 Task: Look for space in Kalmthout, Belgium from 1st August, 2023 to 5th August, 2023 for 1 adult in price range Rs.6000 to Rs.15000. Place can be entire place with 1  bedroom having 1 bed and 1 bathroom. Property type can be flat. Amenities needed are: heating, . Booking option can be shelf check-in. Required host language is English.
Action: Mouse moved to (541, 141)
Screenshot: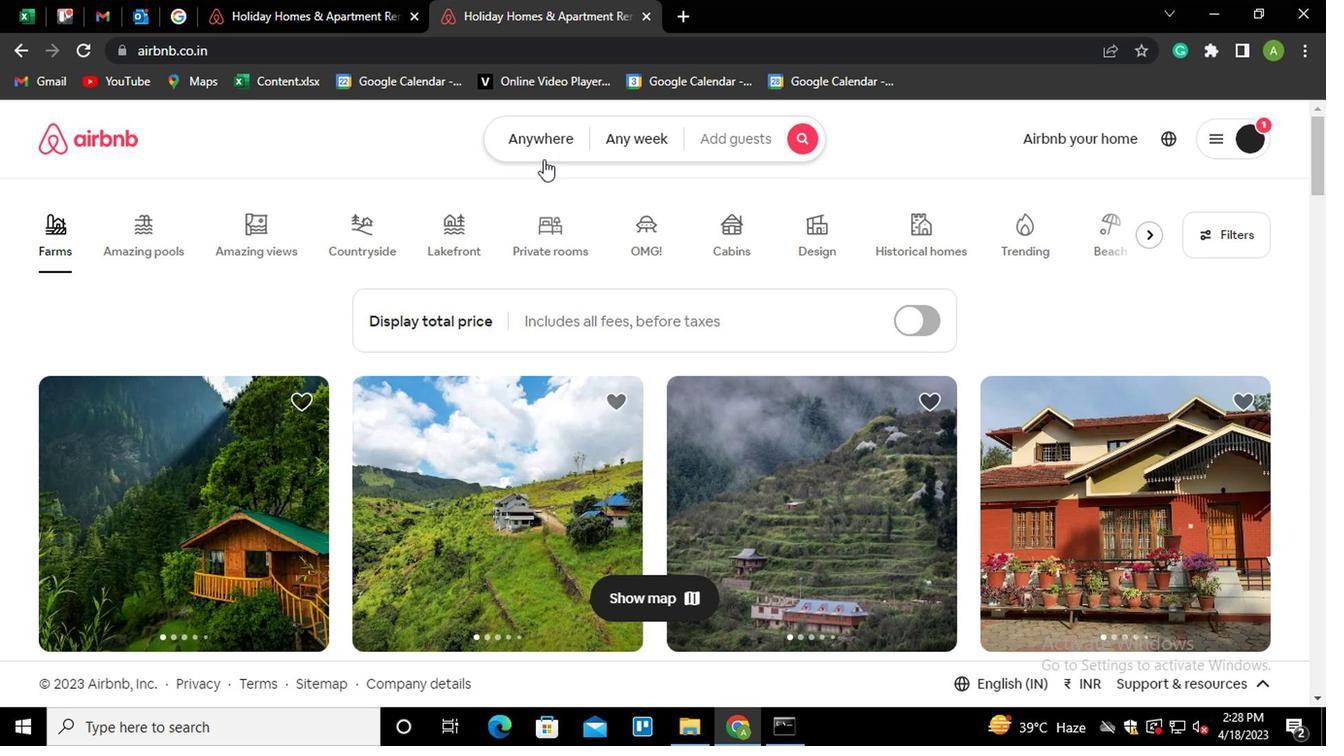 
Action: Mouse pressed left at (541, 141)
Screenshot: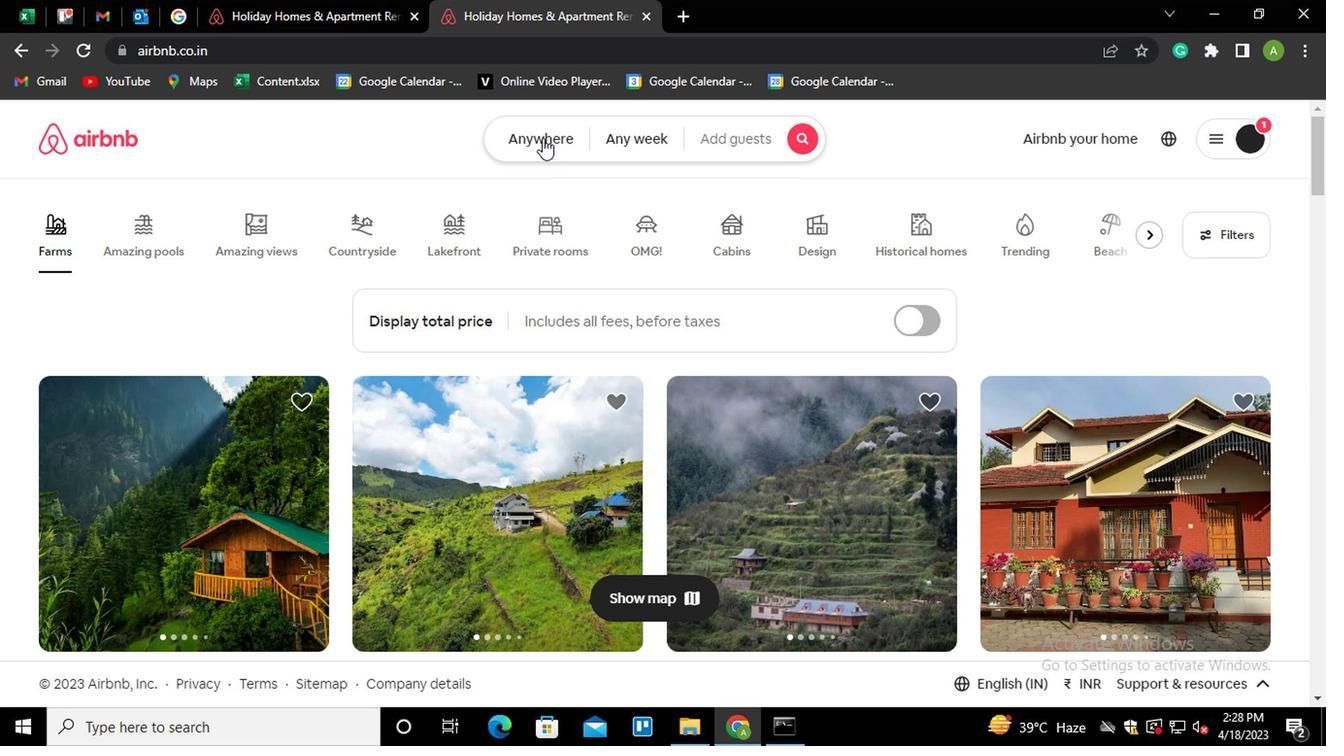 
Action: Mouse moved to (411, 208)
Screenshot: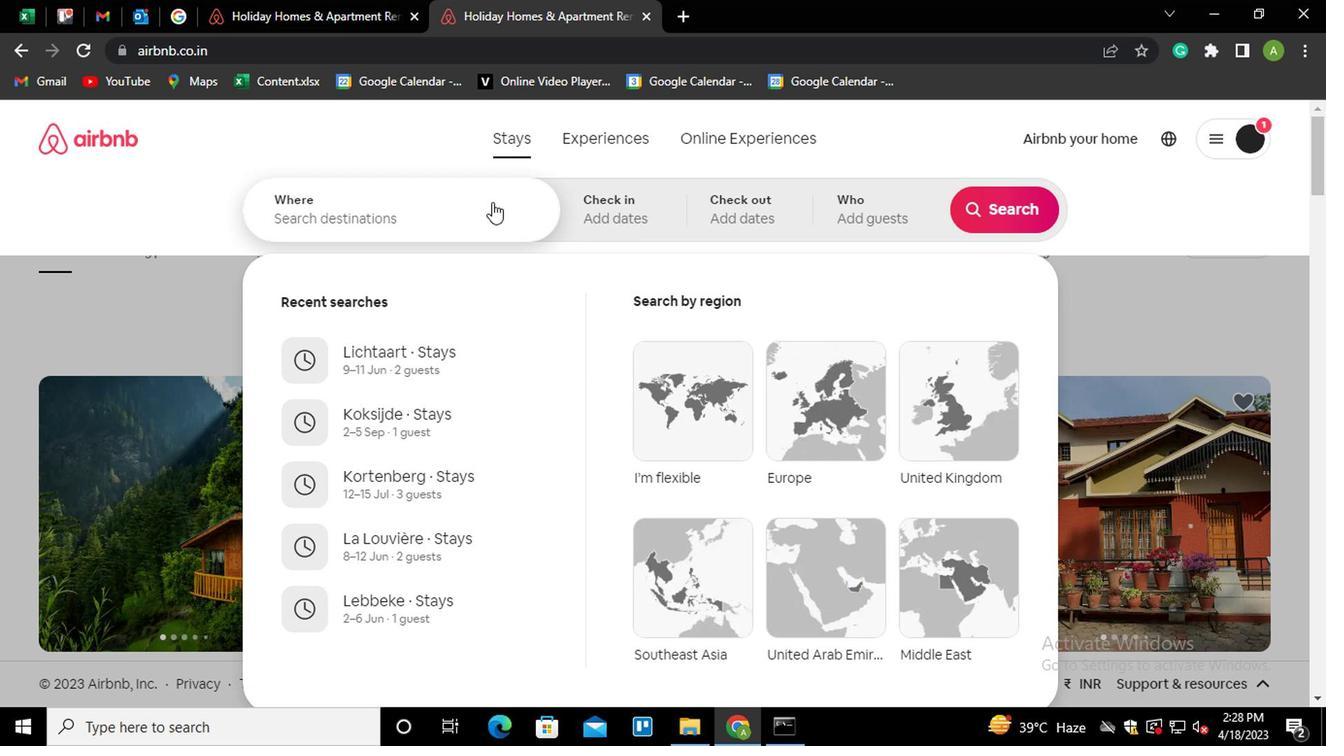 
Action: Mouse pressed left at (411, 208)
Screenshot: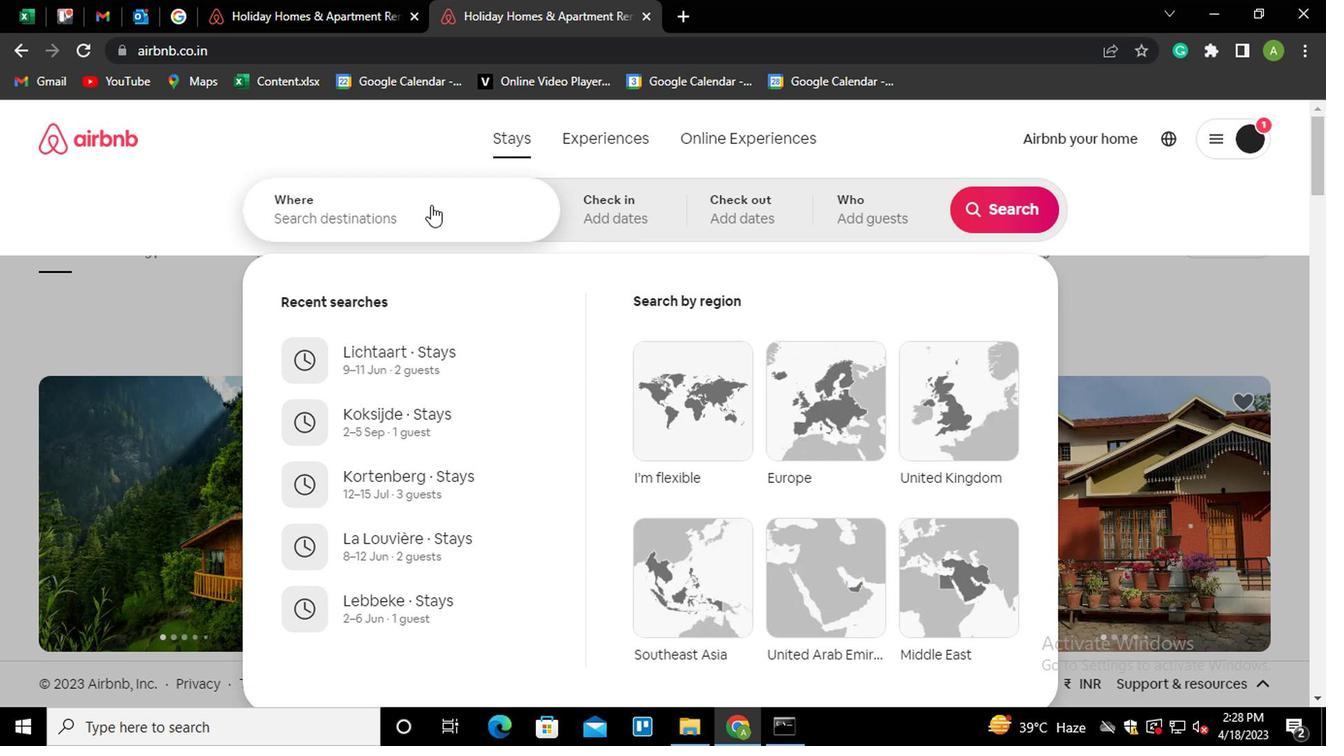 
Action: Mouse moved to (406, 212)
Screenshot: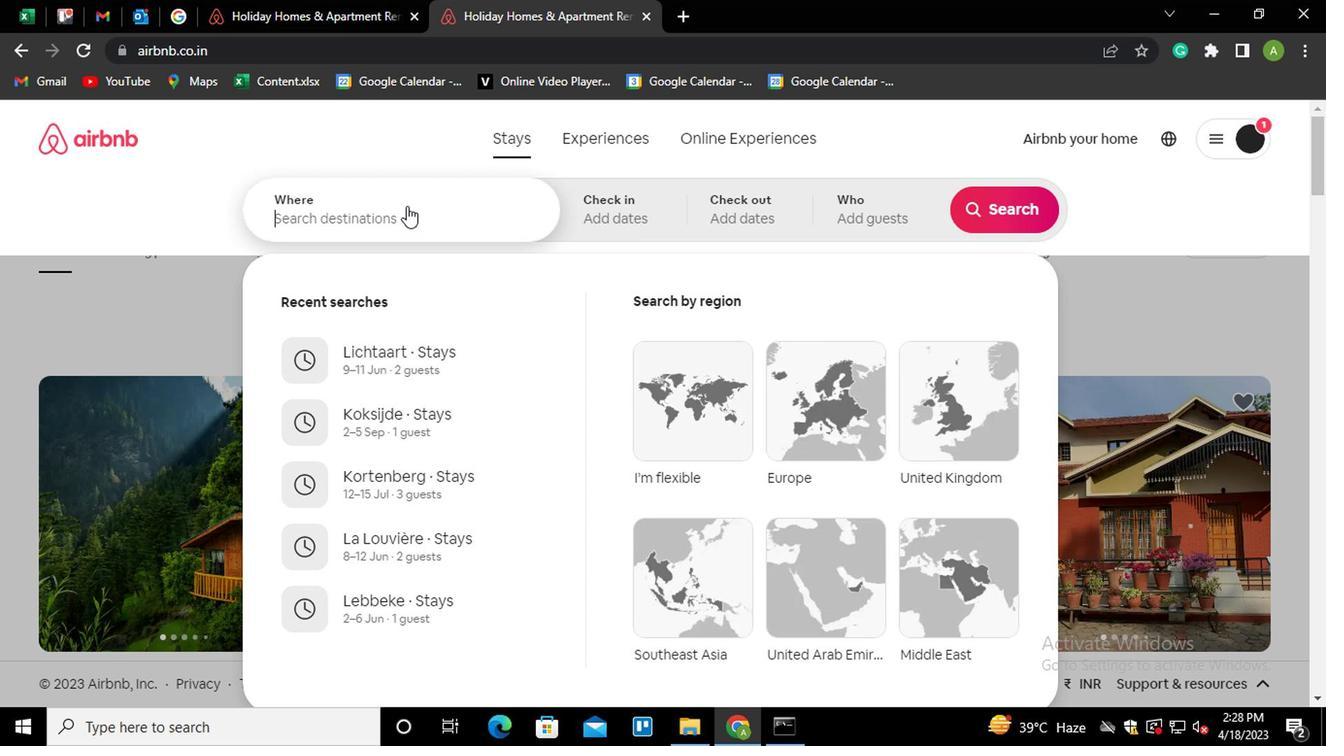 
Action: Key pressed <Key.shift_r>Kalmthout,<Key.space><Key.shift_r><Key.shift_r><Key.shift_r><Key.shift_r><Key.shift_r><Key.shift_r>Belgium
Screenshot: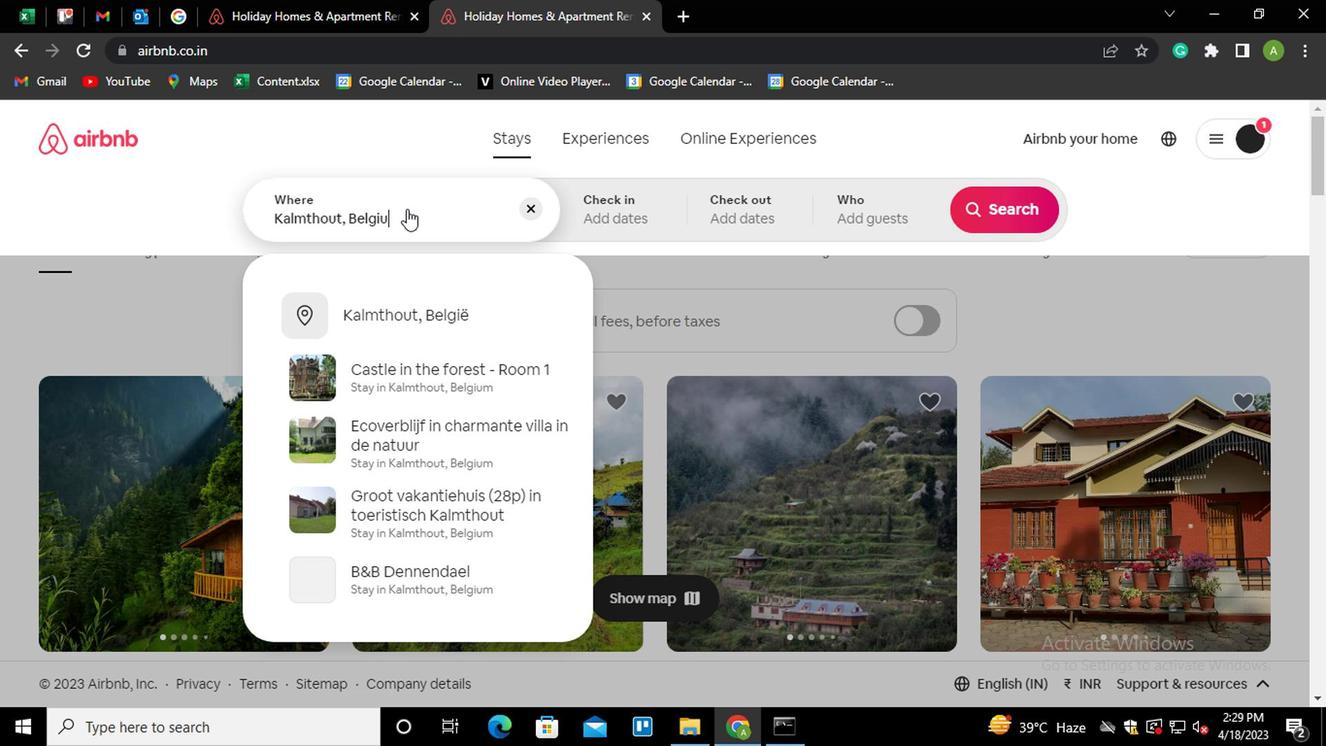 
Action: Mouse moved to (413, 310)
Screenshot: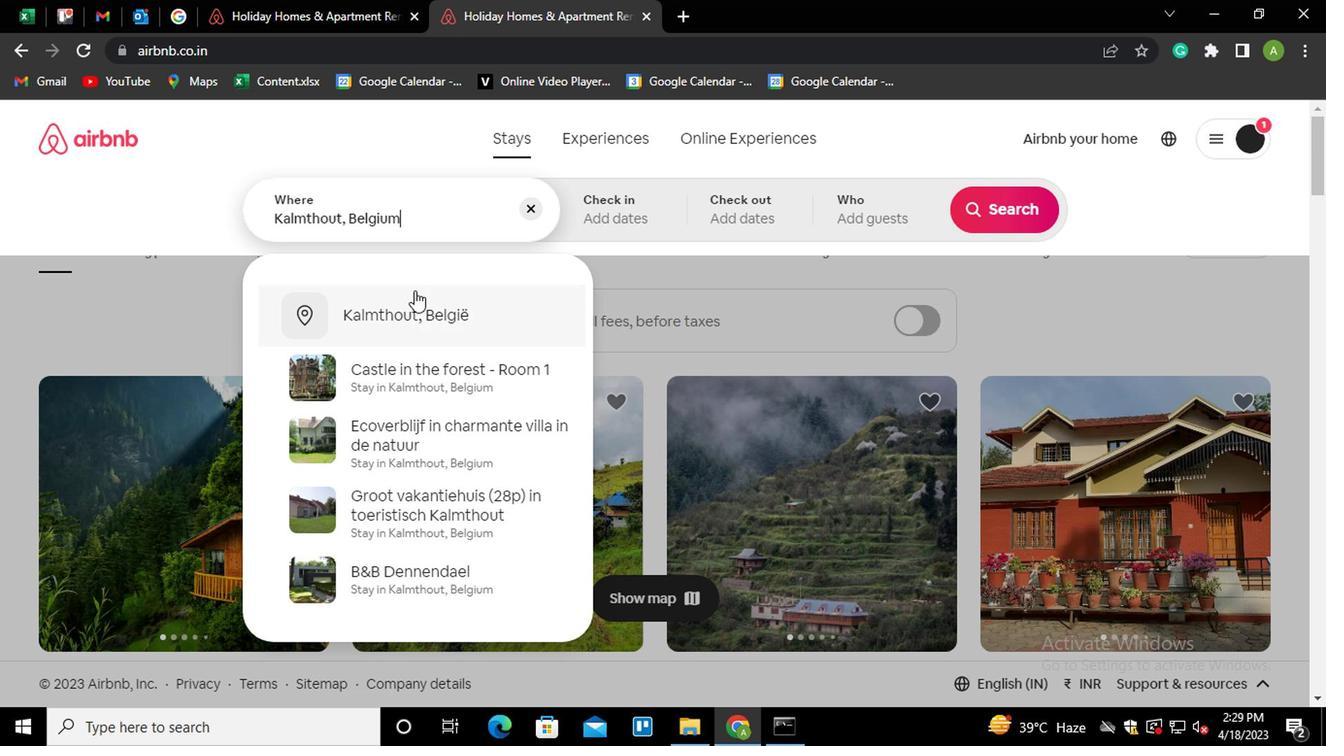 
Action: Mouse pressed left at (413, 310)
Screenshot: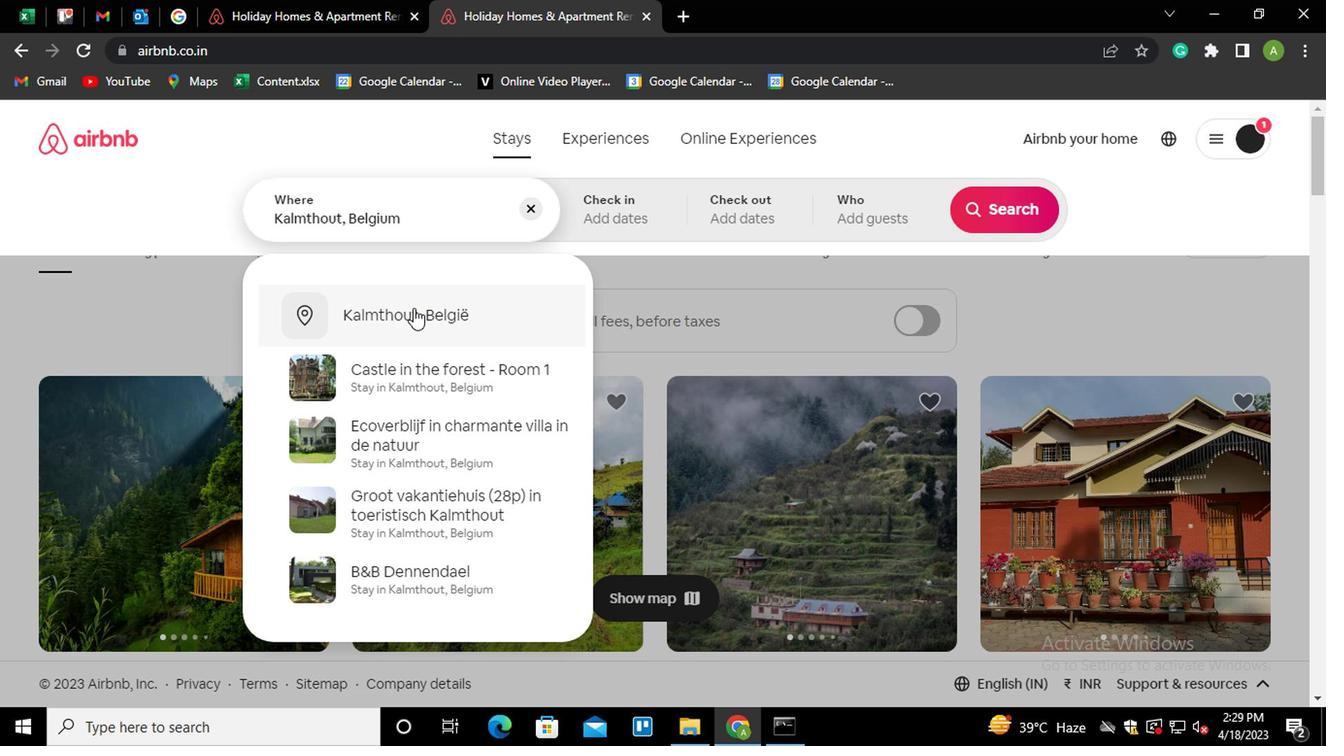 
Action: Mouse moved to (986, 364)
Screenshot: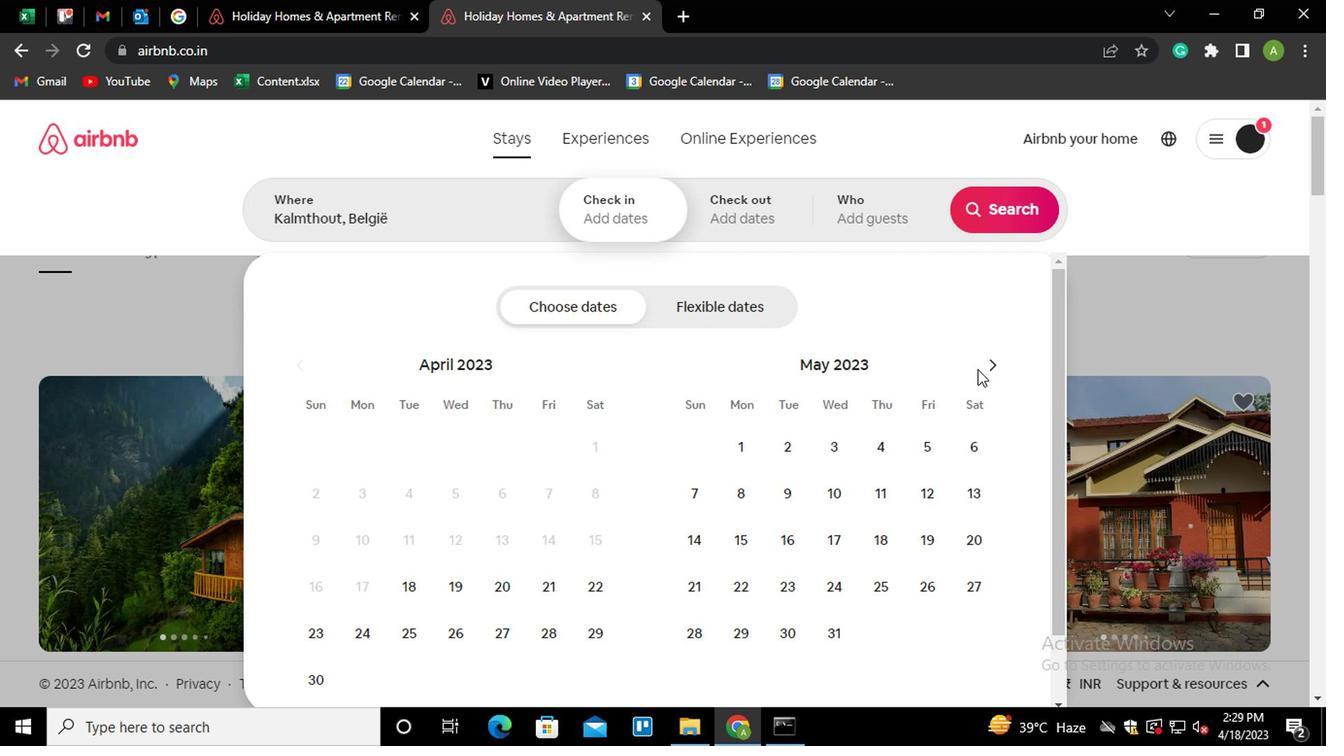 
Action: Mouse pressed left at (986, 364)
Screenshot: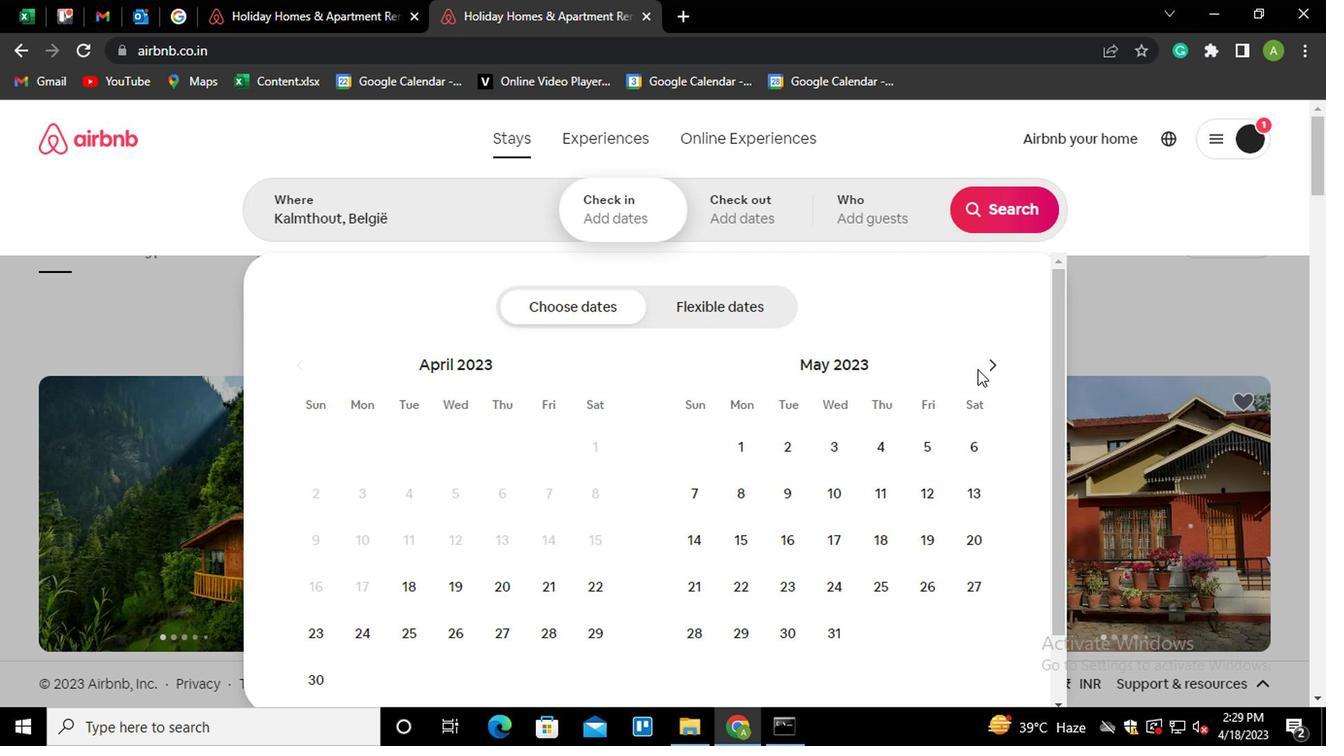 
Action: Mouse pressed left at (986, 364)
Screenshot: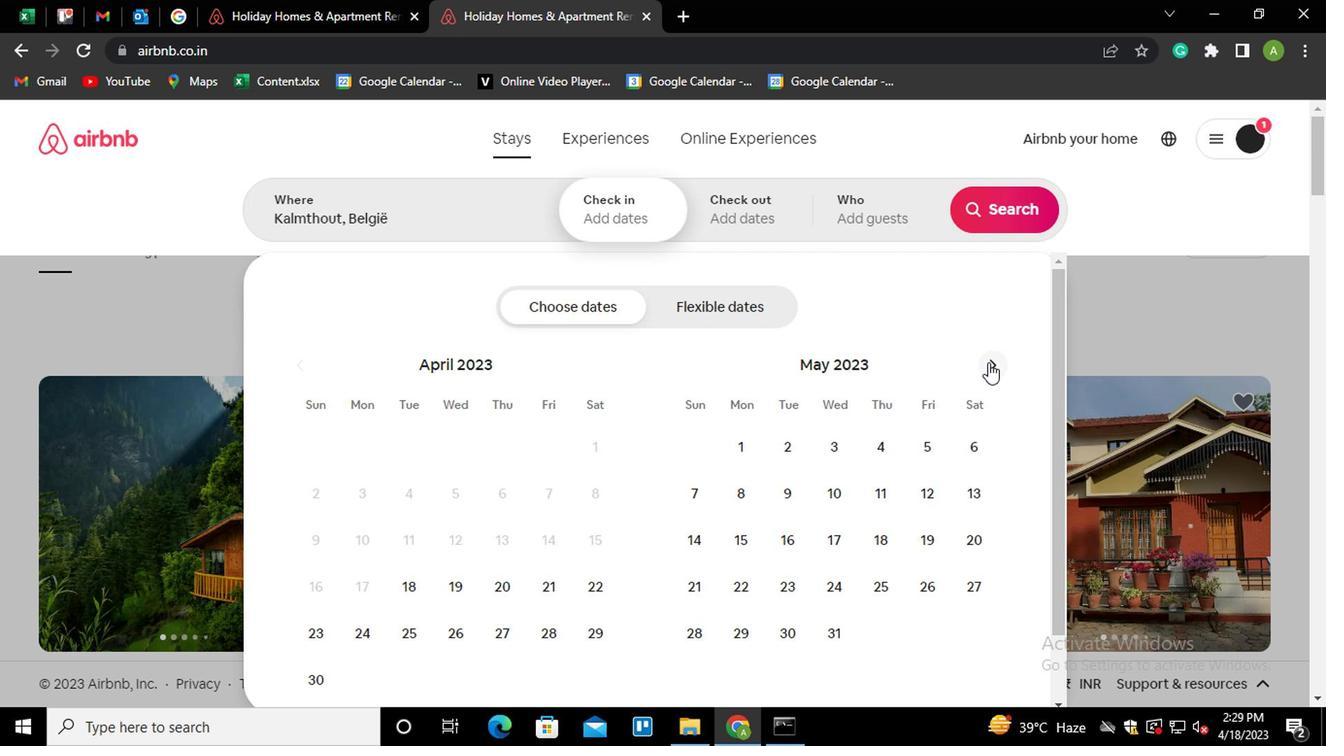 
Action: Mouse pressed left at (986, 364)
Screenshot: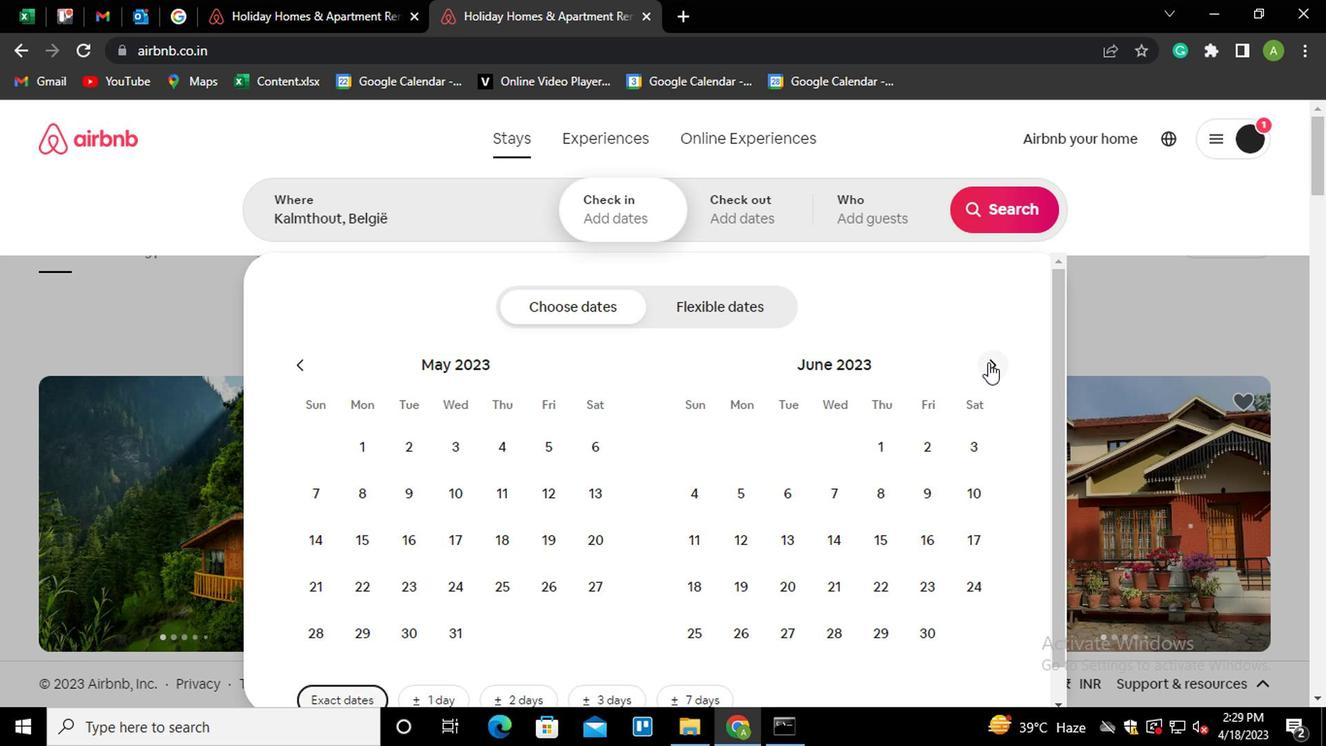 
Action: Mouse pressed left at (986, 364)
Screenshot: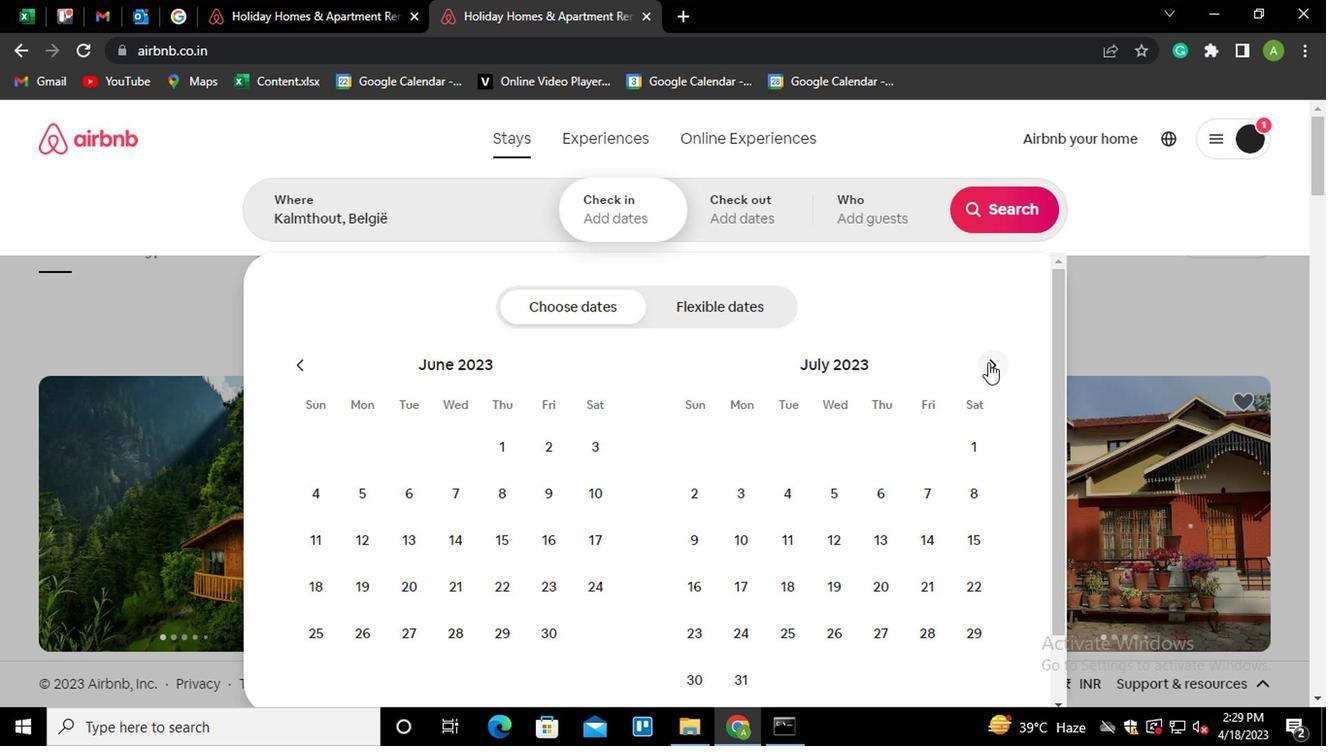 
Action: Mouse pressed left at (986, 364)
Screenshot: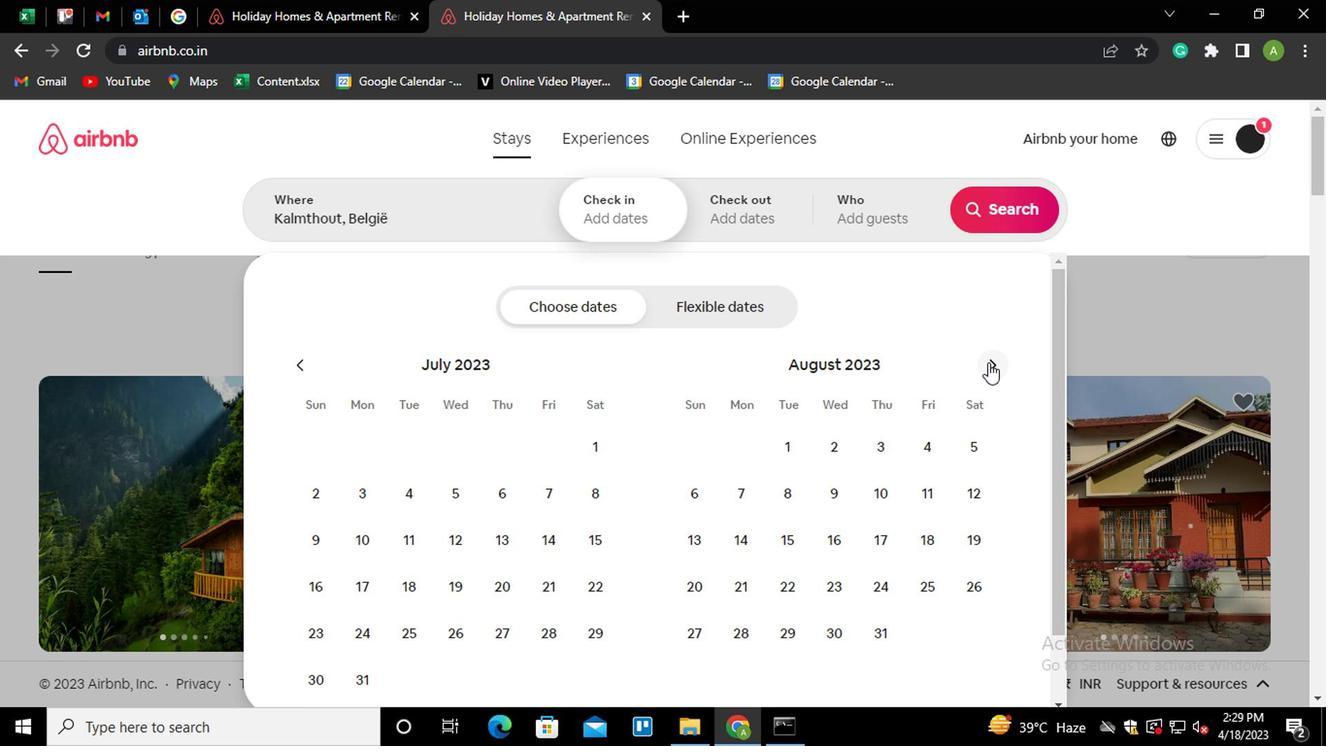 
Action: Mouse moved to (426, 447)
Screenshot: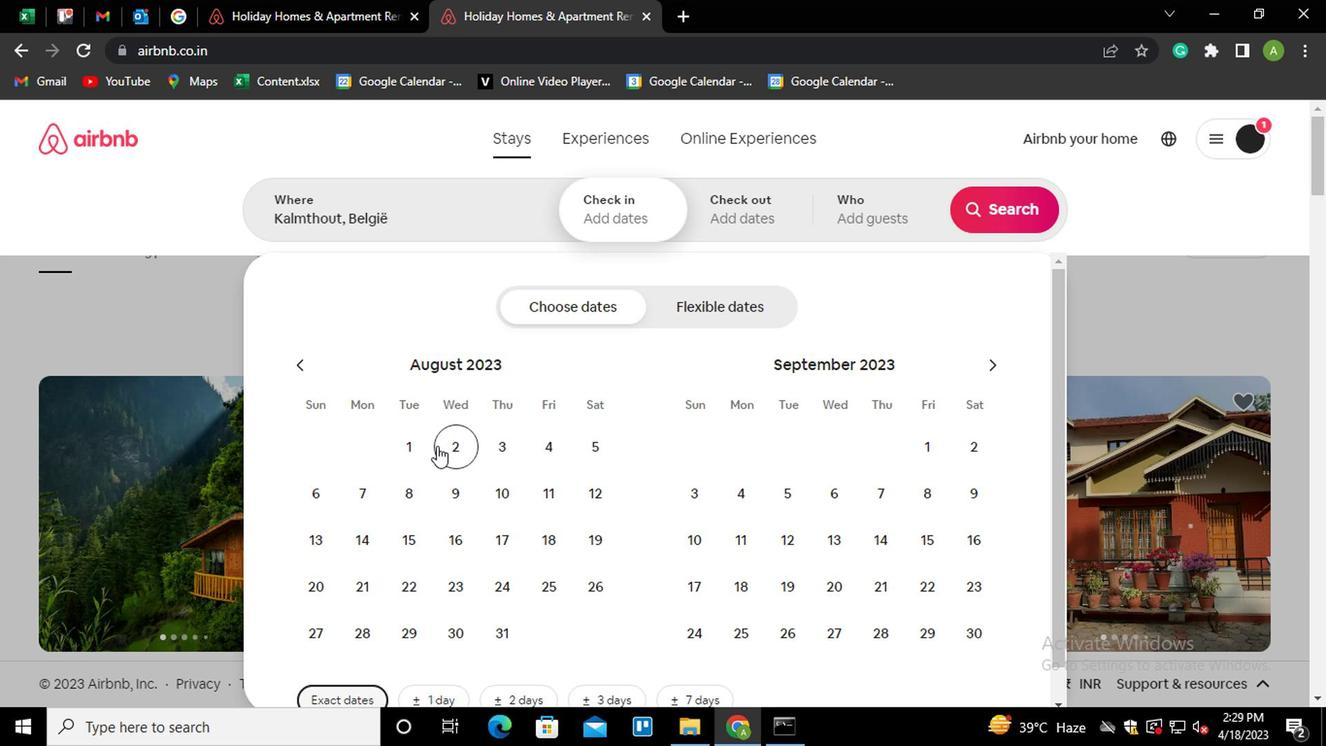 
Action: Mouse pressed left at (426, 447)
Screenshot: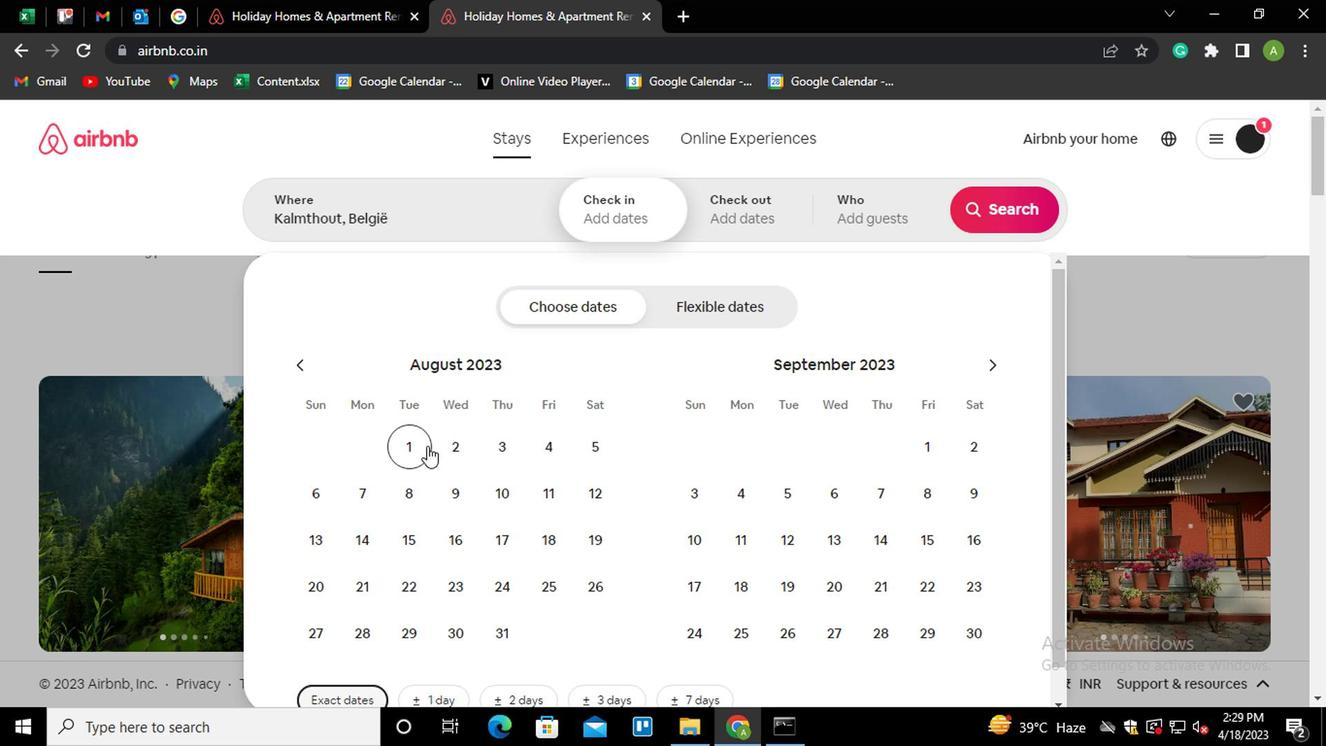 
Action: Mouse moved to (582, 453)
Screenshot: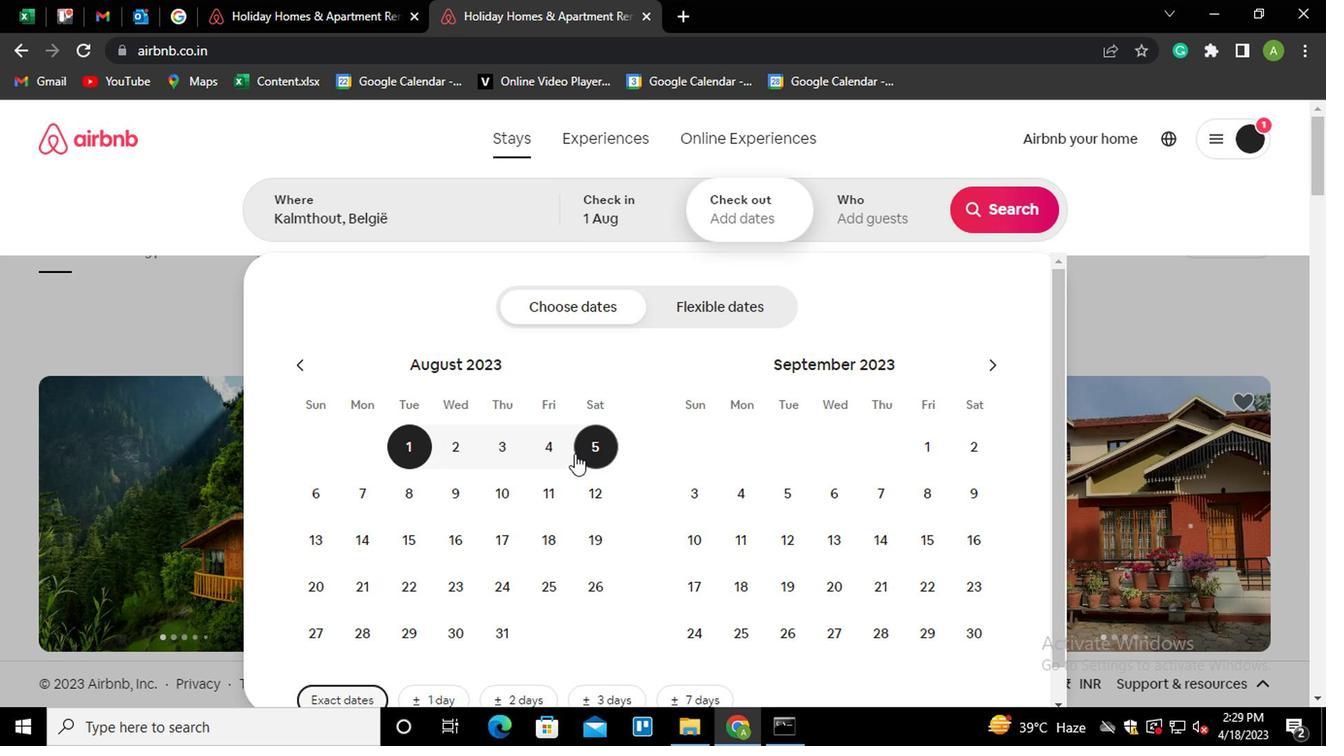 
Action: Mouse pressed left at (582, 453)
Screenshot: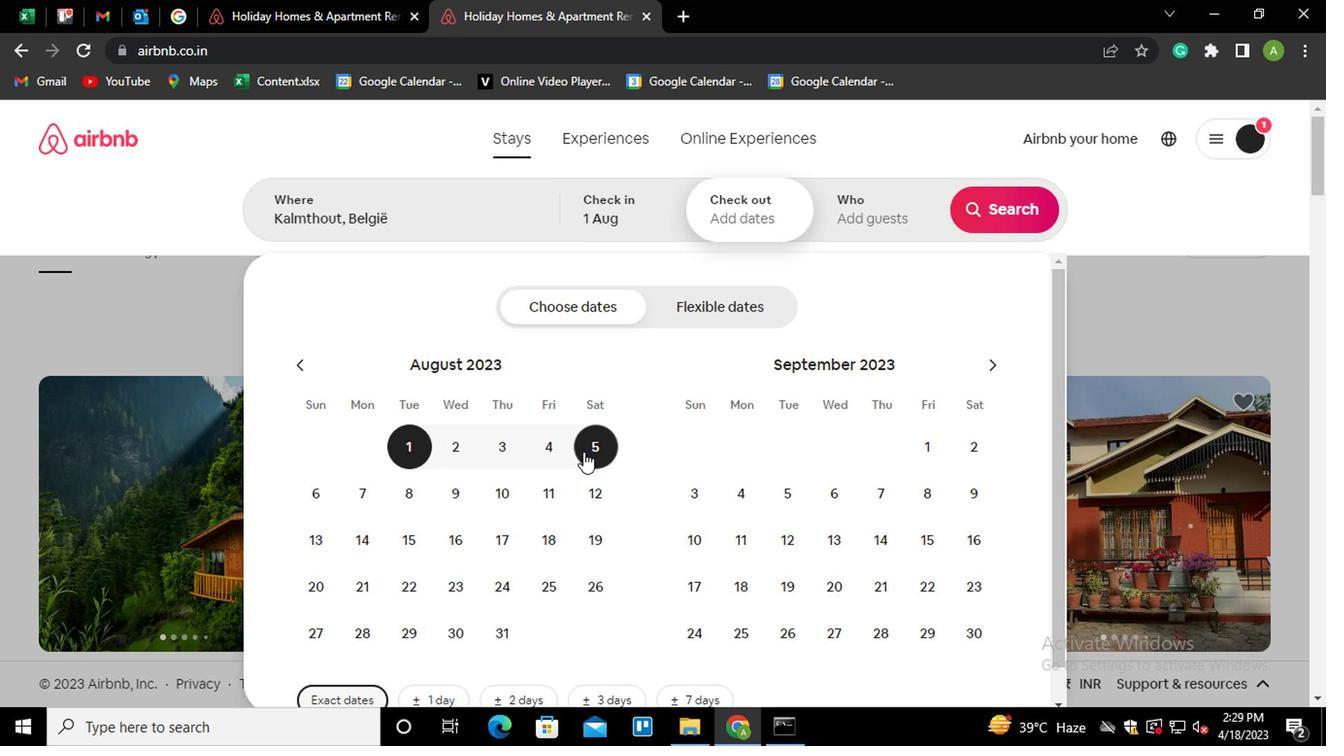 
Action: Mouse moved to (874, 248)
Screenshot: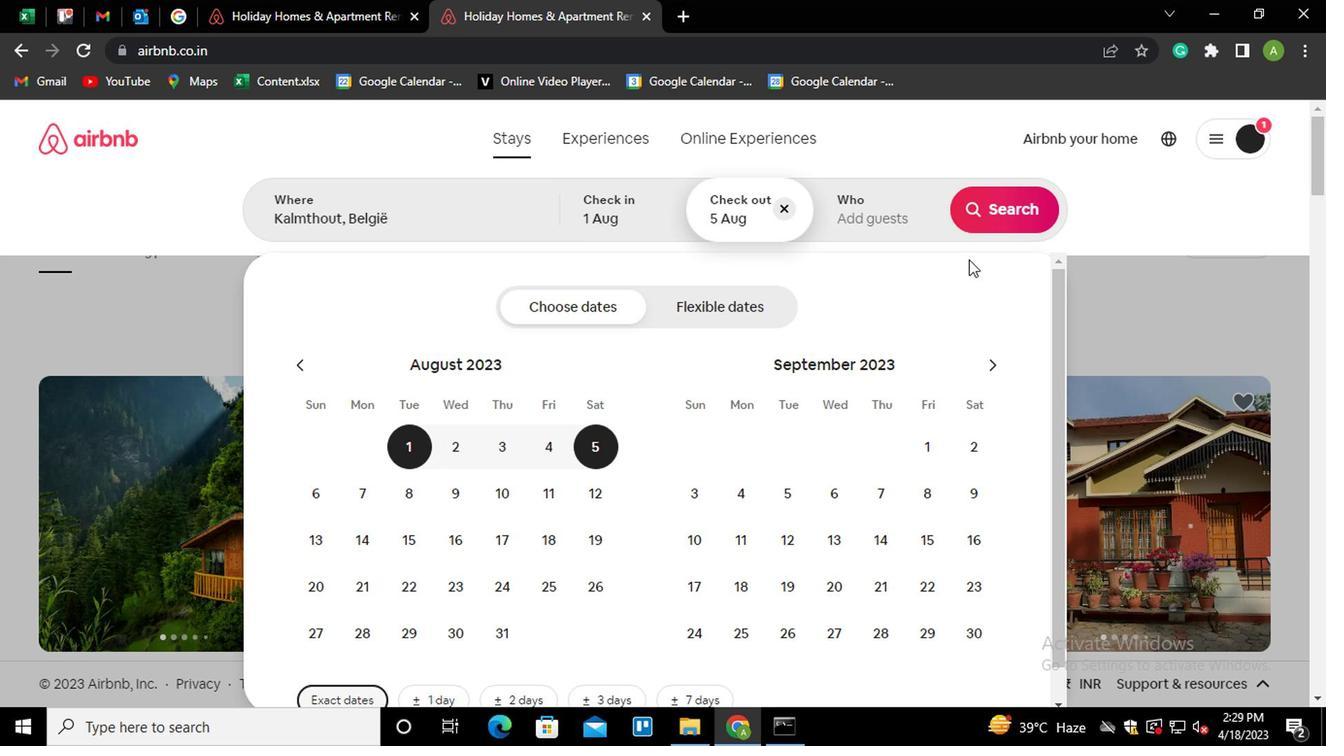 
Action: Mouse pressed left at (874, 248)
Screenshot: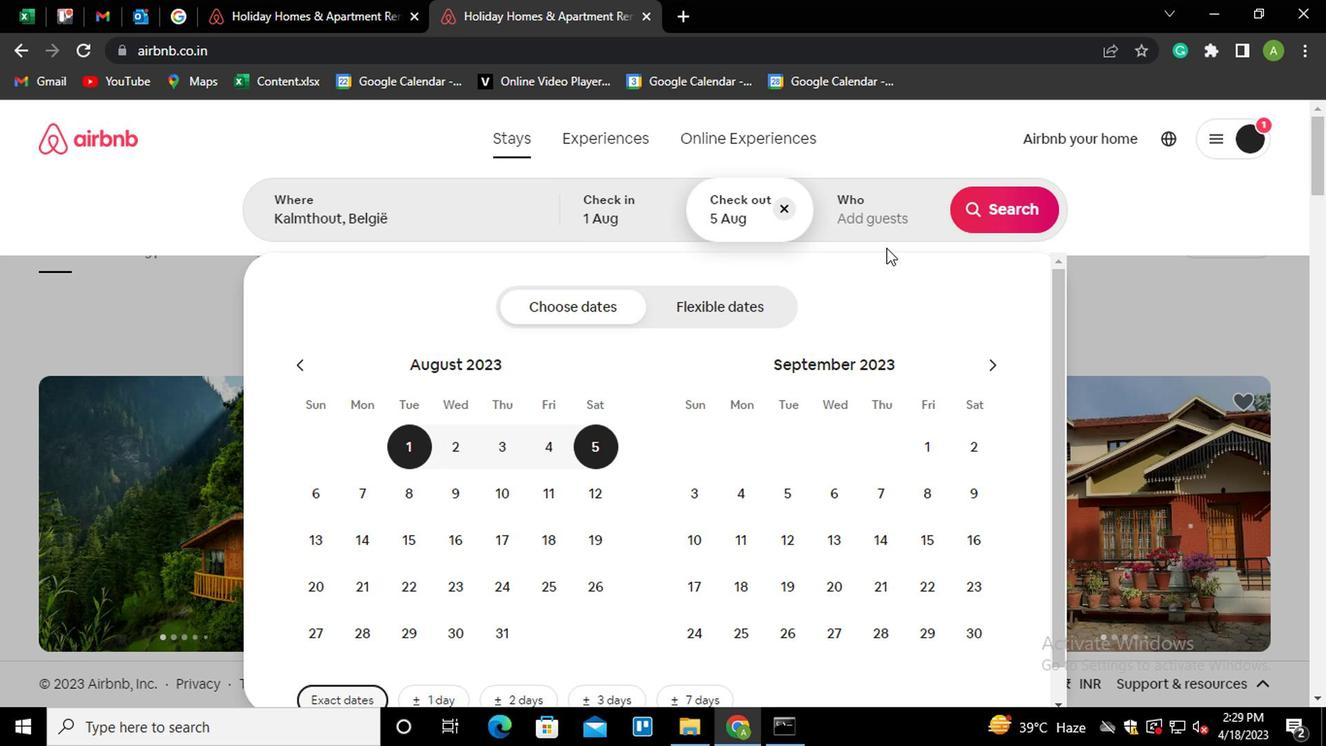 
Action: Mouse moved to (874, 234)
Screenshot: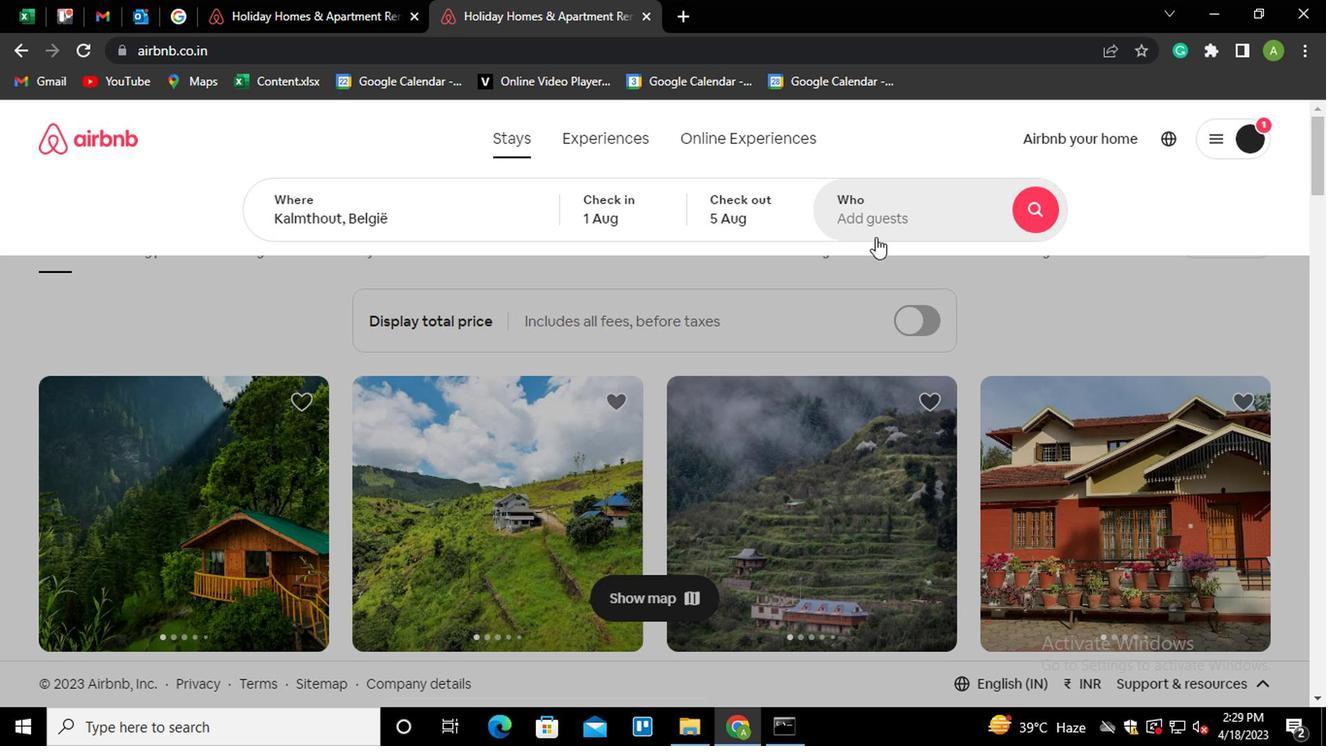 
Action: Mouse pressed left at (874, 234)
Screenshot: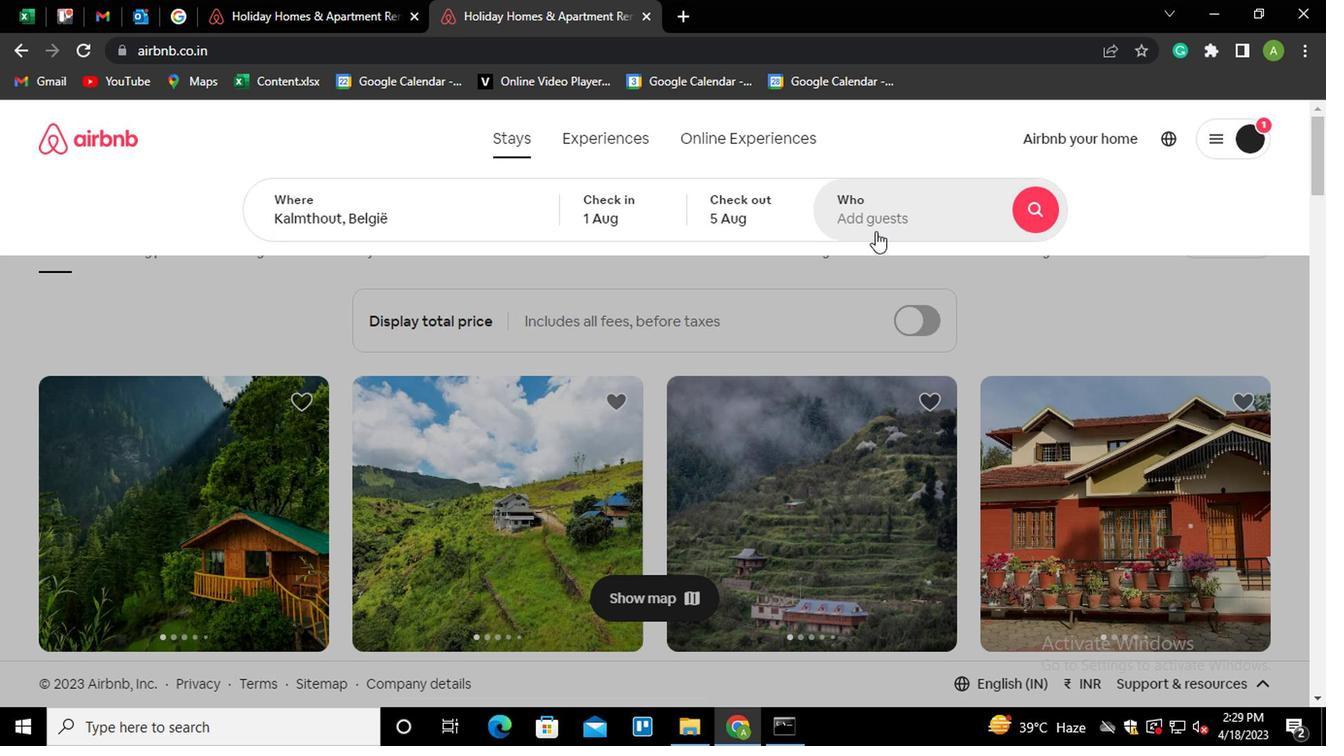 
Action: Mouse moved to (1004, 317)
Screenshot: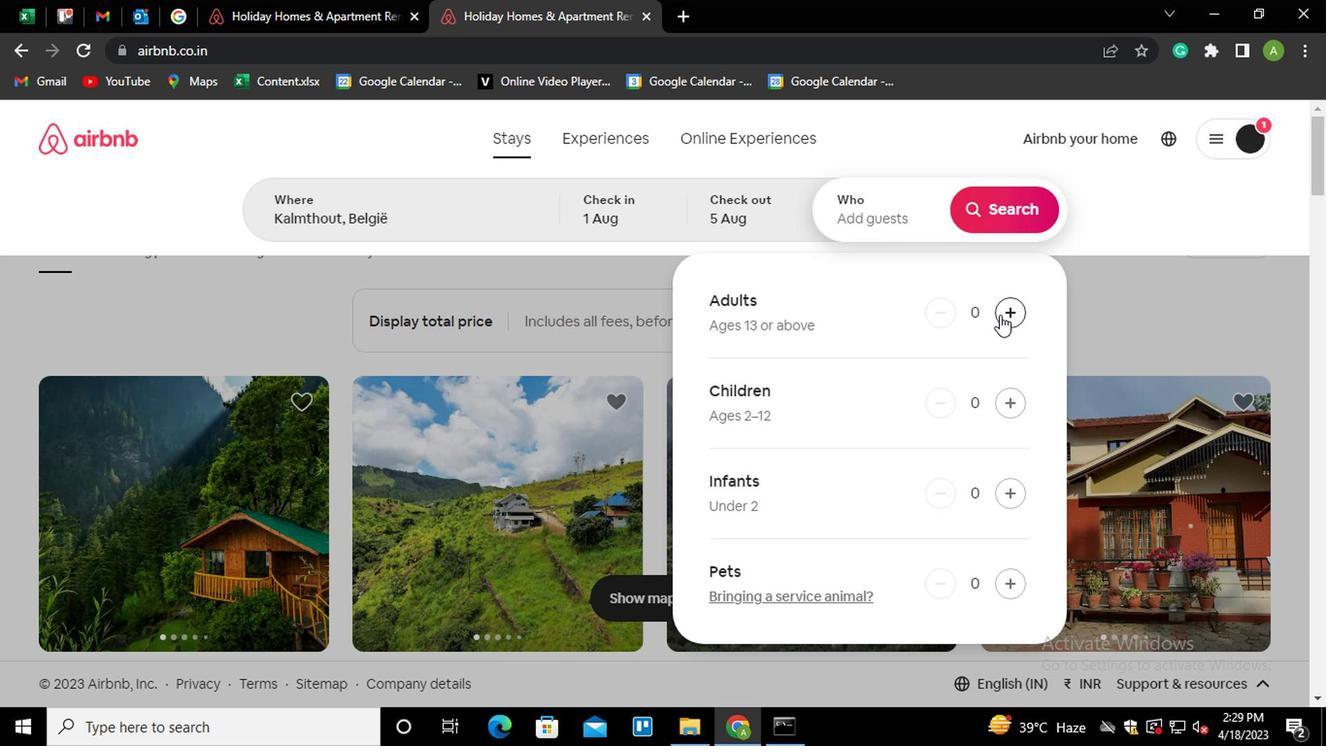 
Action: Mouse pressed left at (1004, 317)
Screenshot: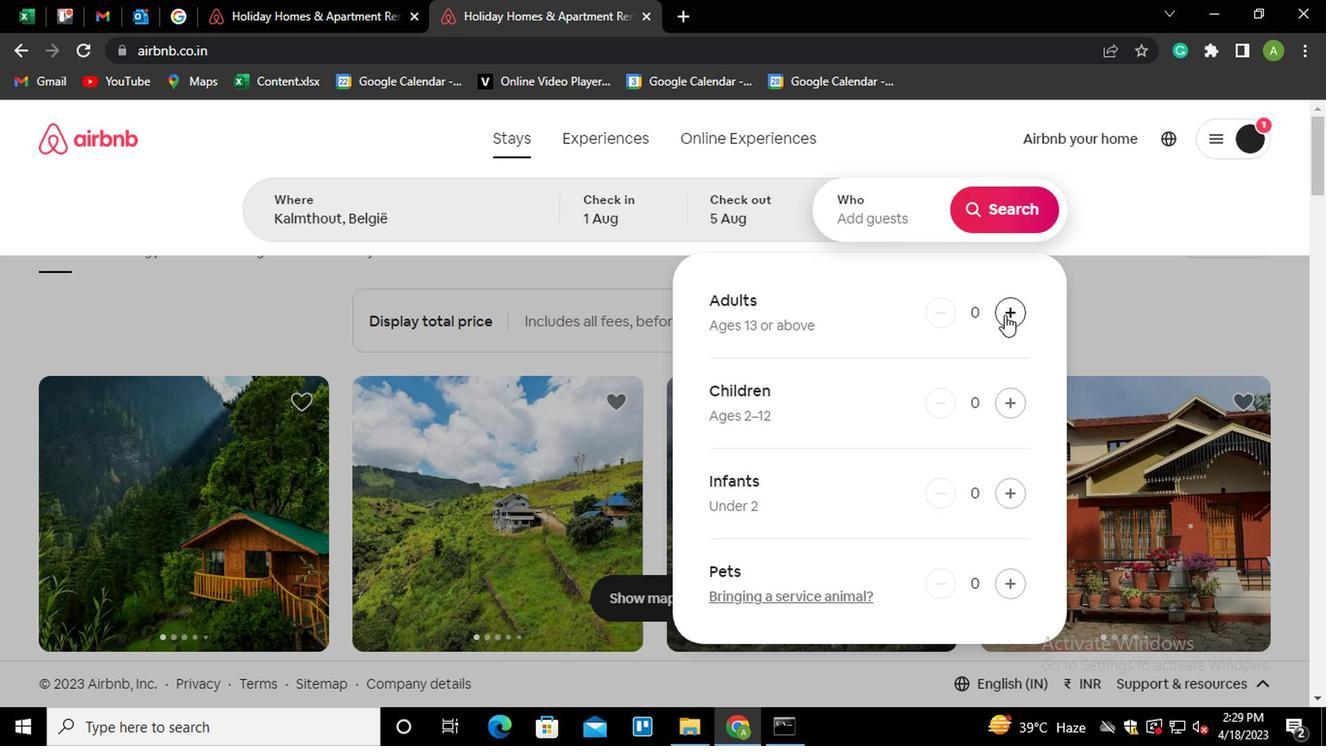 
Action: Mouse moved to (1029, 219)
Screenshot: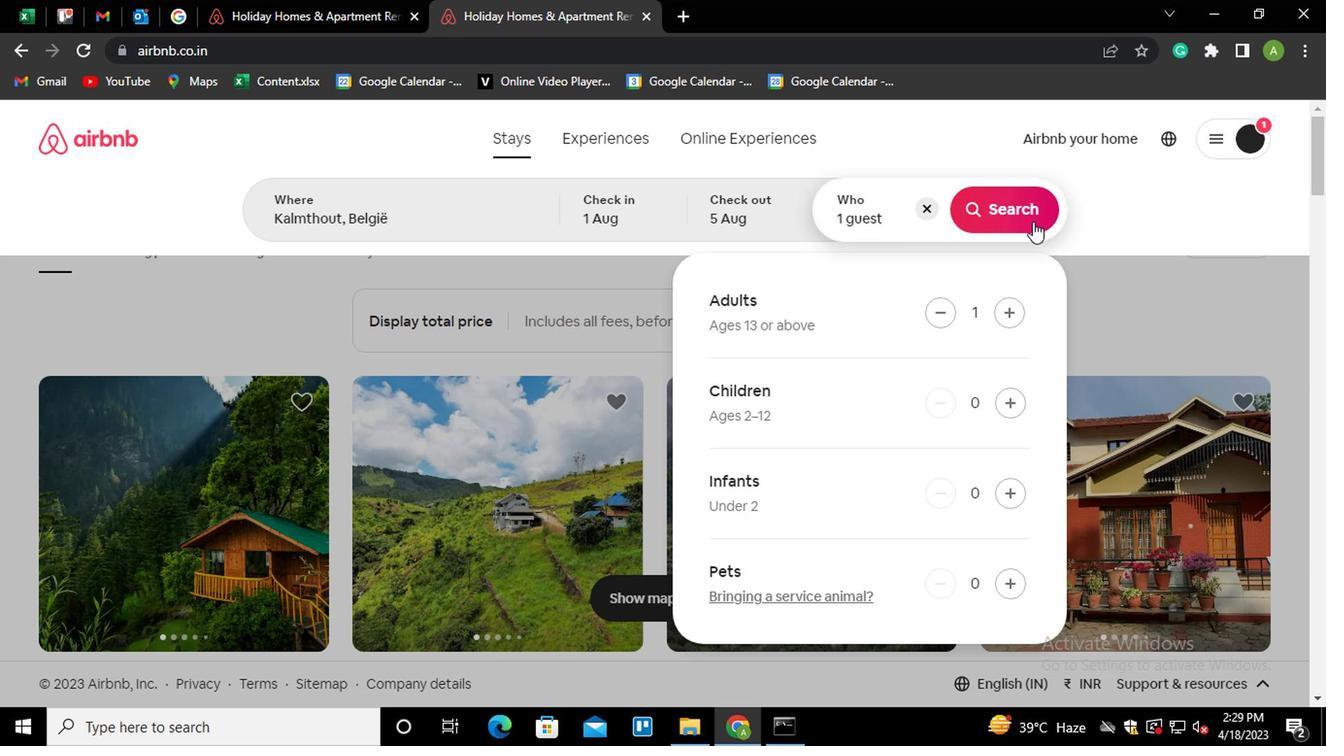 
Action: Mouse pressed left at (1029, 219)
Screenshot: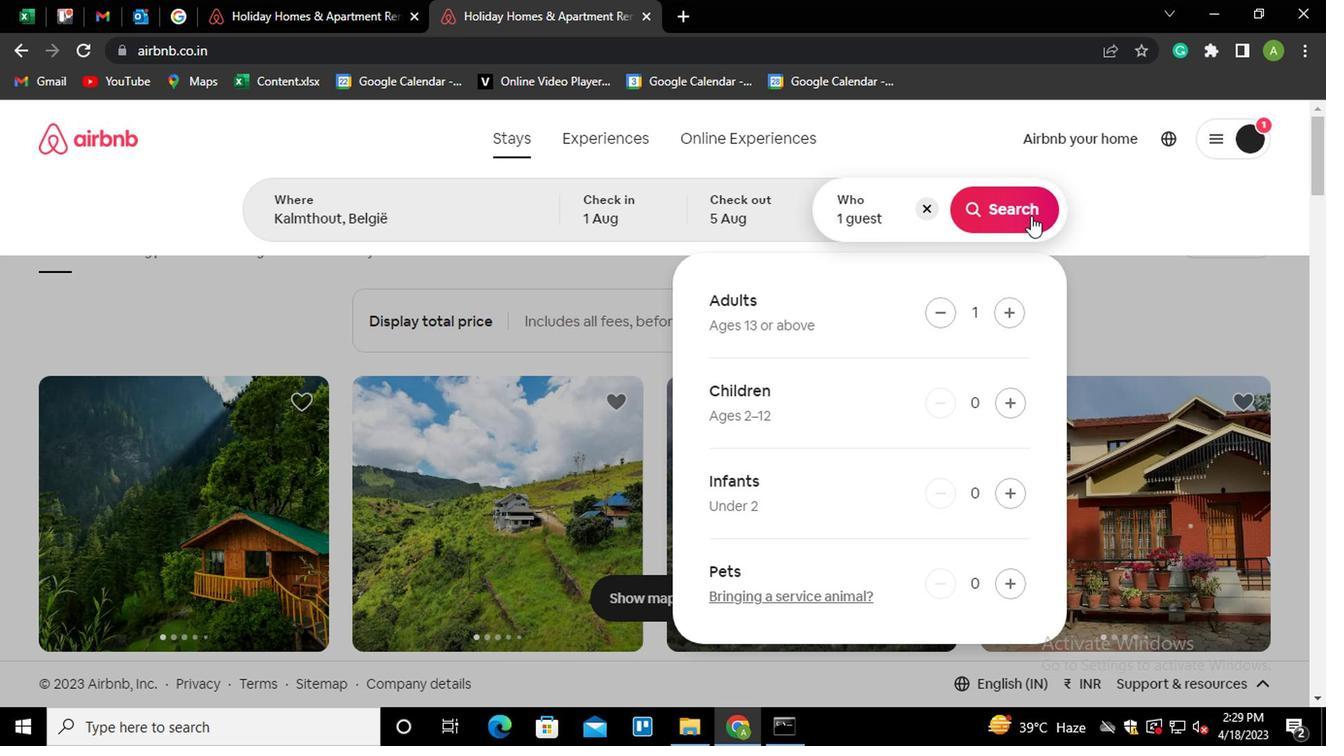 
Action: Mouse moved to (1227, 226)
Screenshot: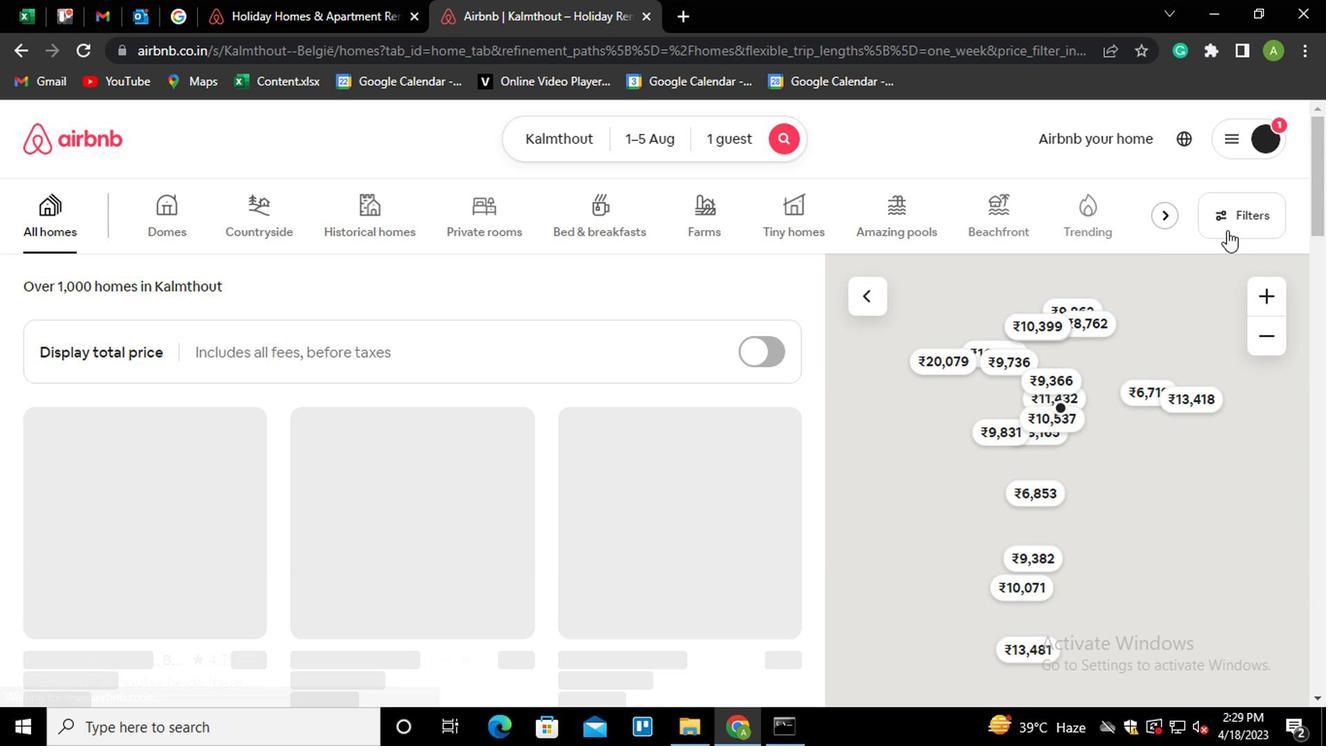 
Action: Mouse pressed left at (1227, 226)
Screenshot: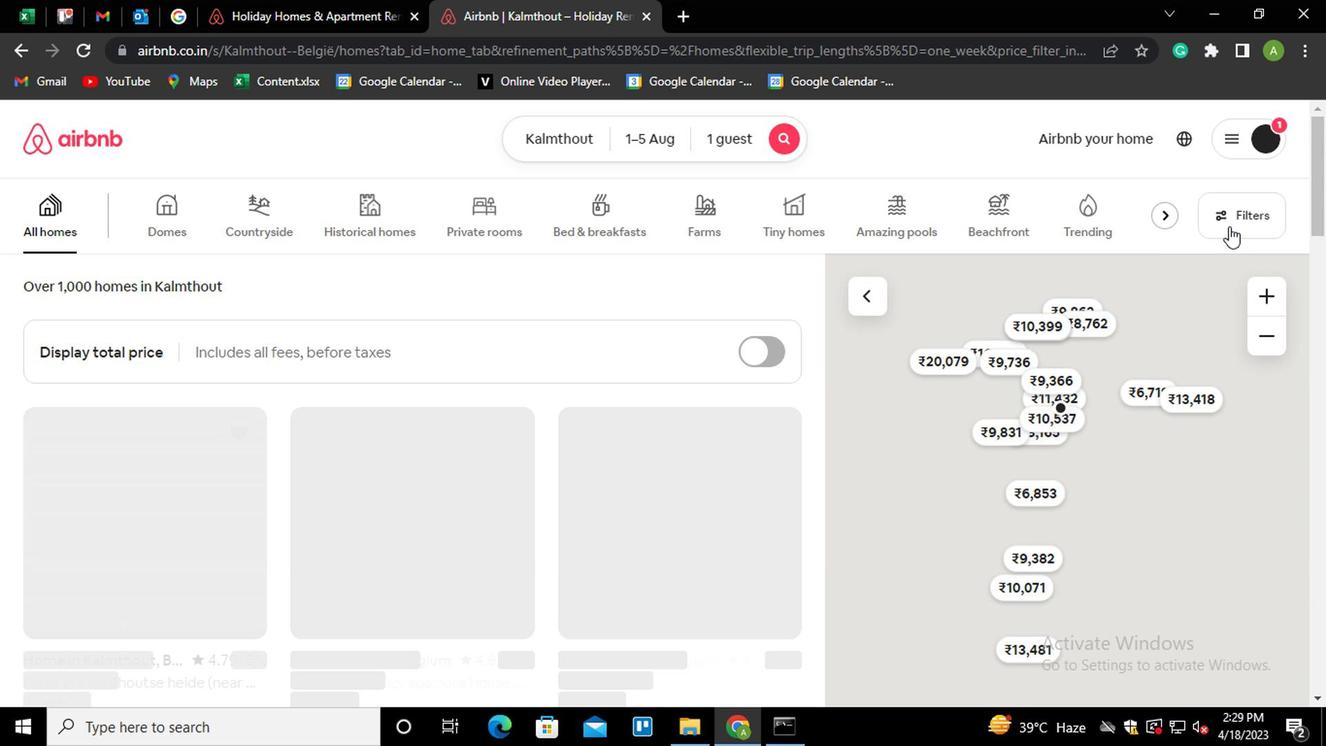 
Action: Mouse moved to (469, 451)
Screenshot: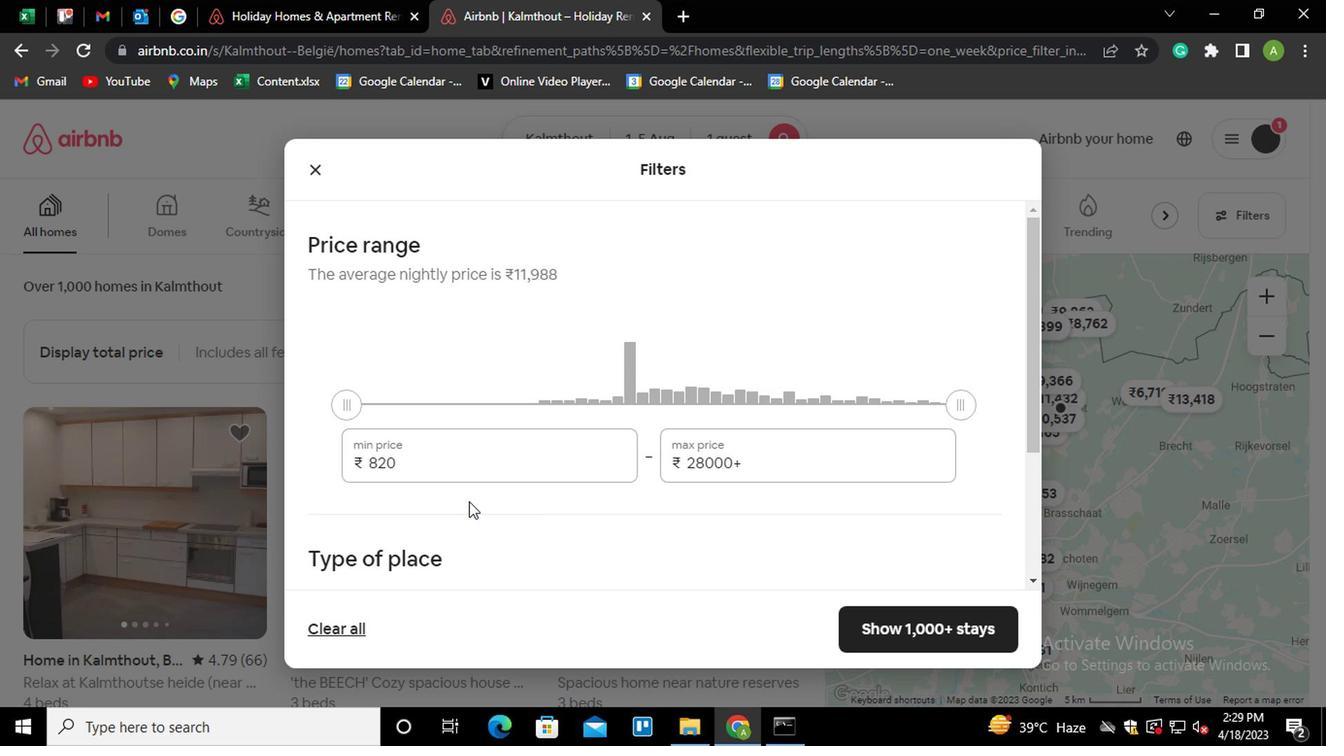 
Action: Mouse pressed left at (469, 451)
Screenshot: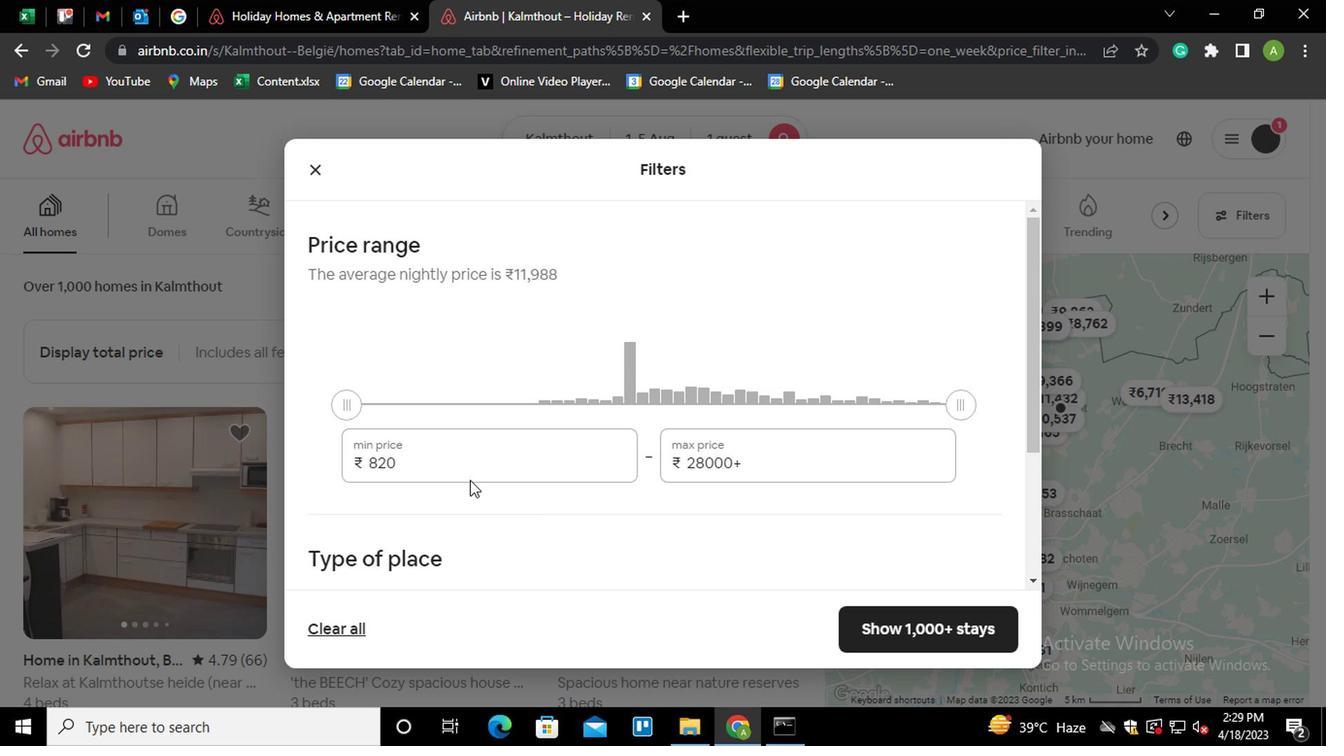 
Action: Mouse moved to (471, 451)
Screenshot: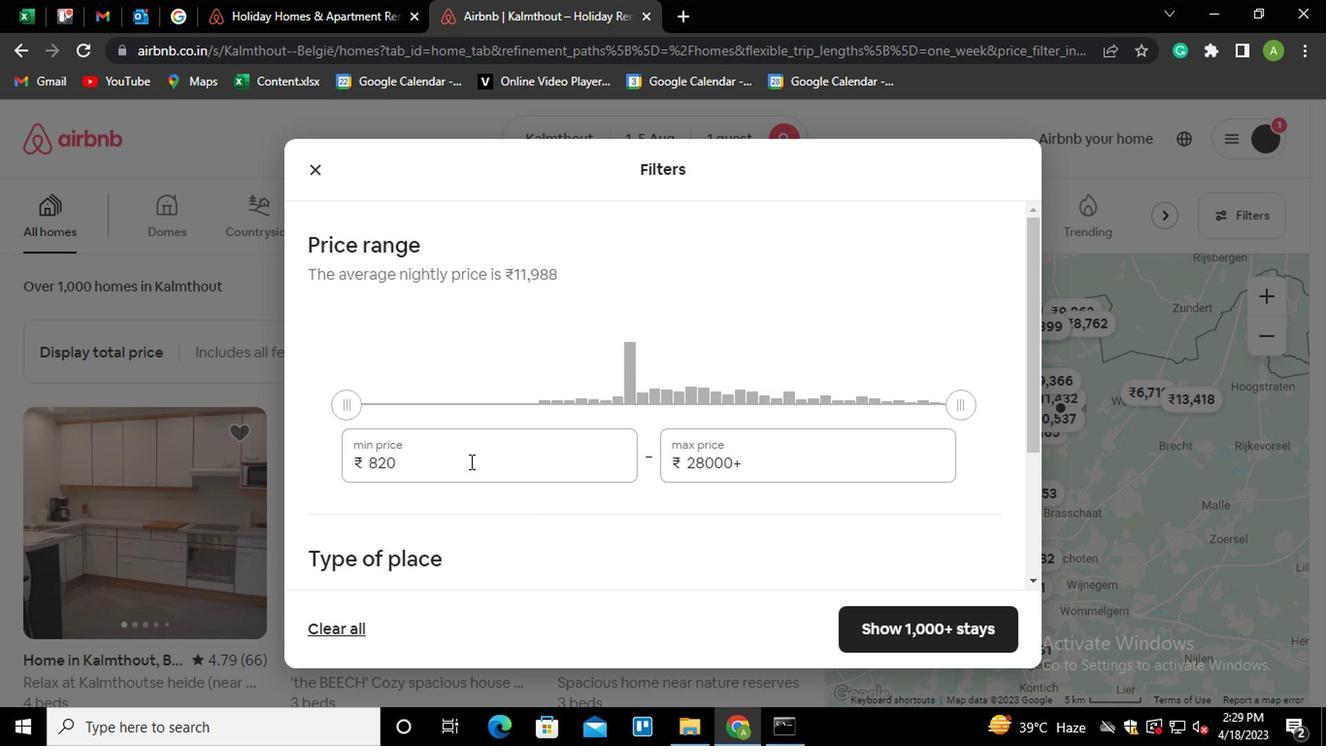 
Action: Key pressed <Key.shift_r><Key.home>6000
Screenshot: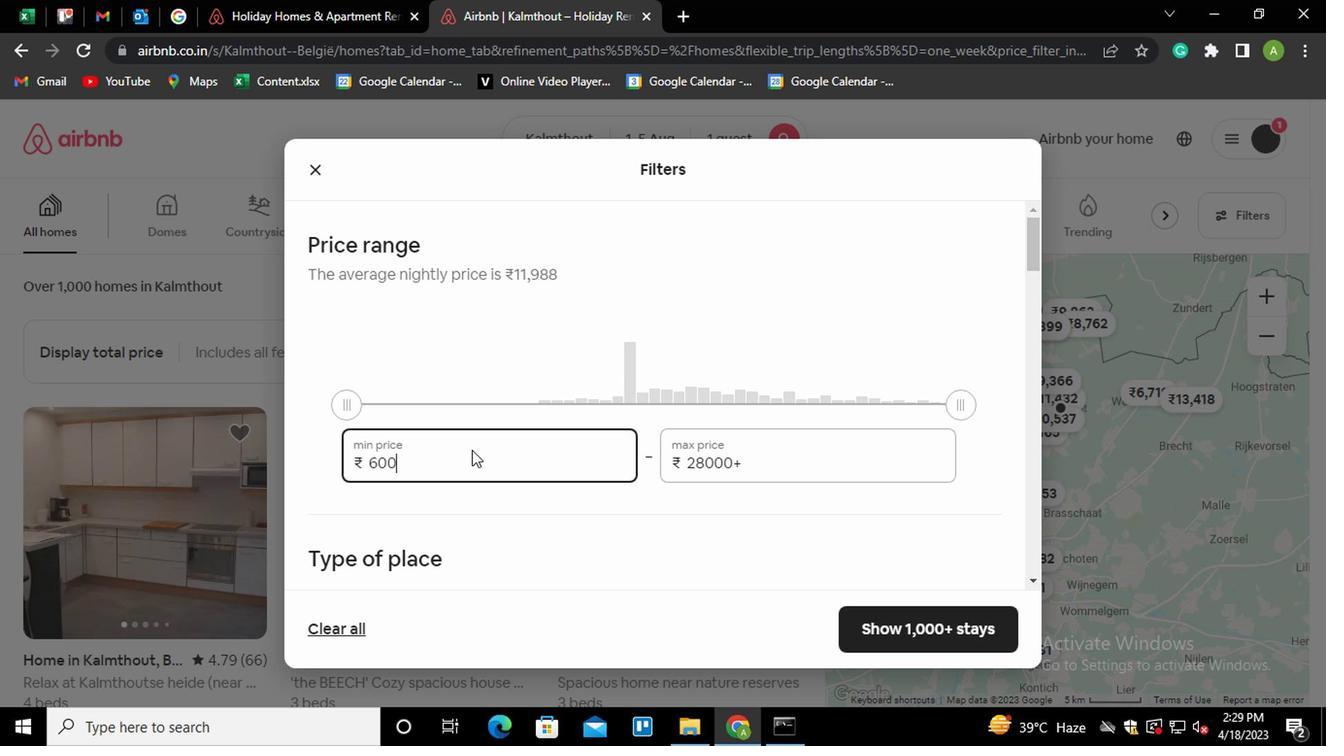 
Action: Mouse moved to (885, 469)
Screenshot: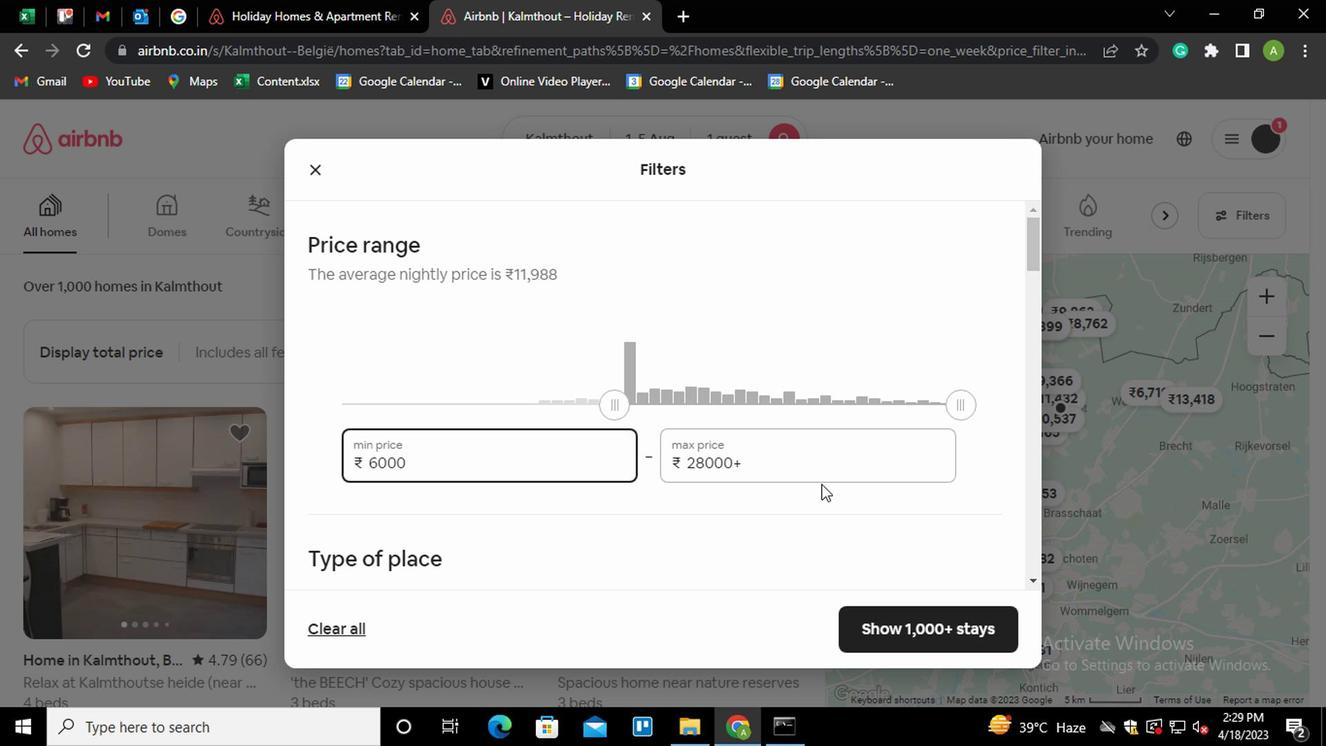 
Action: Mouse pressed left at (885, 469)
Screenshot: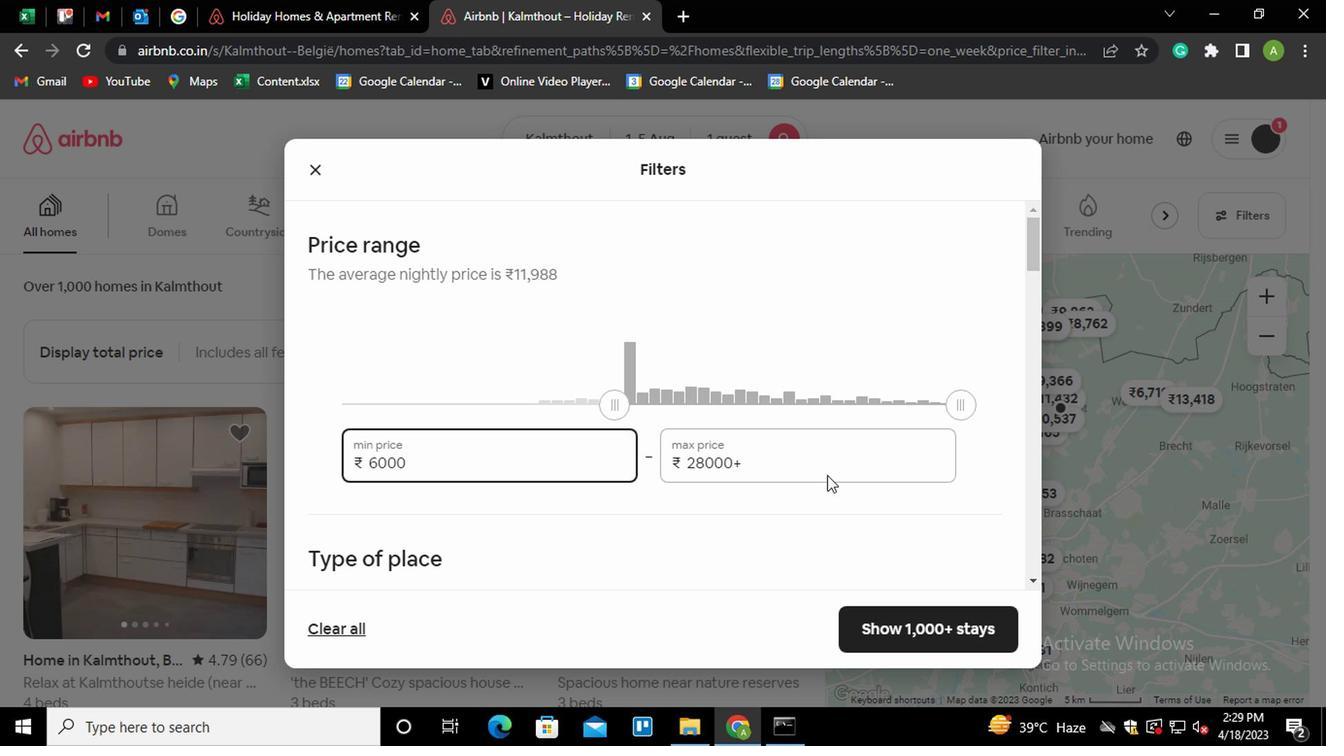 
Action: Mouse moved to (890, 465)
Screenshot: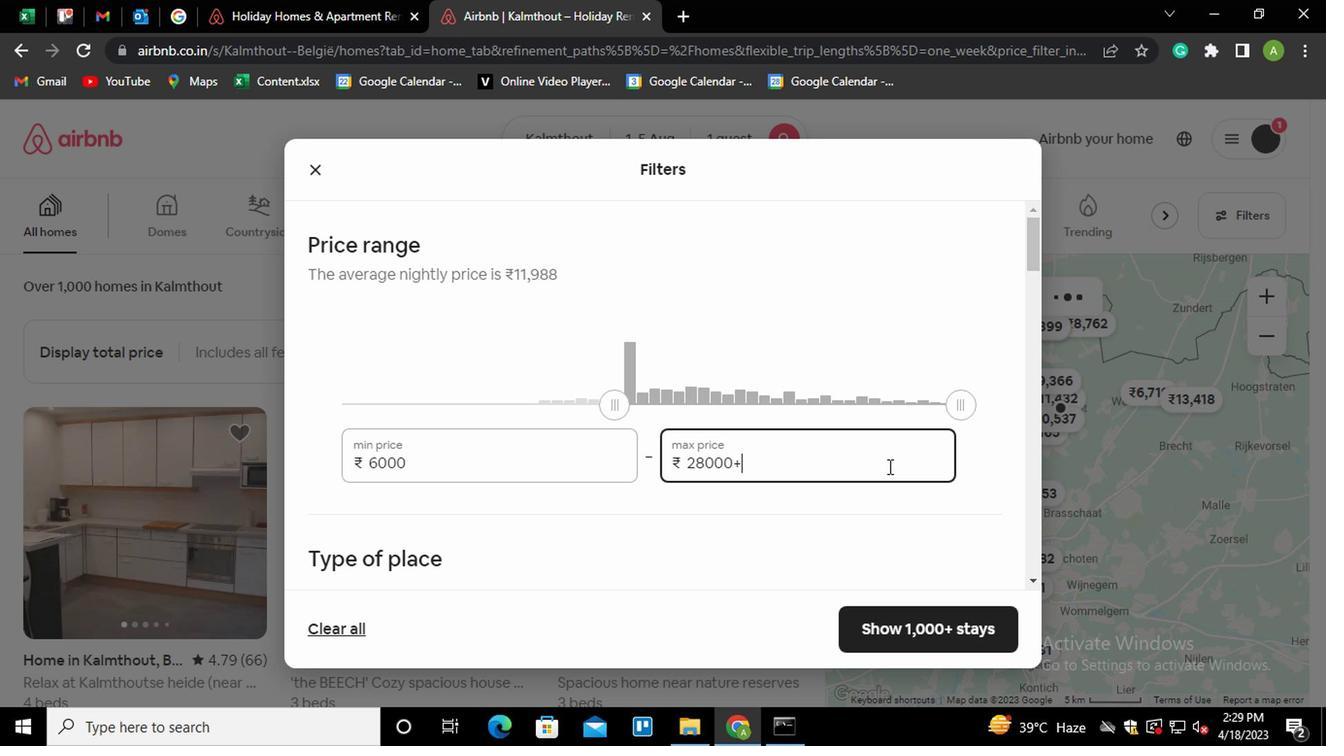 
Action: Key pressed <Key.shift_r><Key.shift_r><Key.shift_r><Key.shift_r><Key.shift_r><Key.shift_r><Key.shift_r><Key.shift_r><Key.shift_r><Key.shift_r><Key.shift_r><Key.shift_r><Key.shift_r><Key.shift_r><Key.shift_r><Key.shift_r><Key.shift_r><Key.shift_r><Key.shift_r><Key.shift_r><Key.shift_r><Key.shift_r><Key.shift_r><Key.shift_r><Key.home>15000
Screenshot: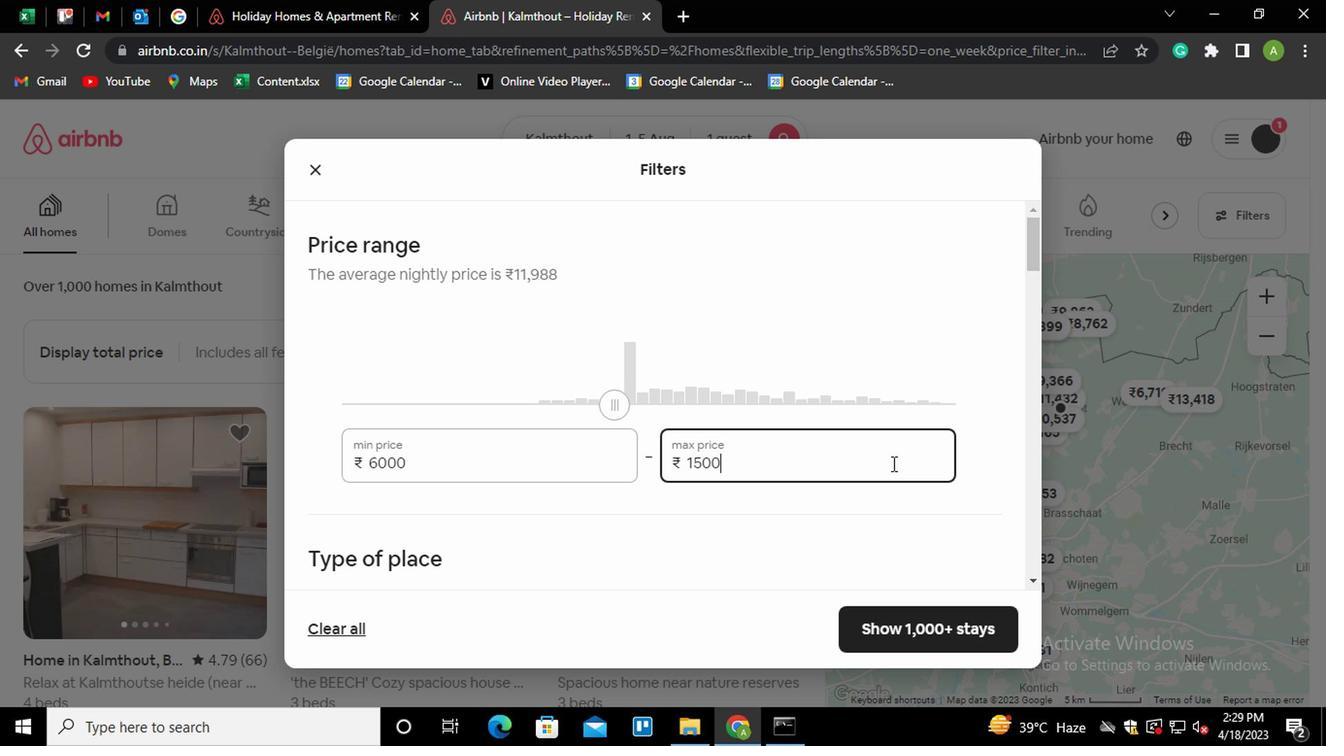 
Action: Mouse moved to (784, 474)
Screenshot: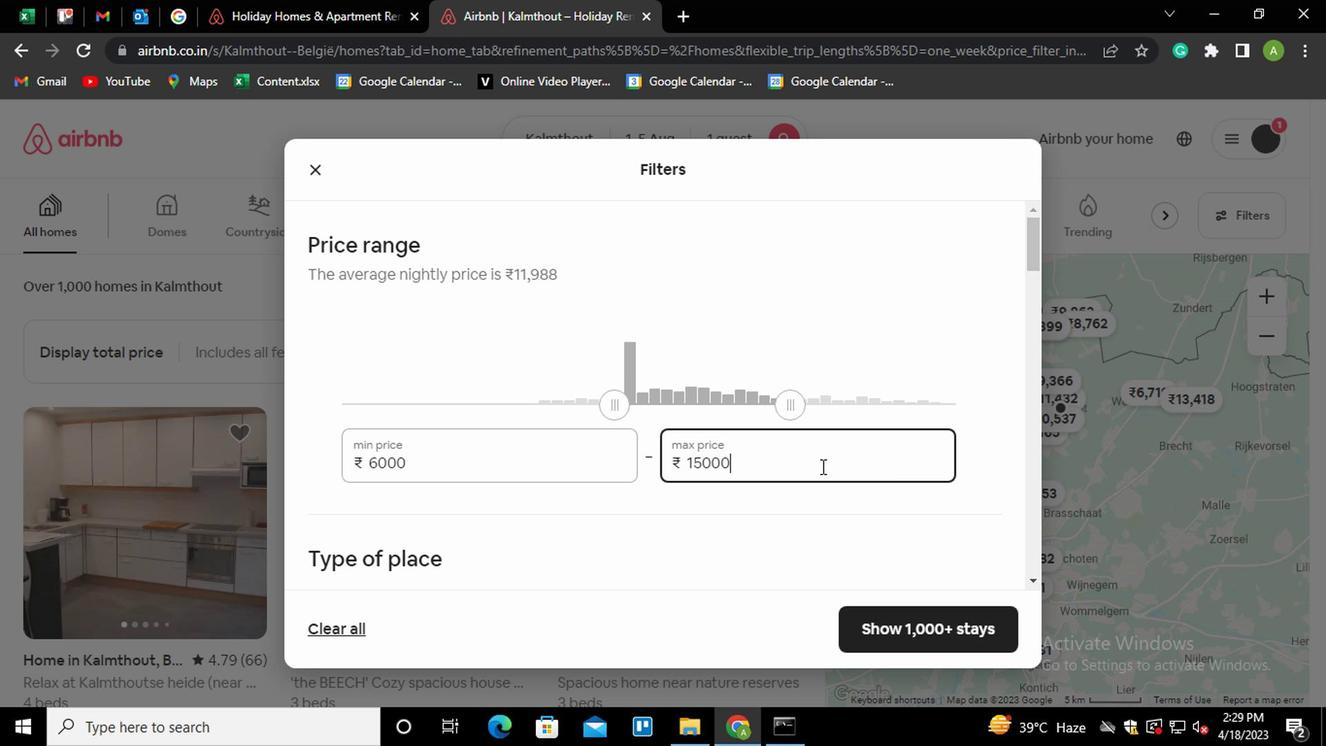 
Action: Mouse scrolled (784, 472) with delta (0, -1)
Screenshot: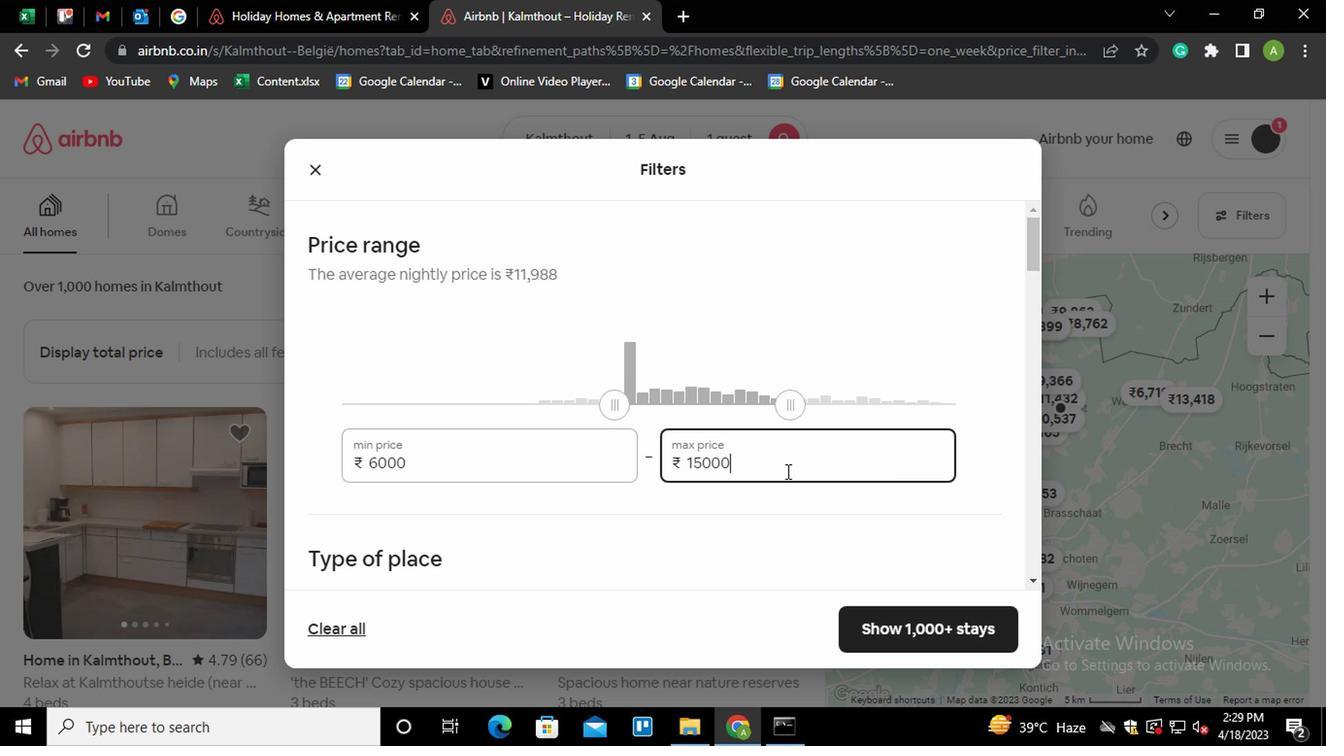 
Action: Mouse scrolled (784, 472) with delta (0, -1)
Screenshot: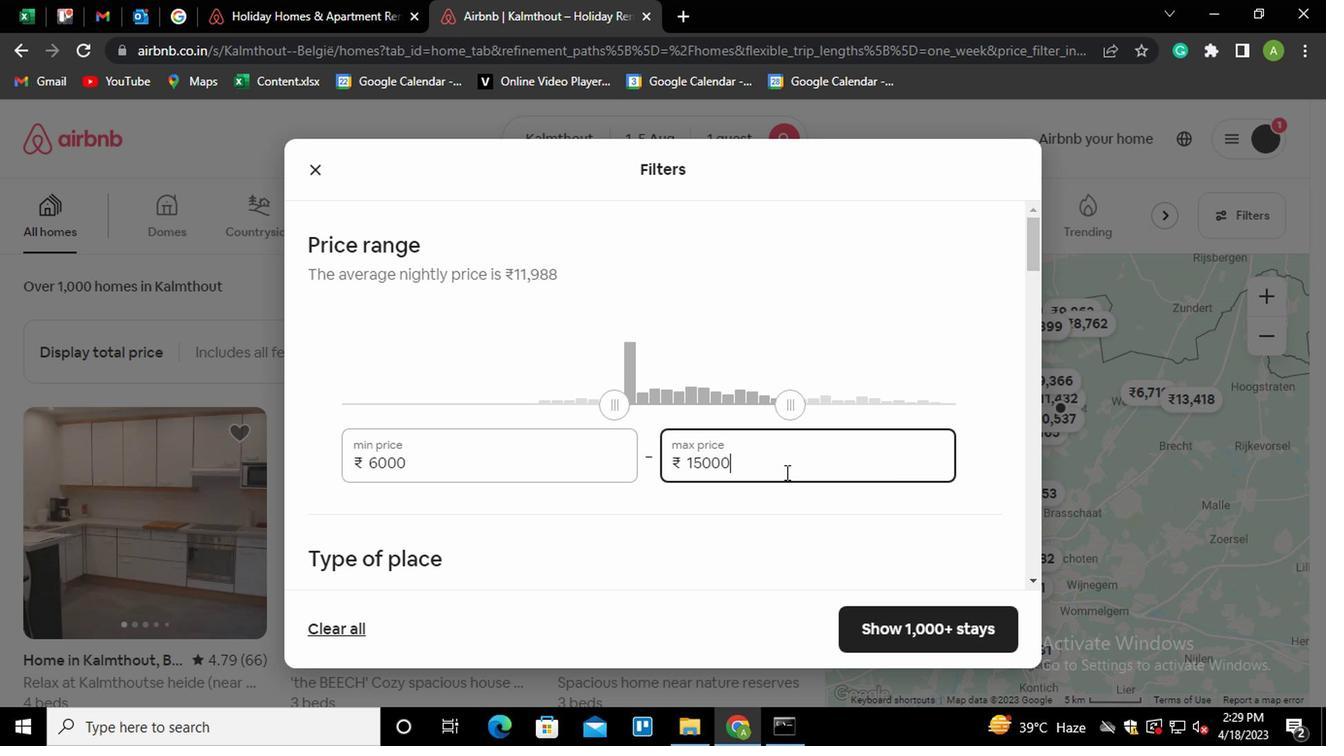 
Action: Mouse moved to (734, 470)
Screenshot: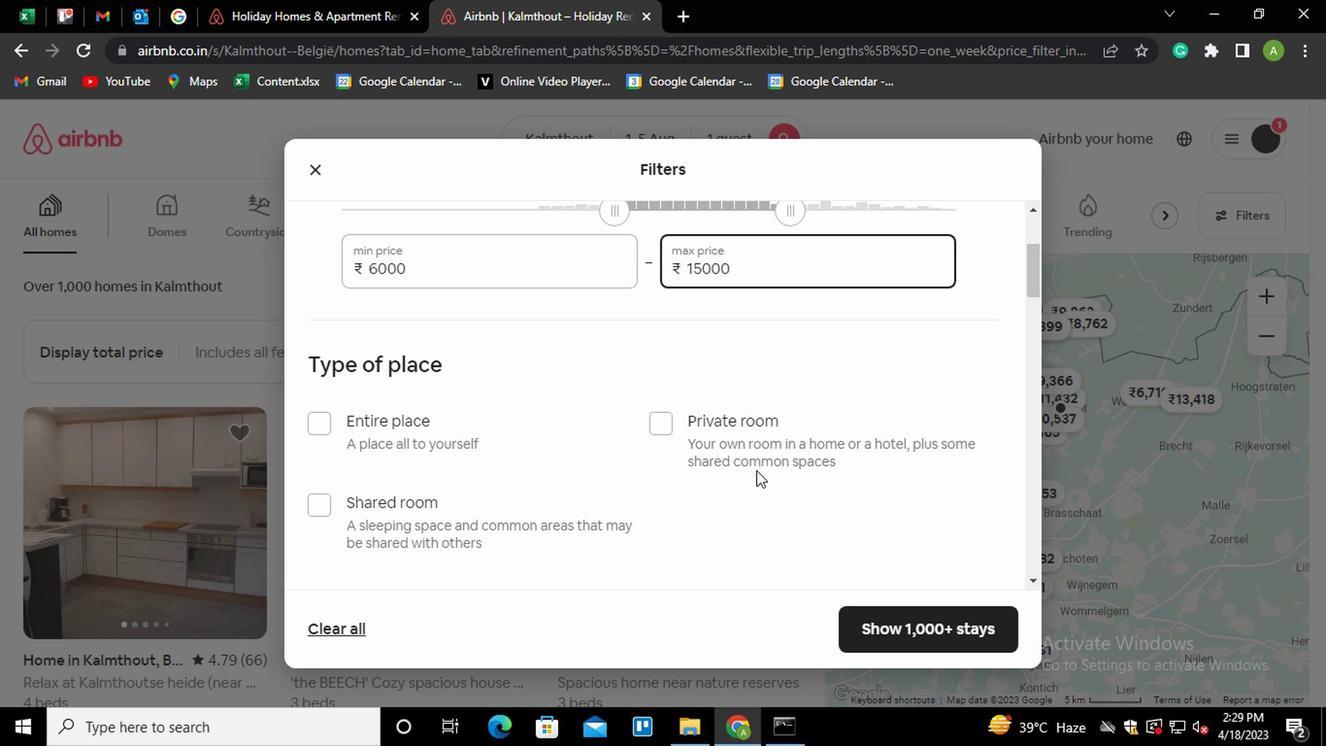 
Action: Mouse scrolled (734, 469) with delta (0, 0)
Screenshot: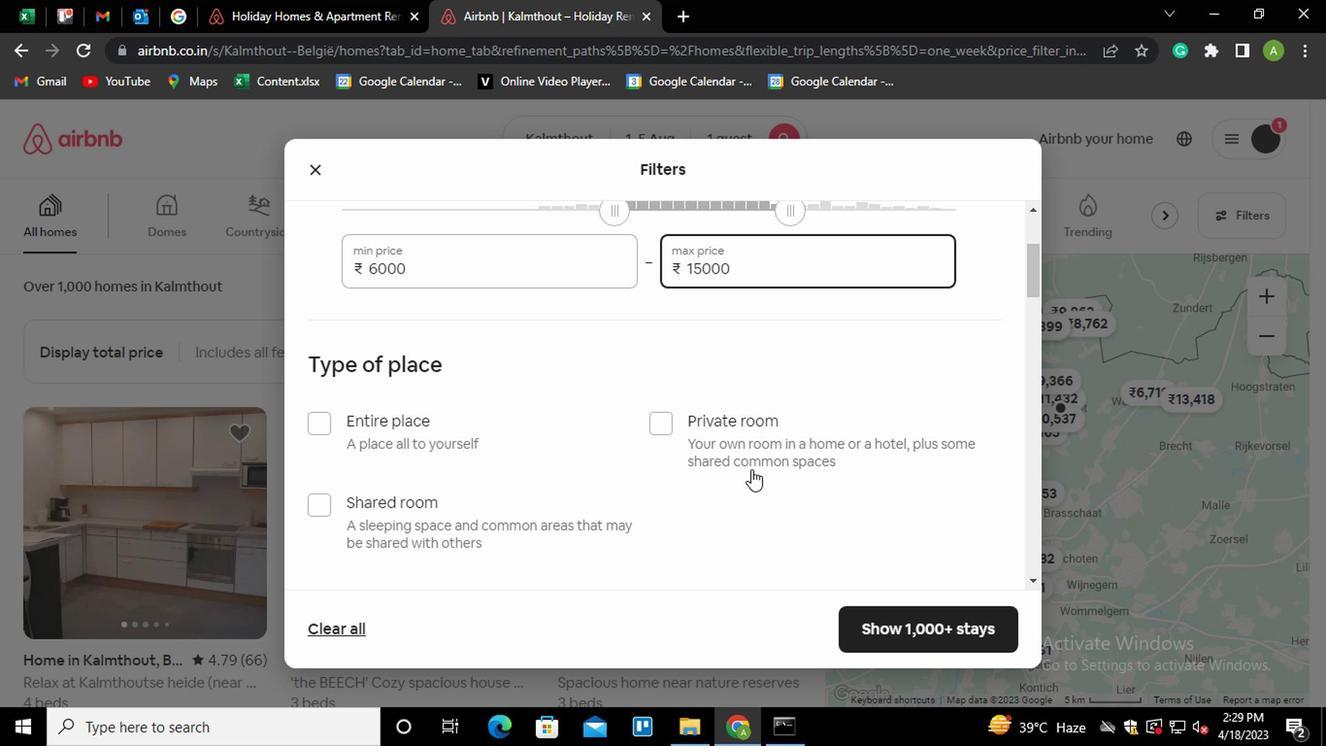 
Action: Mouse moved to (308, 326)
Screenshot: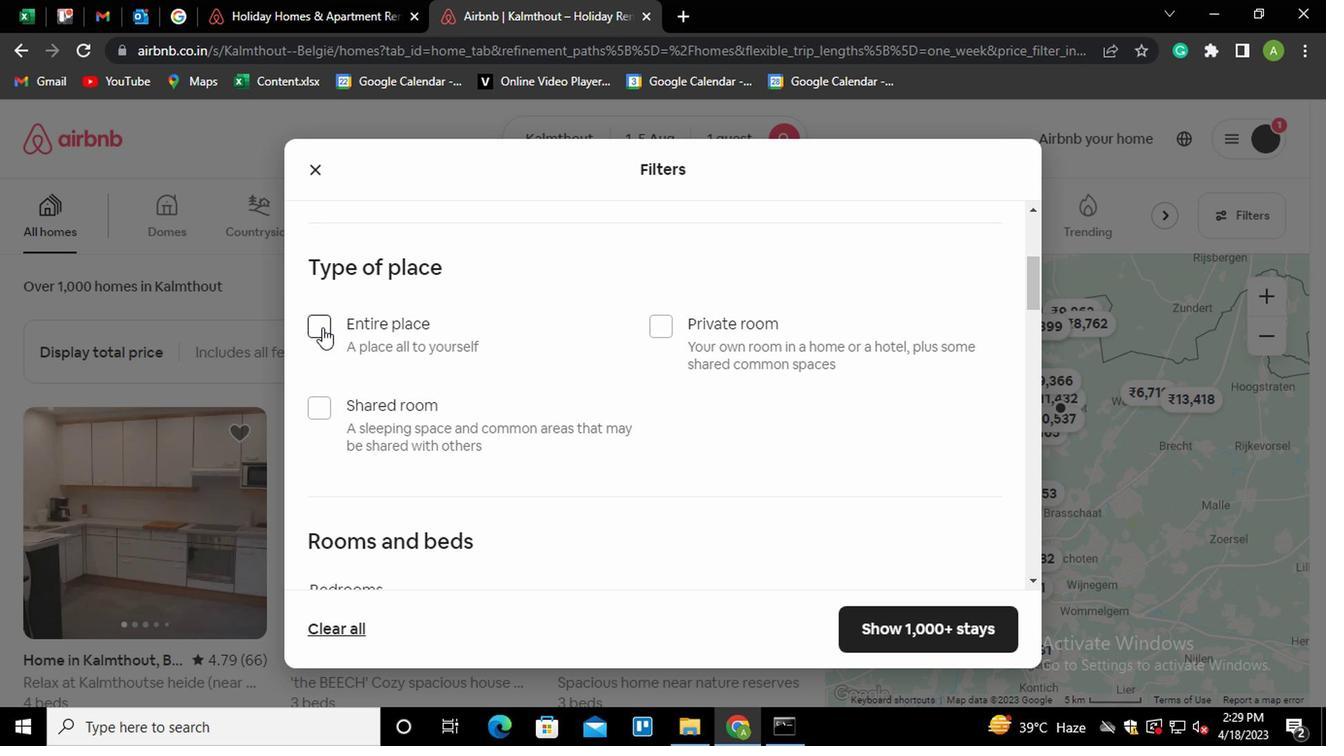 
Action: Mouse pressed left at (308, 326)
Screenshot: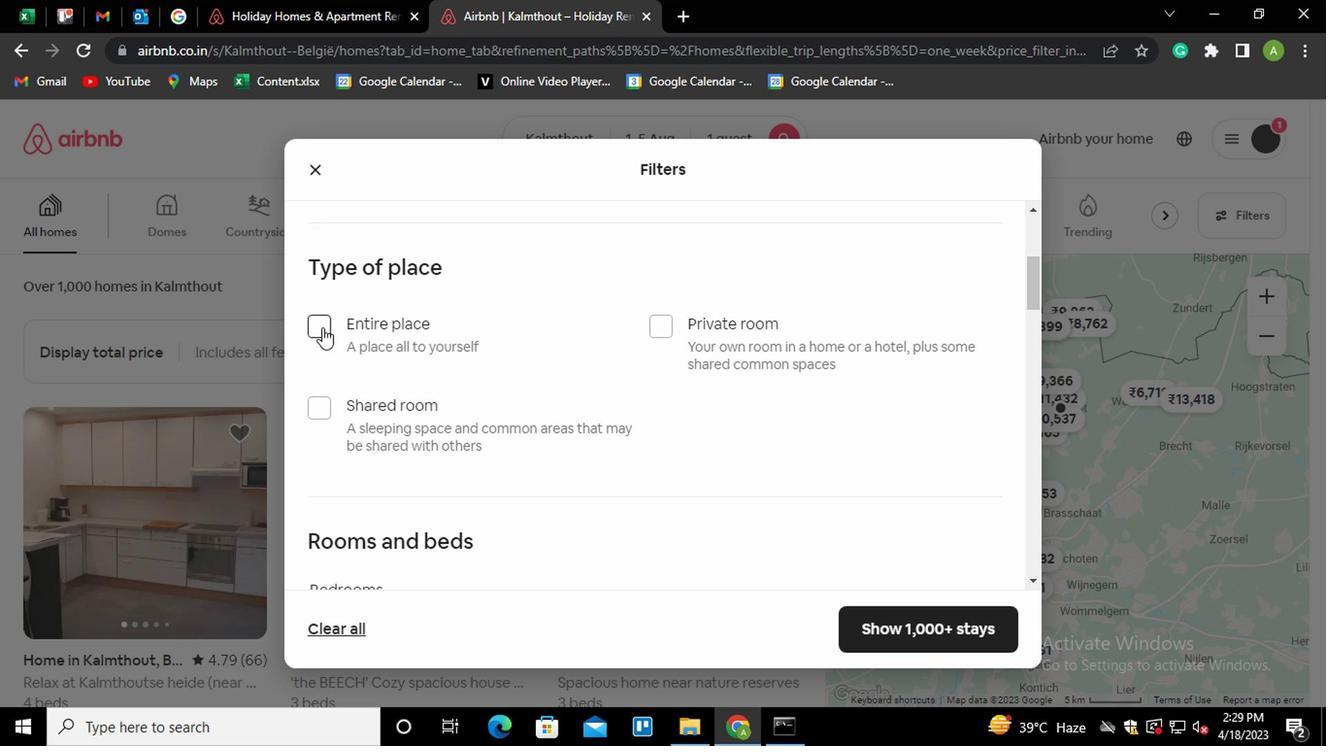 
Action: Mouse moved to (533, 469)
Screenshot: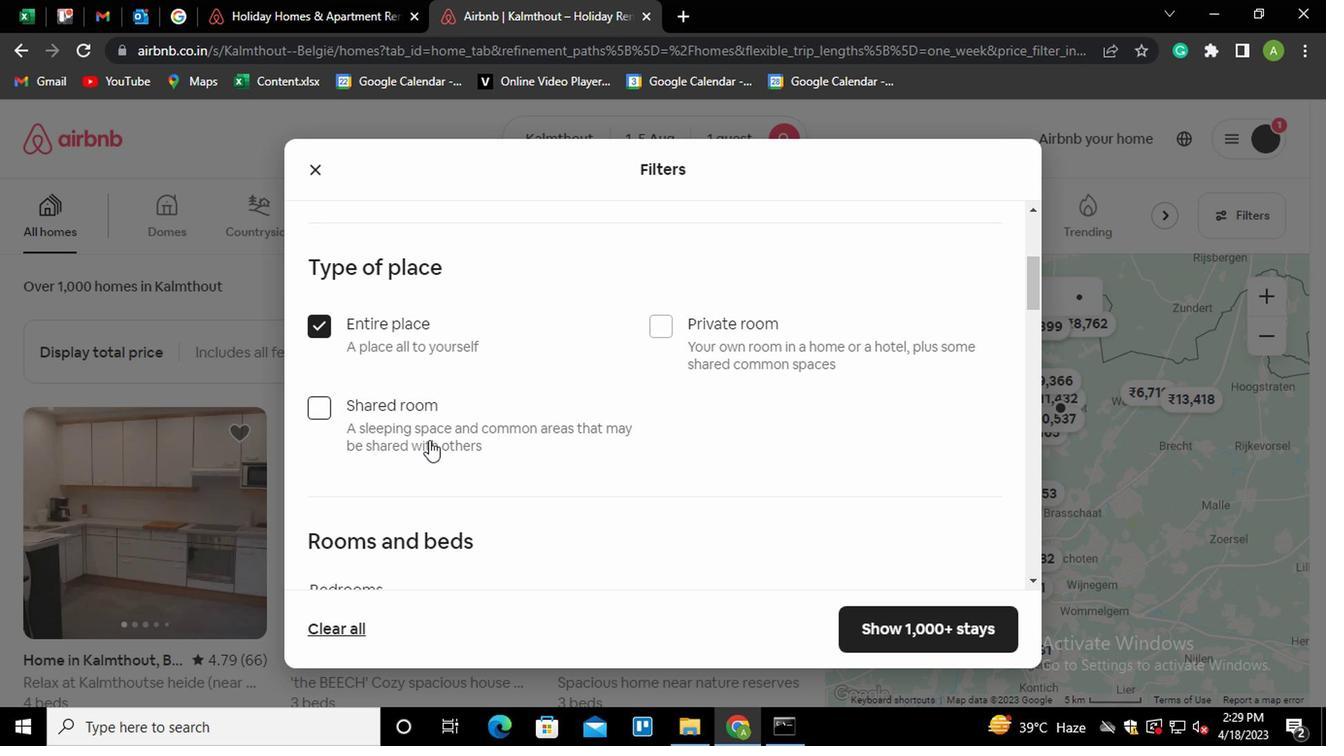 
Action: Mouse scrolled (533, 467) with delta (0, -1)
Screenshot: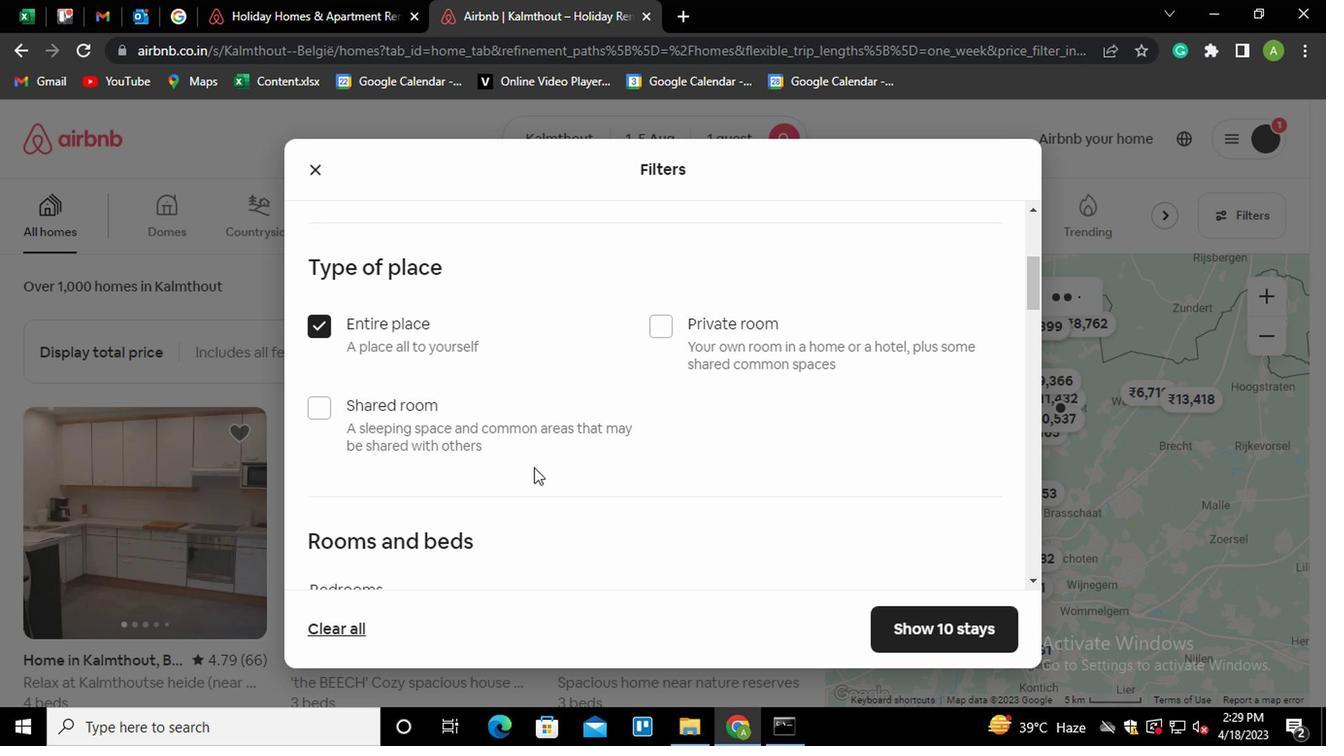 
Action: Mouse scrolled (533, 467) with delta (0, -1)
Screenshot: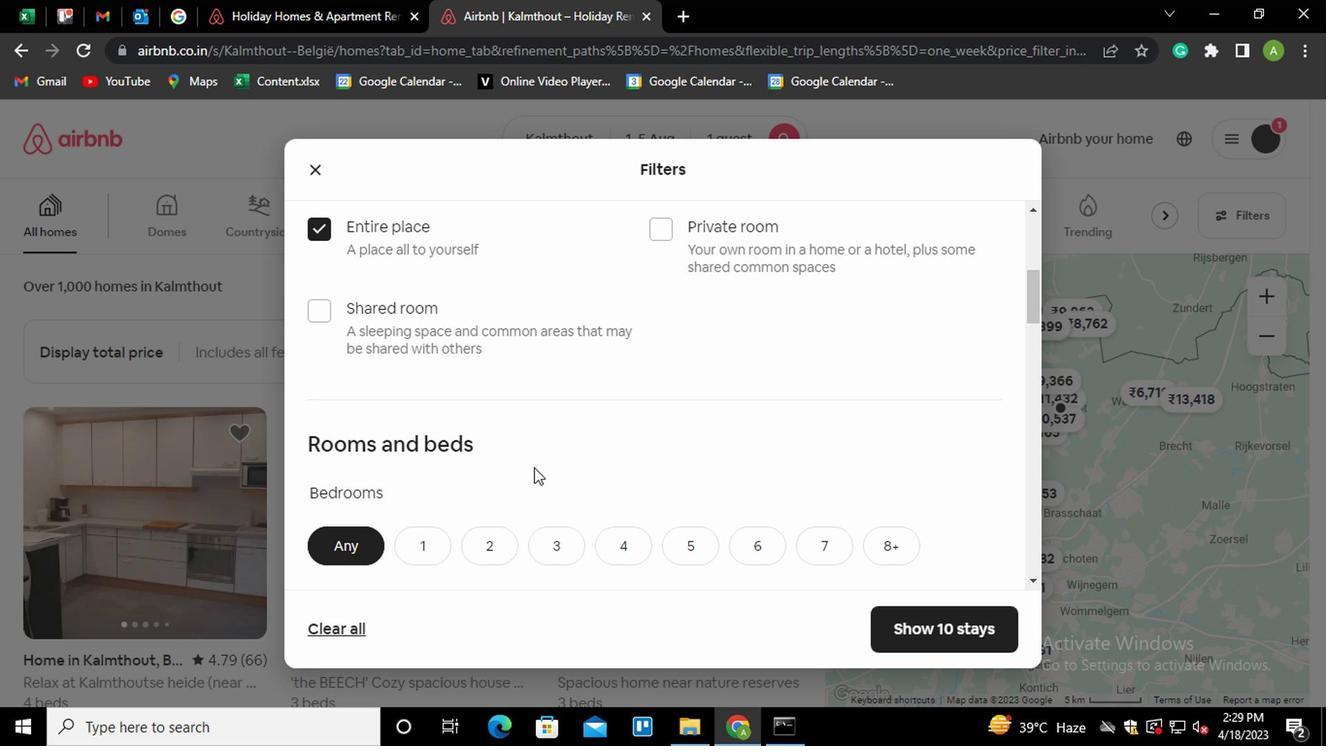 
Action: Mouse moved to (413, 442)
Screenshot: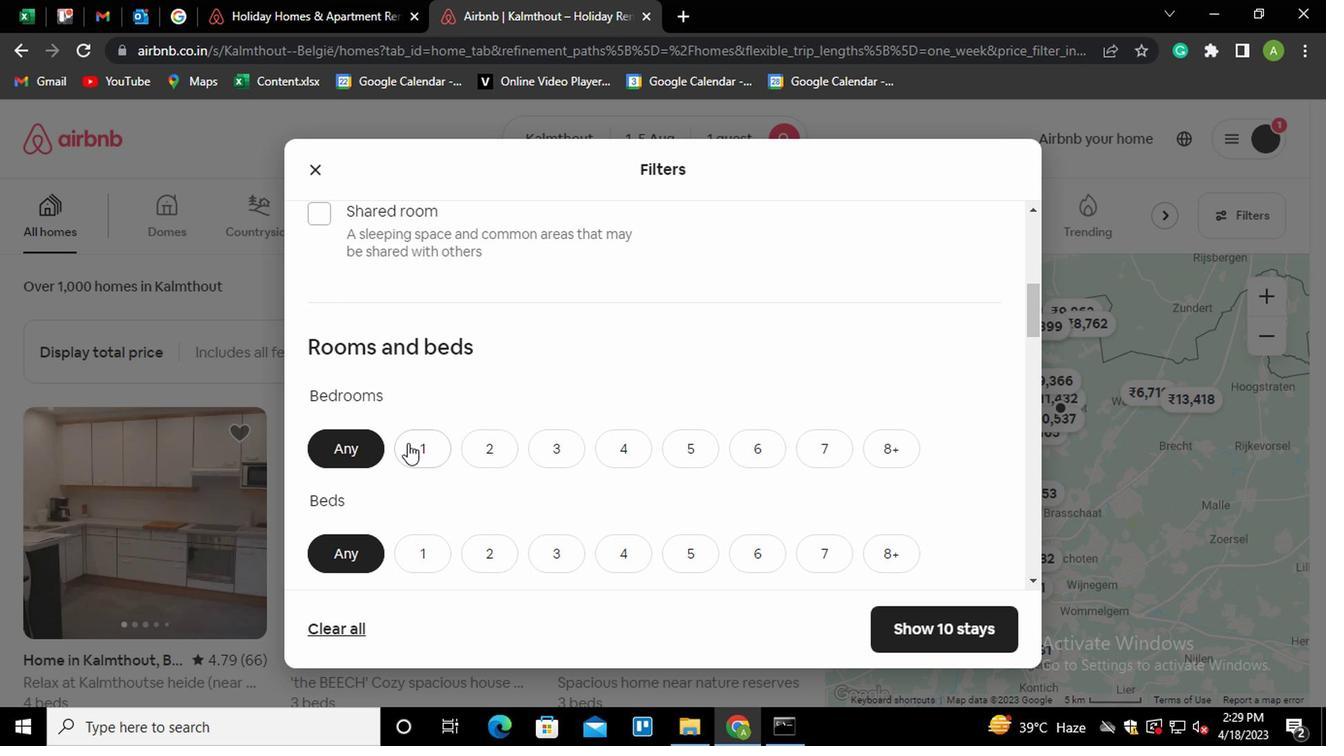 
Action: Mouse pressed left at (413, 442)
Screenshot: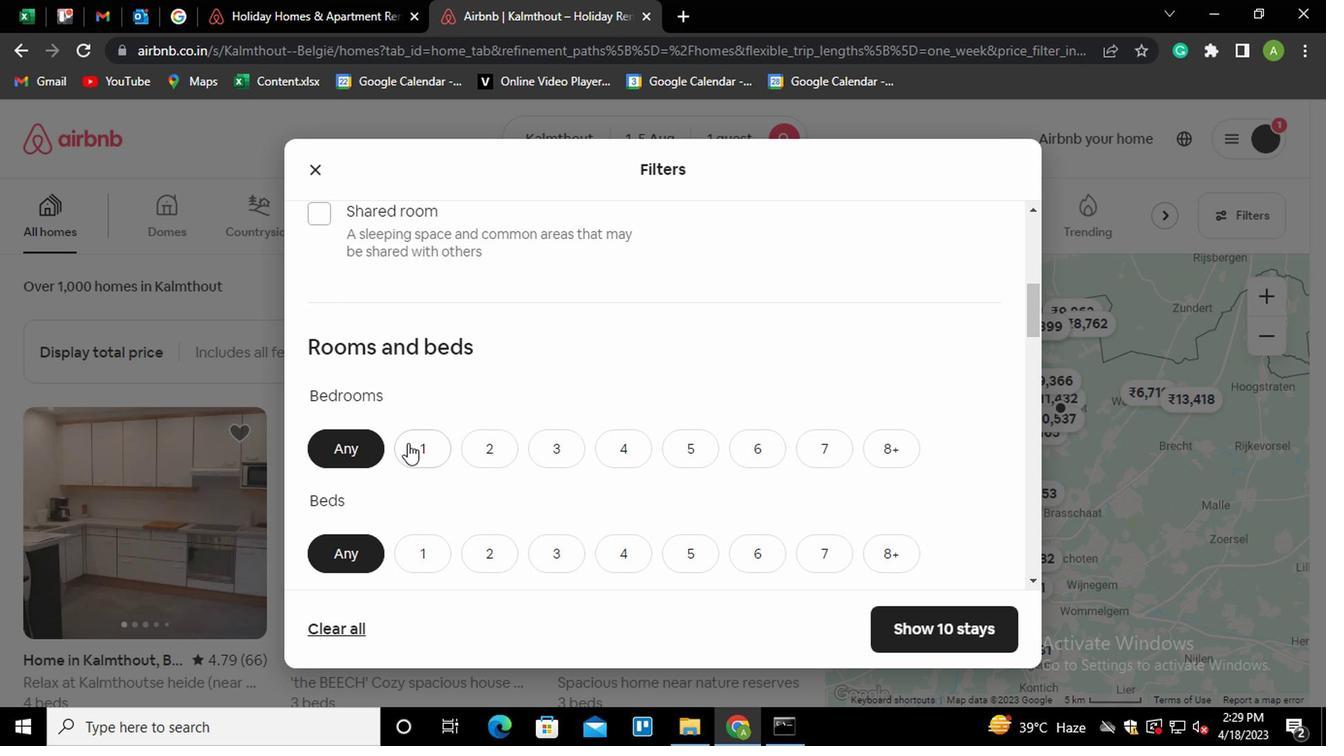 
Action: Mouse moved to (415, 446)
Screenshot: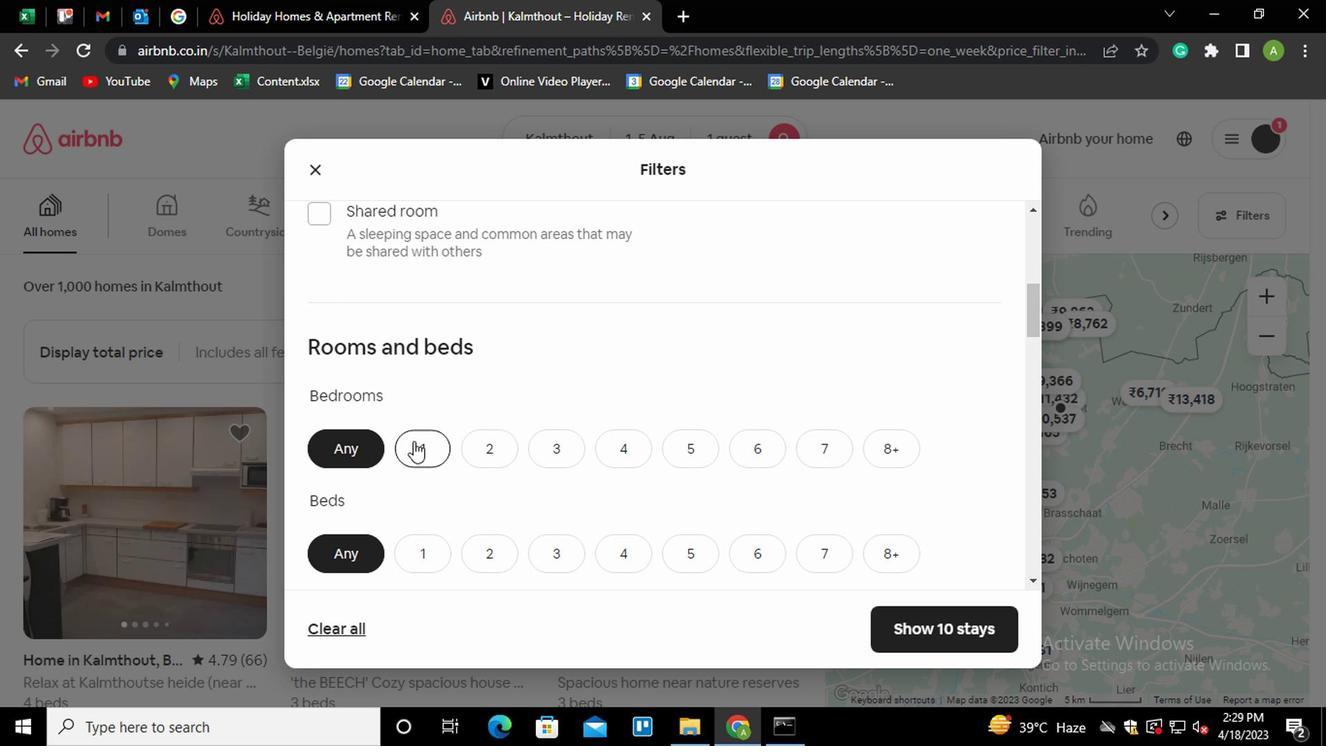 
Action: Mouse scrolled (415, 445) with delta (0, 0)
Screenshot: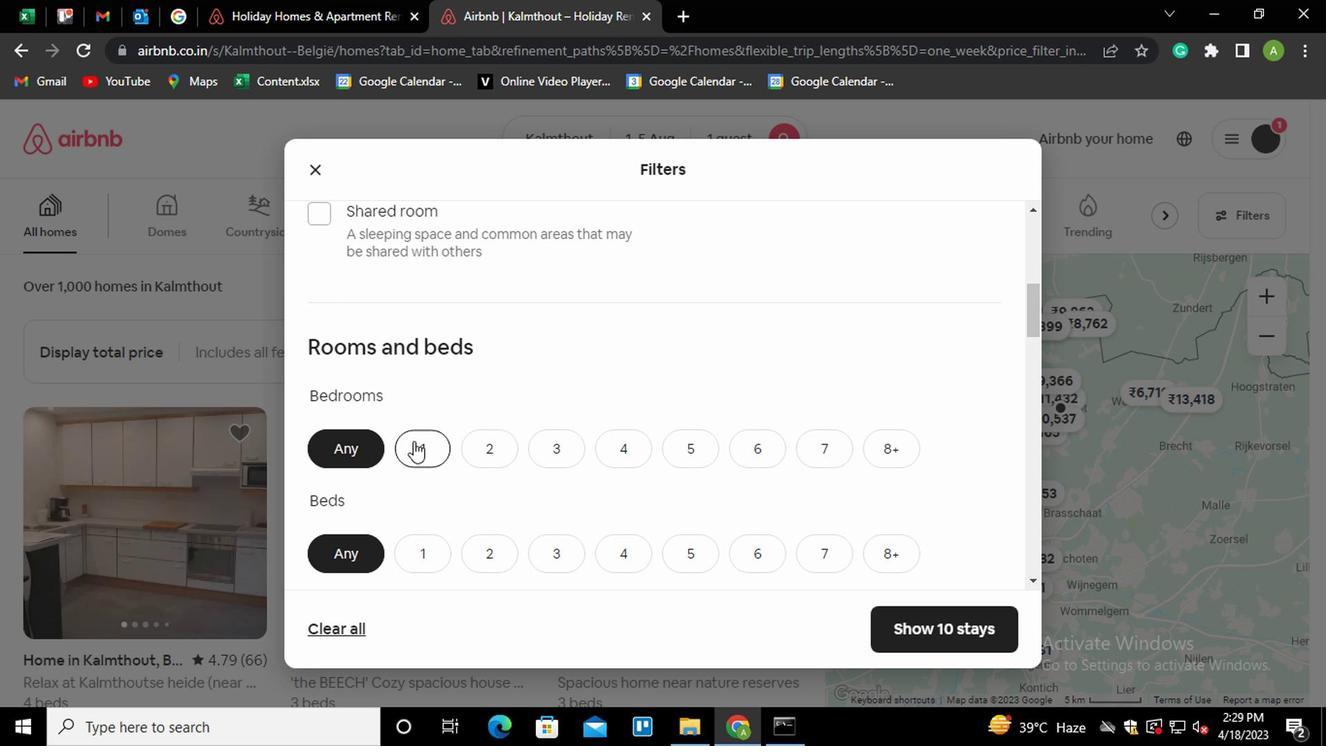 
Action: Mouse scrolled (415, 445) with delta (0, 0)
Screenshot: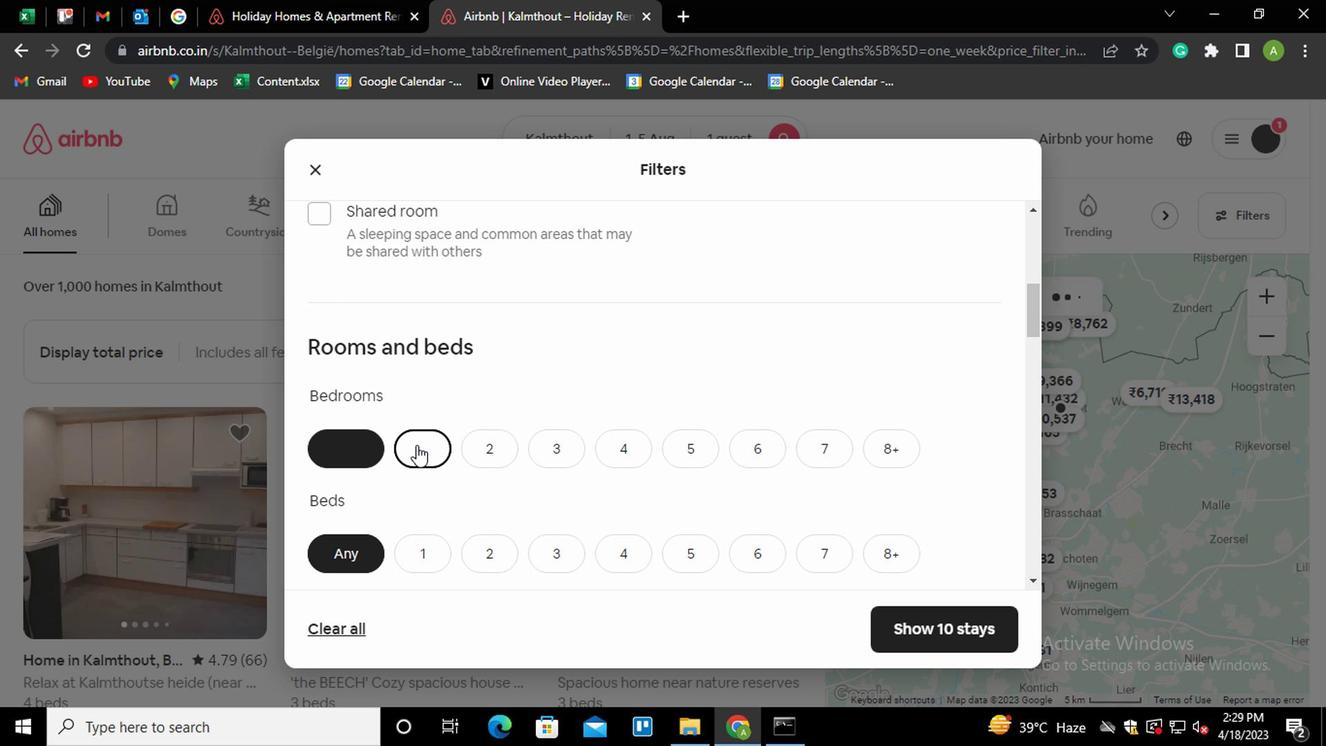 
Action: Mouse moved to (424, 352)
Screenshot: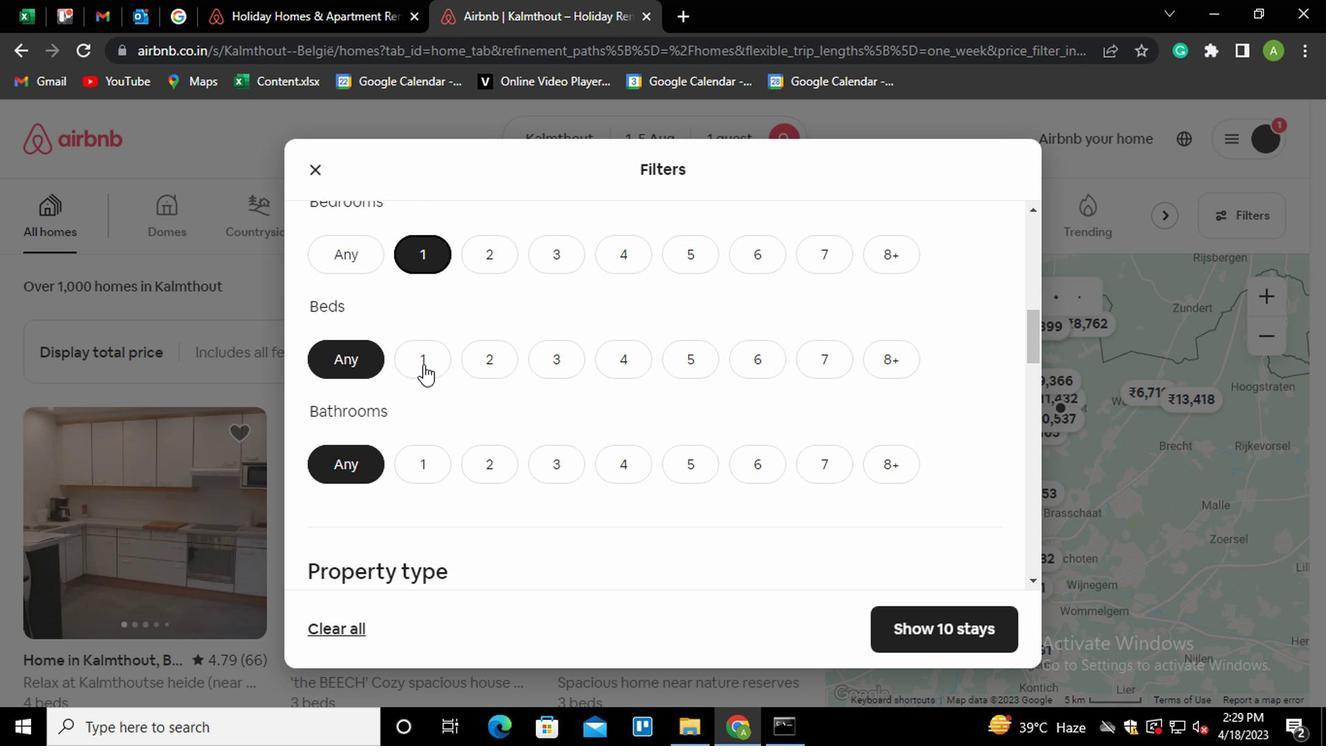 
Action: Mouse pressed left at (424, 352)
Screenshot: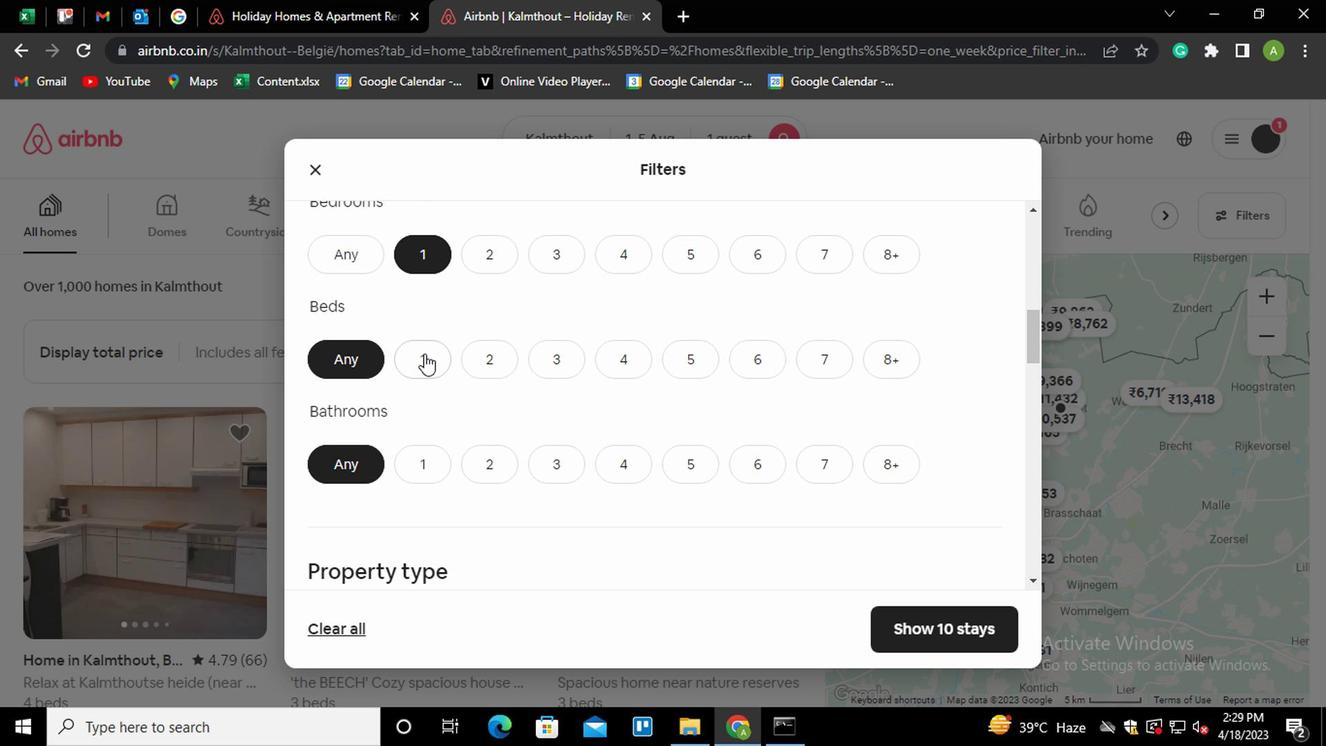 
Action: Mouse moved to (424, 462)
Screenshot: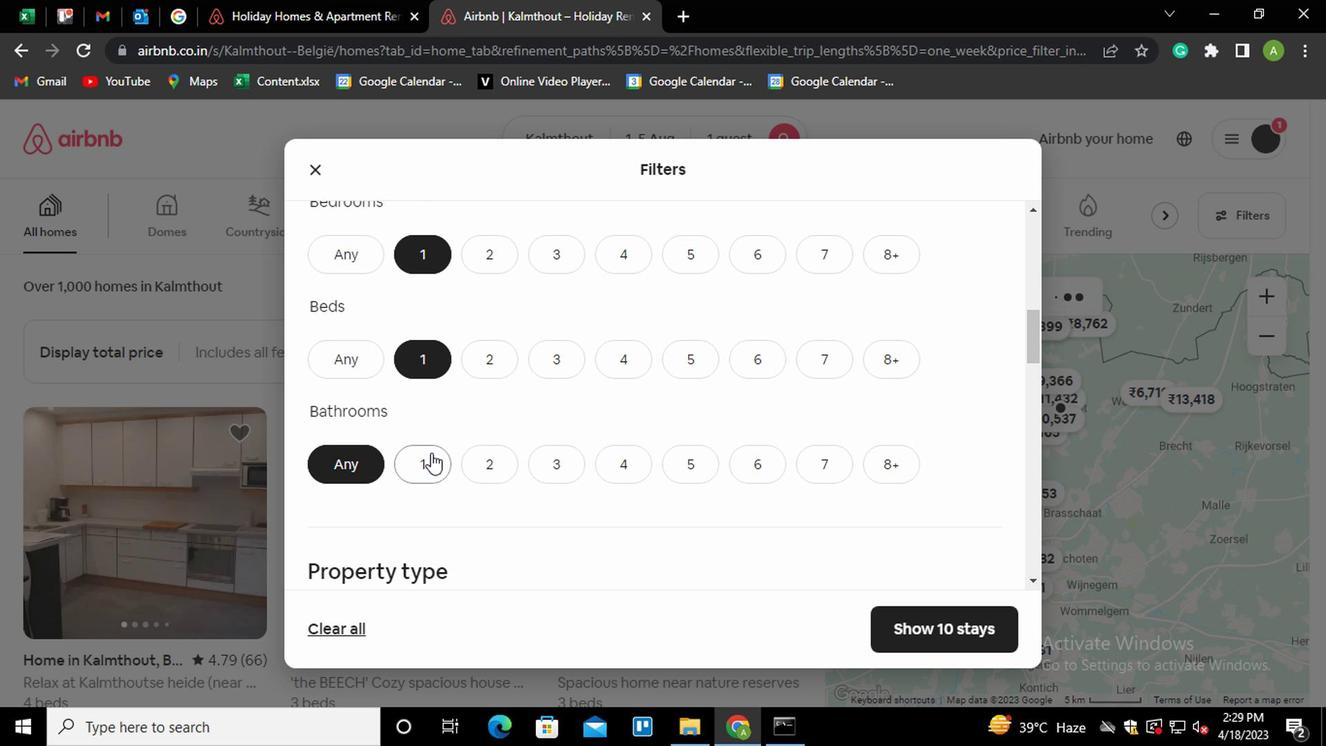 
Action: Mouse pressed left at (424, 462)
Screenshot: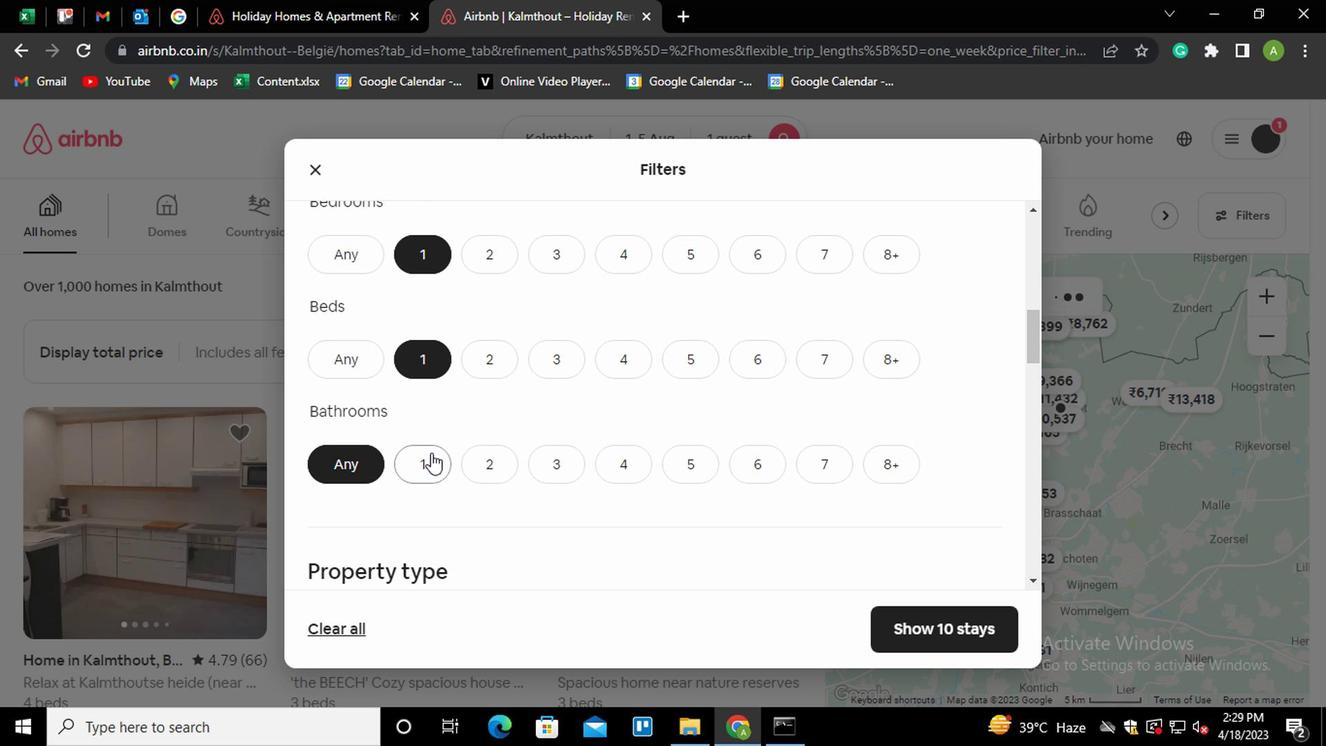 
Action: Mouse moved to (603, 416)
Screenshot: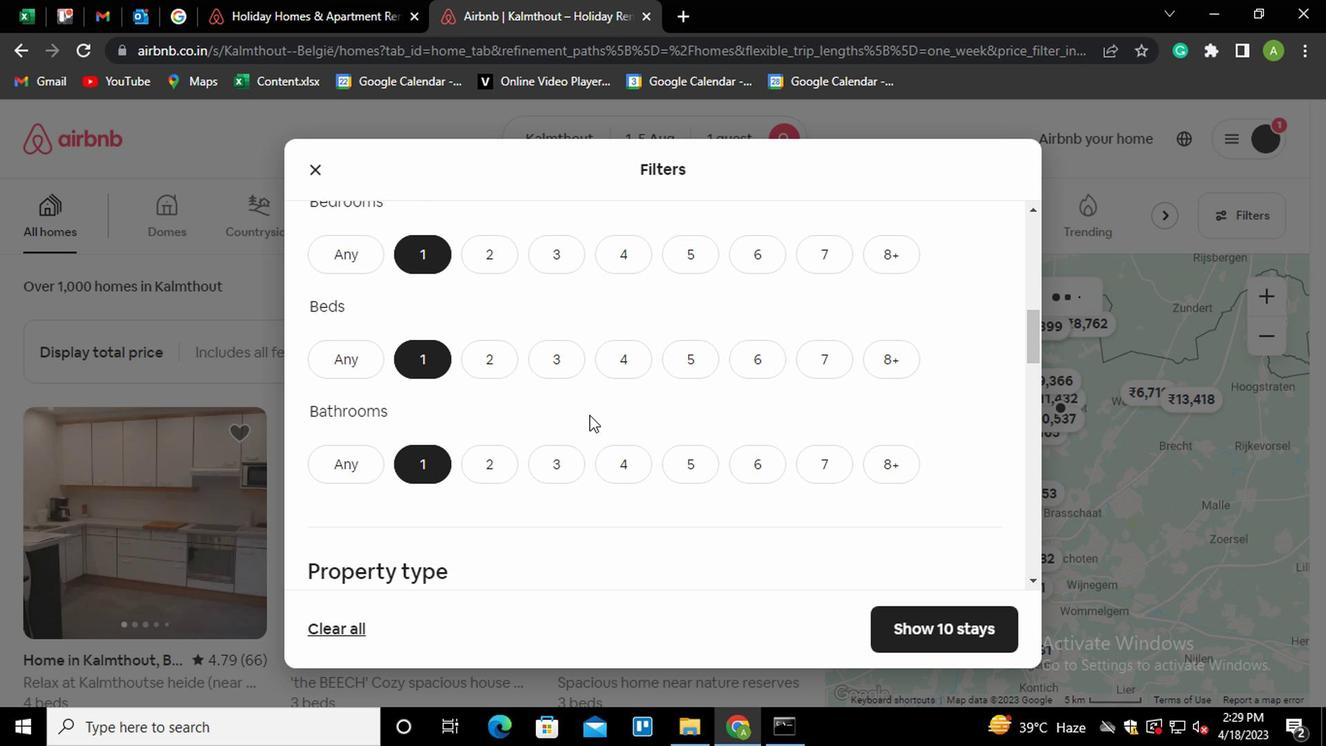
Action: Mouse scrolled (603, 415) with delta (0, 0)
Screenshot: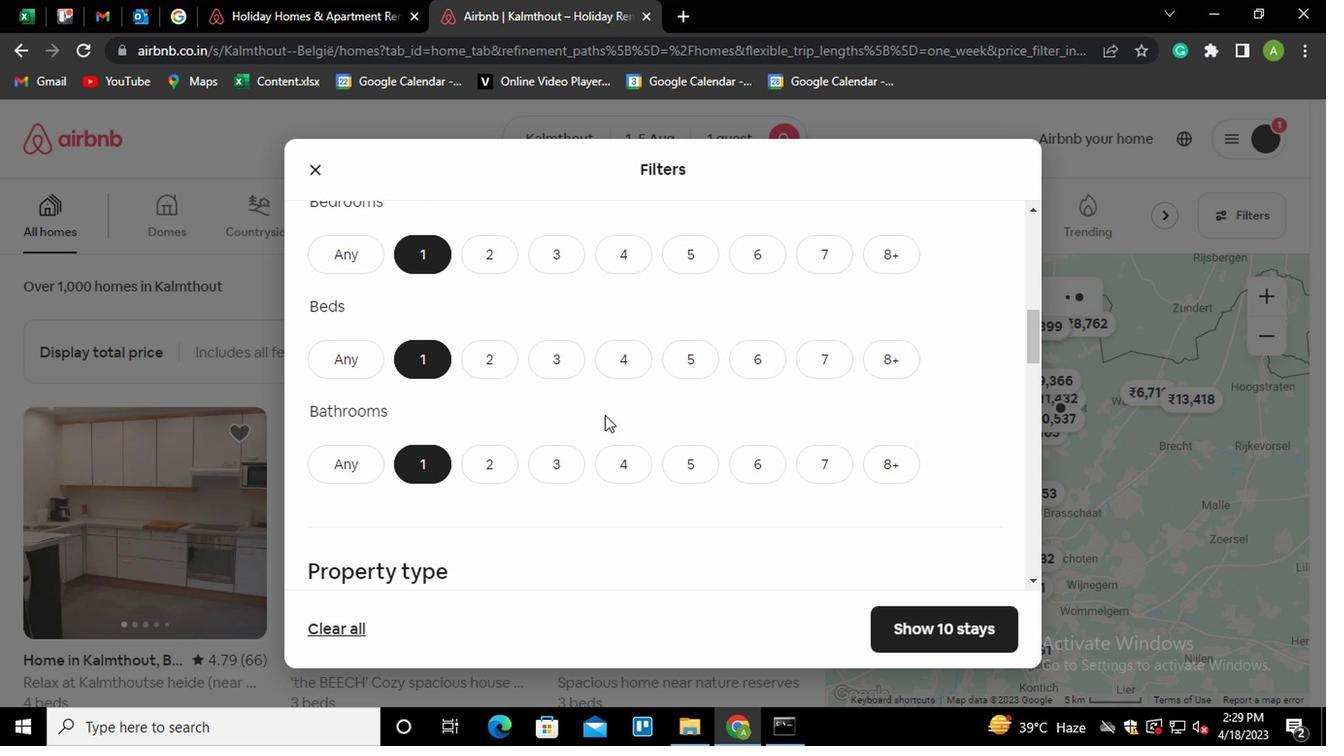 
Action: Mouse scrolled (603, 415) with delta (0, 0)
Screenshot: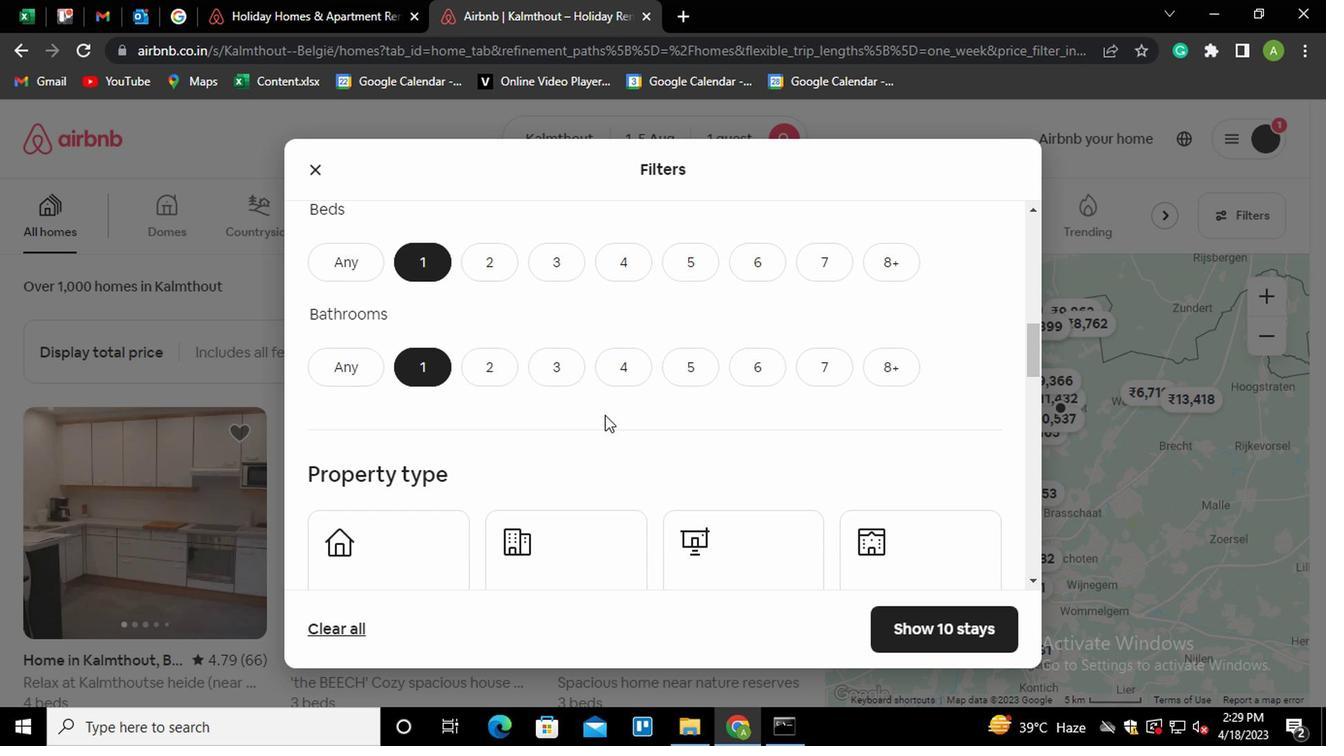 
Action: Mouse scrolled (603, 415) with delta (0, 0)
Screenshot: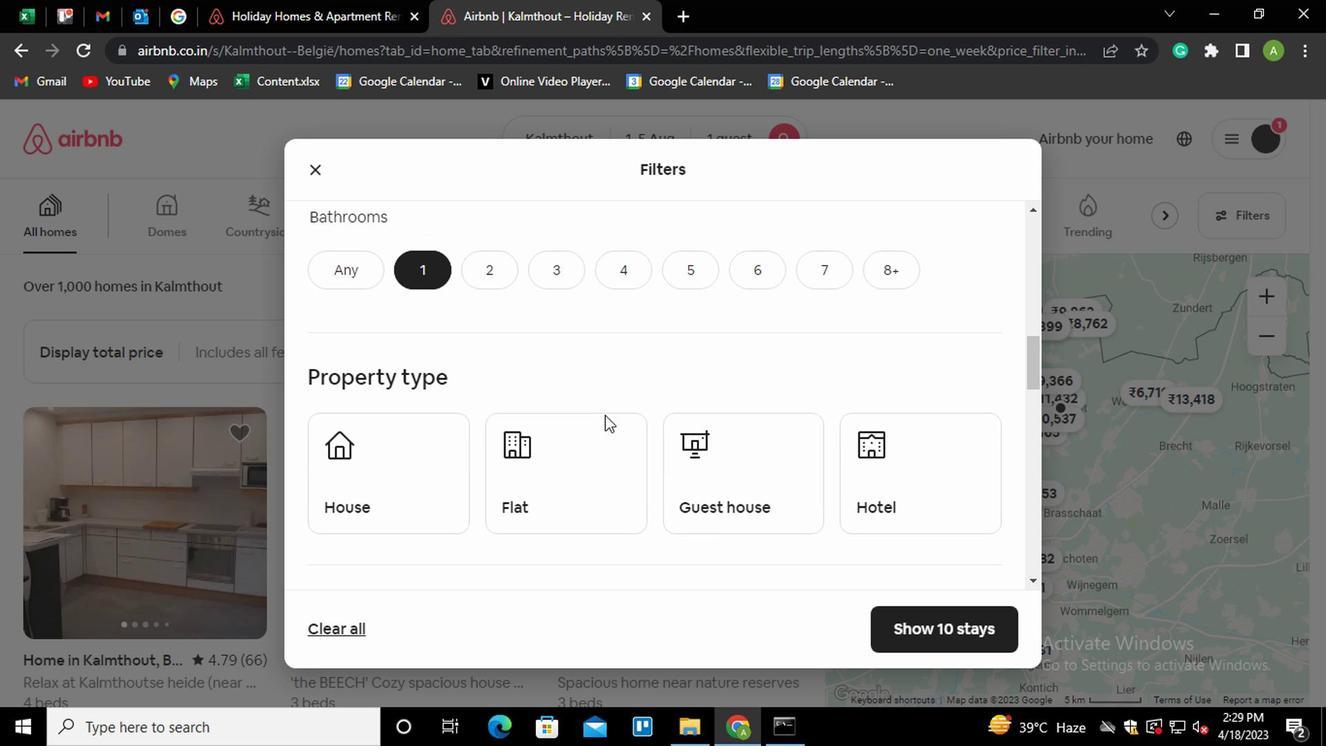
Action: Mouse moved to (603, 396)
Screenshot: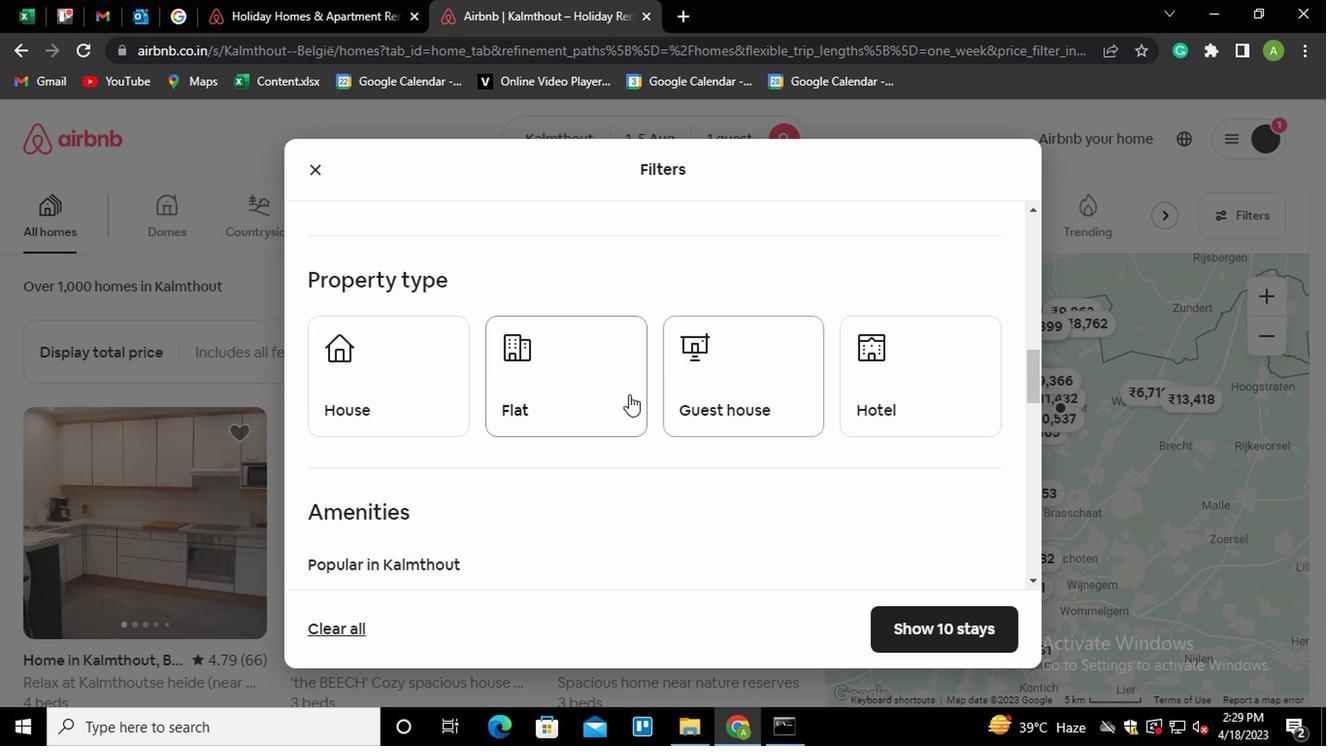 
Action: Mouse pressed left at (603, 396)
Screenshot: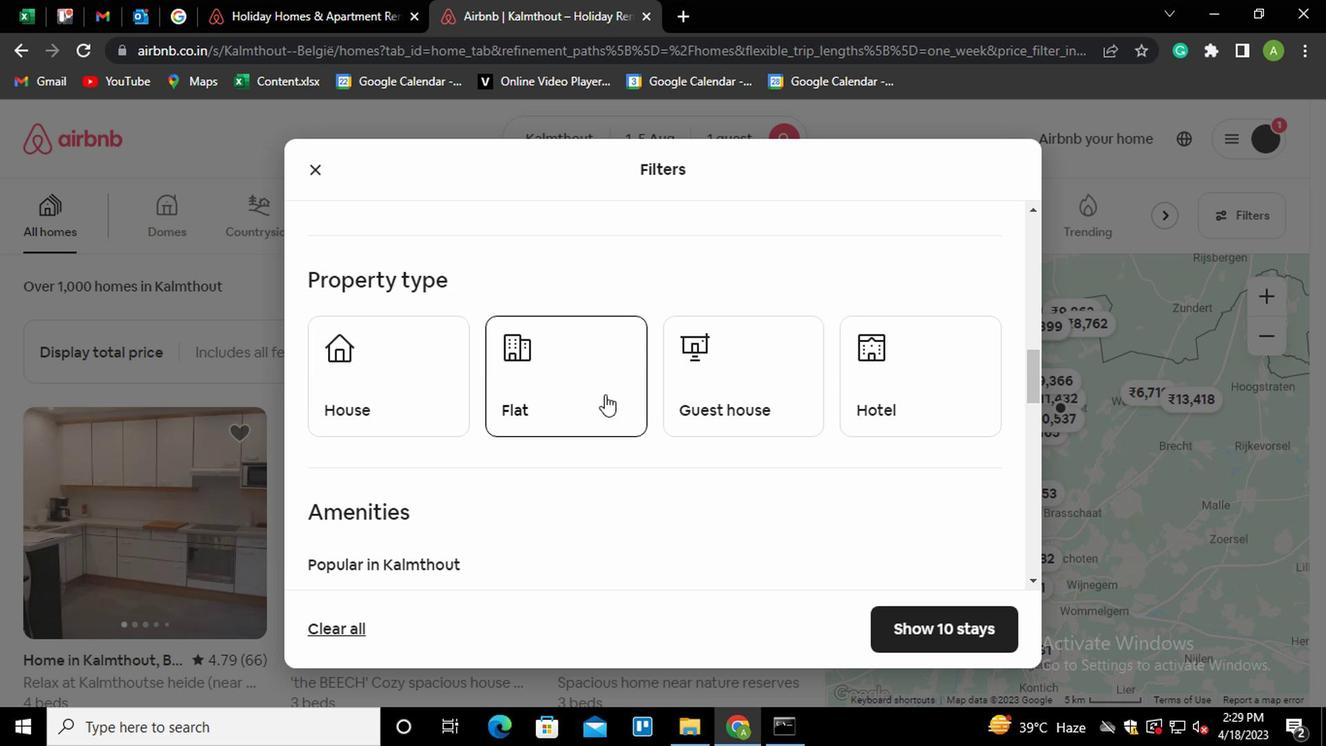 
Action: Mouse moved to (606, 398)
Screenshot: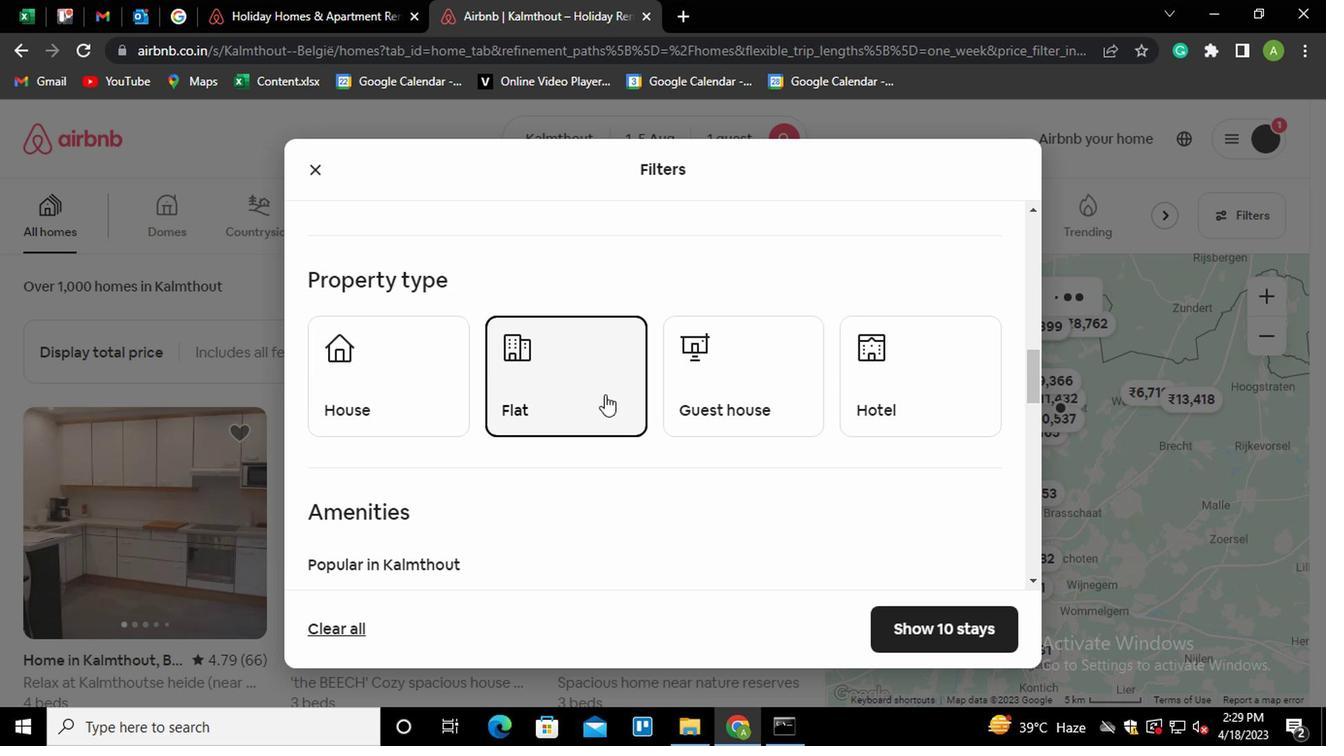 
Action: Mouse scrolled (606, 397) with delta (0, -1)
Screenshot: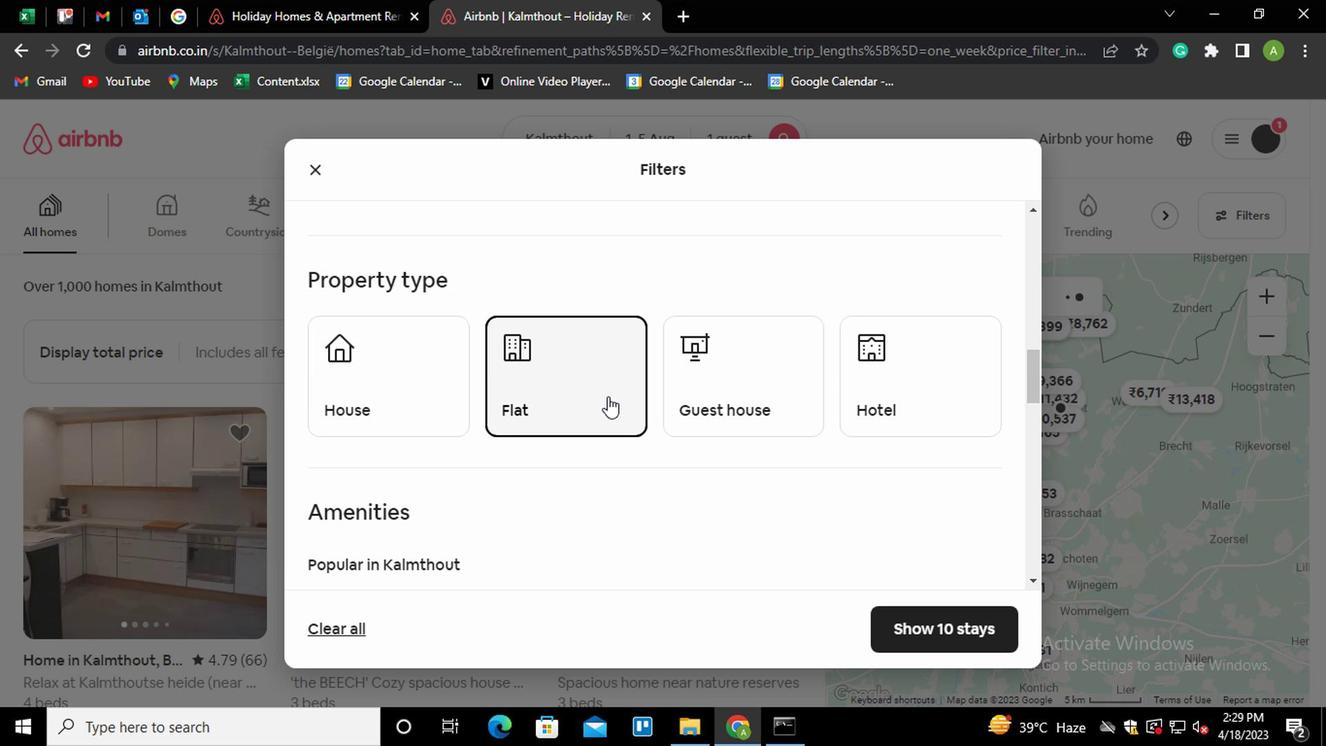
Action: Mouse scrolled (606, 397) with delta (0, -1)
Screenshot: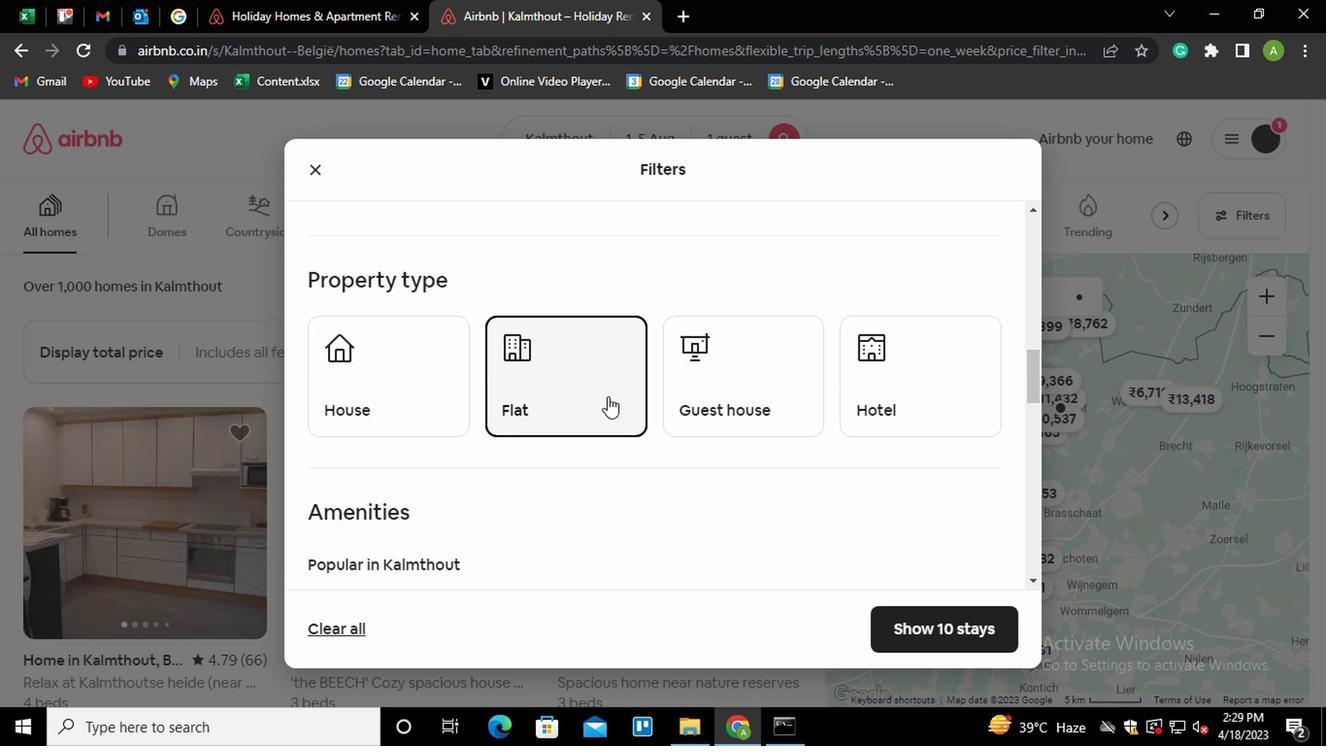 
Action: Mouse moved to (606, 398)
Screenshot: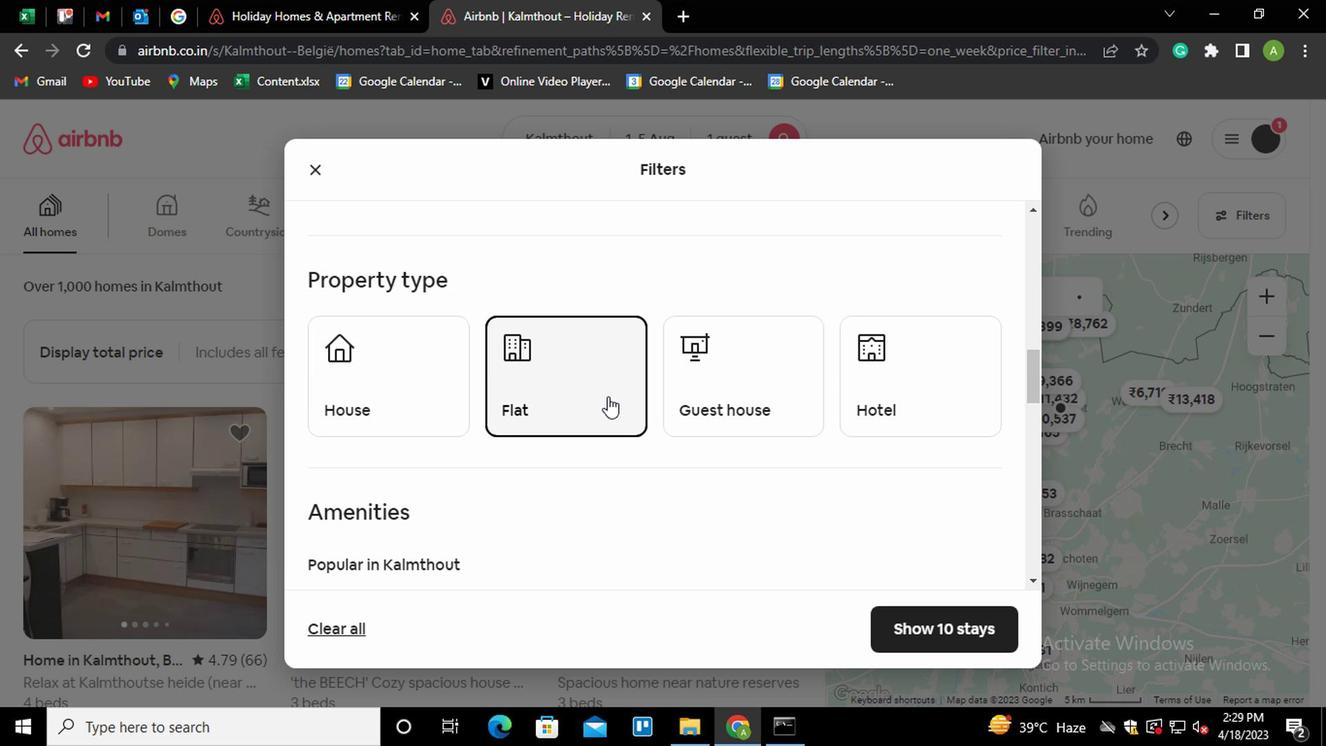 
Action: Mouse scrolled (606, 397) with delta (0, -1)
Screenshot: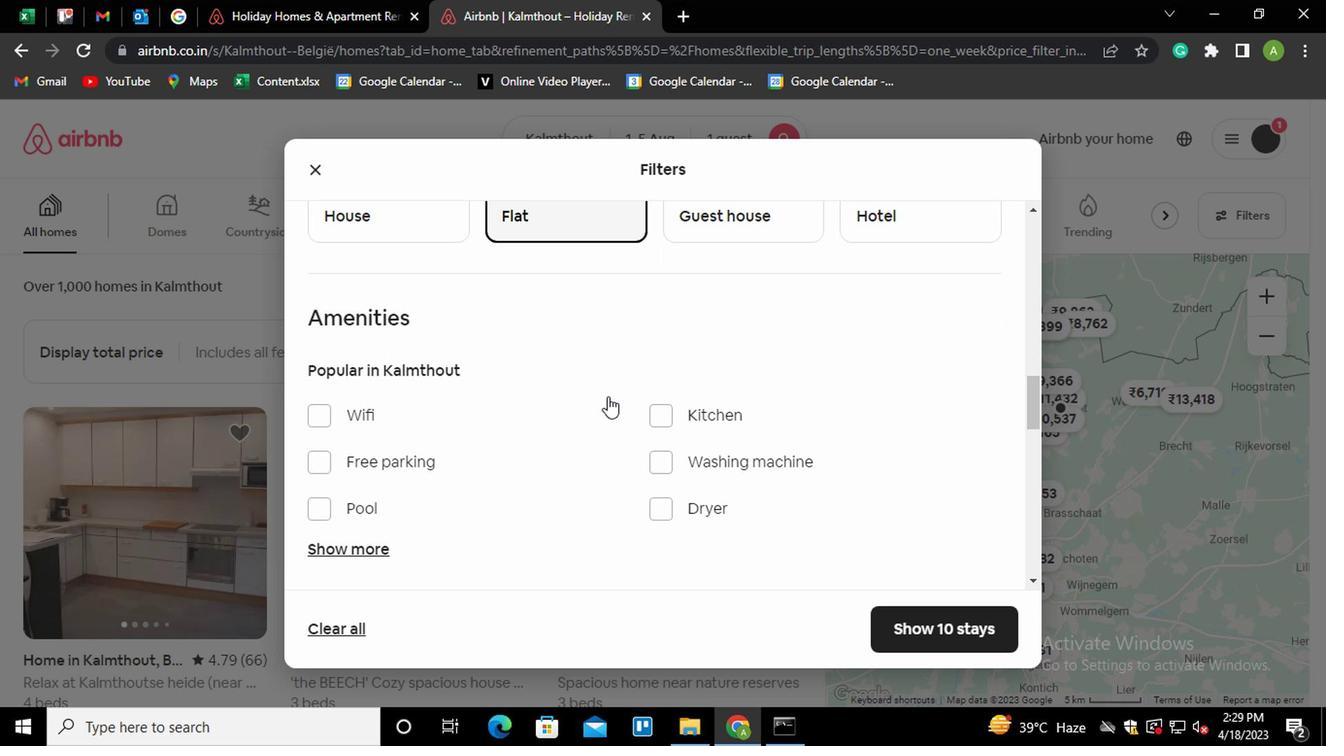 
Action: Mouse moved to (353, 450)
Screenshot: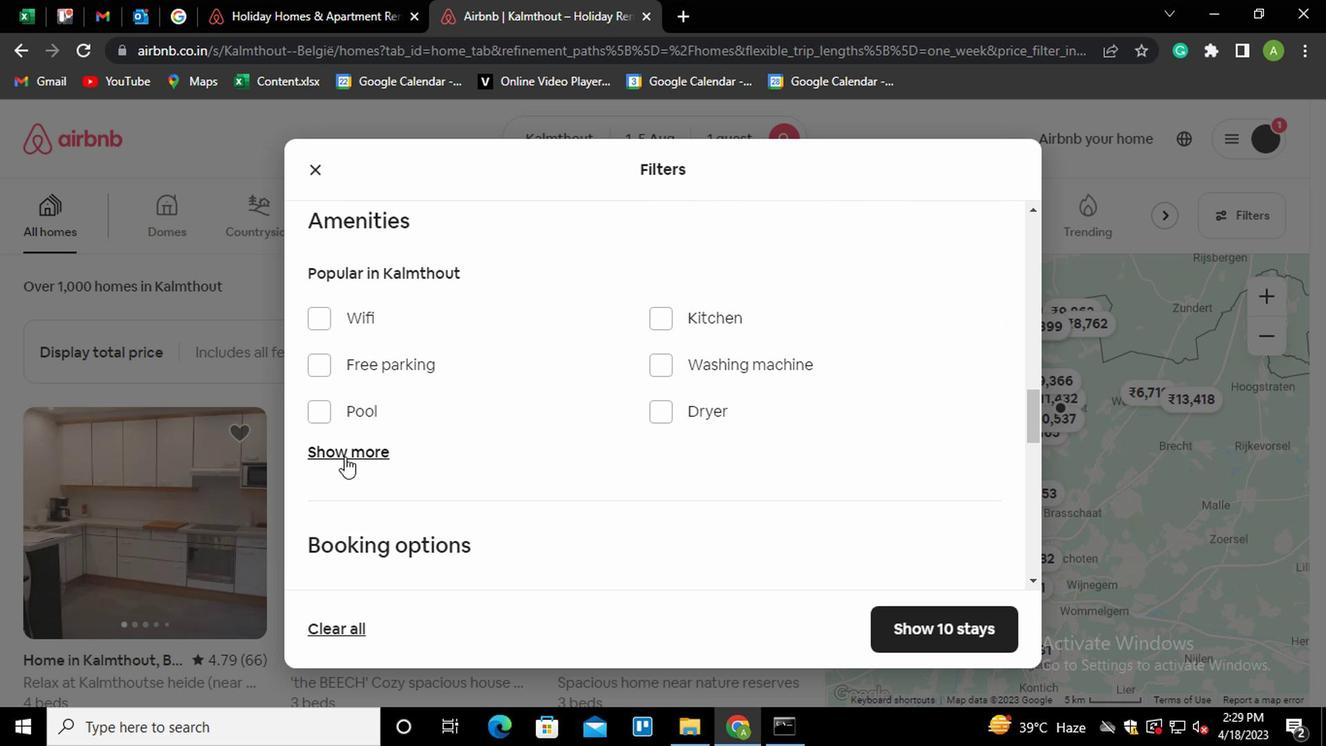 
Action: Mouse pressed left at (353, 450)
Screenshot: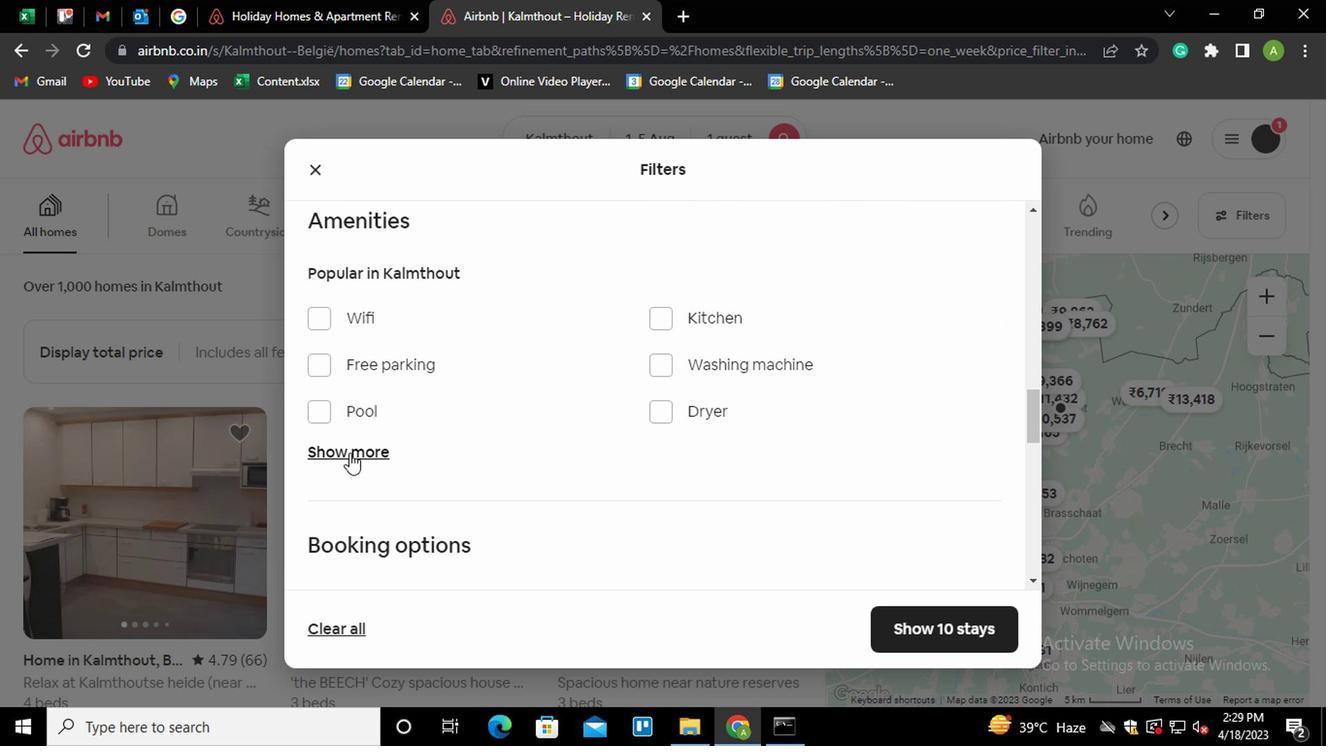 
Action: Mouse moved to (675, 518)
Screenshot: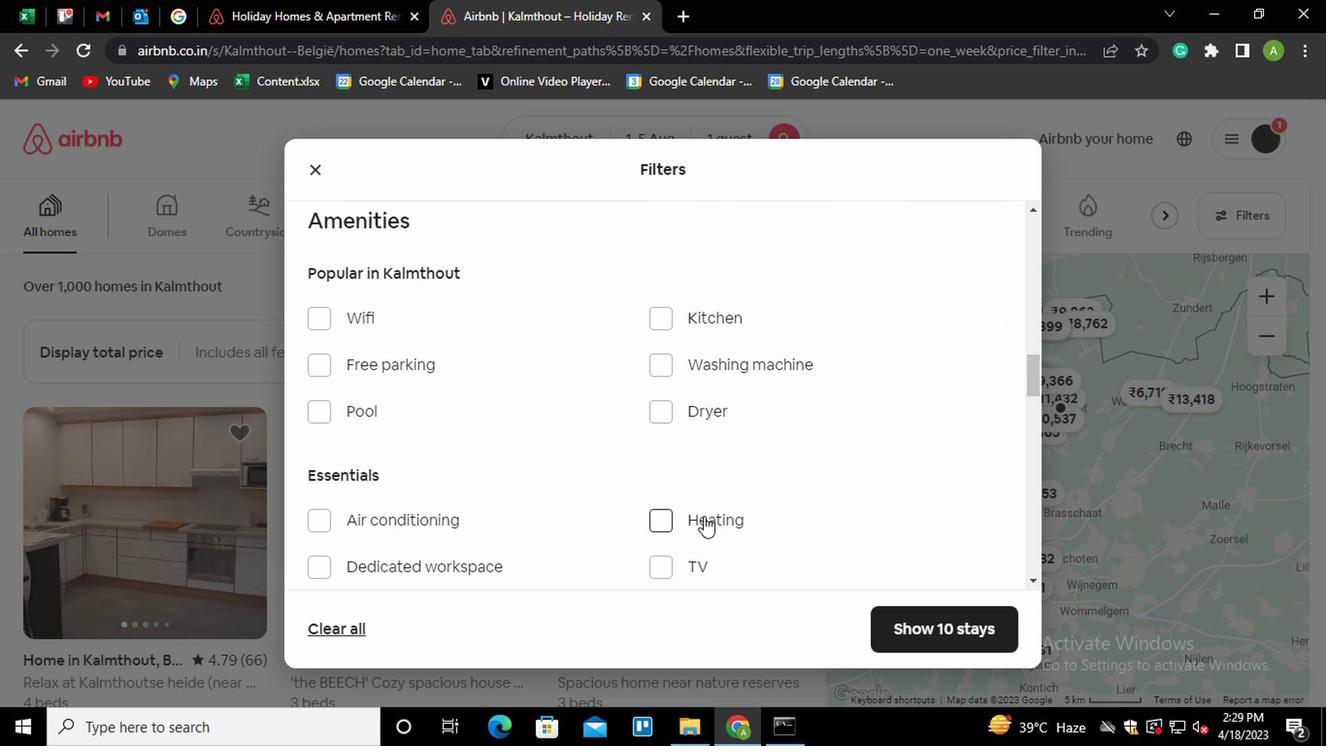 
Action: Mouse pressed left at (675, 518)
Screenshot: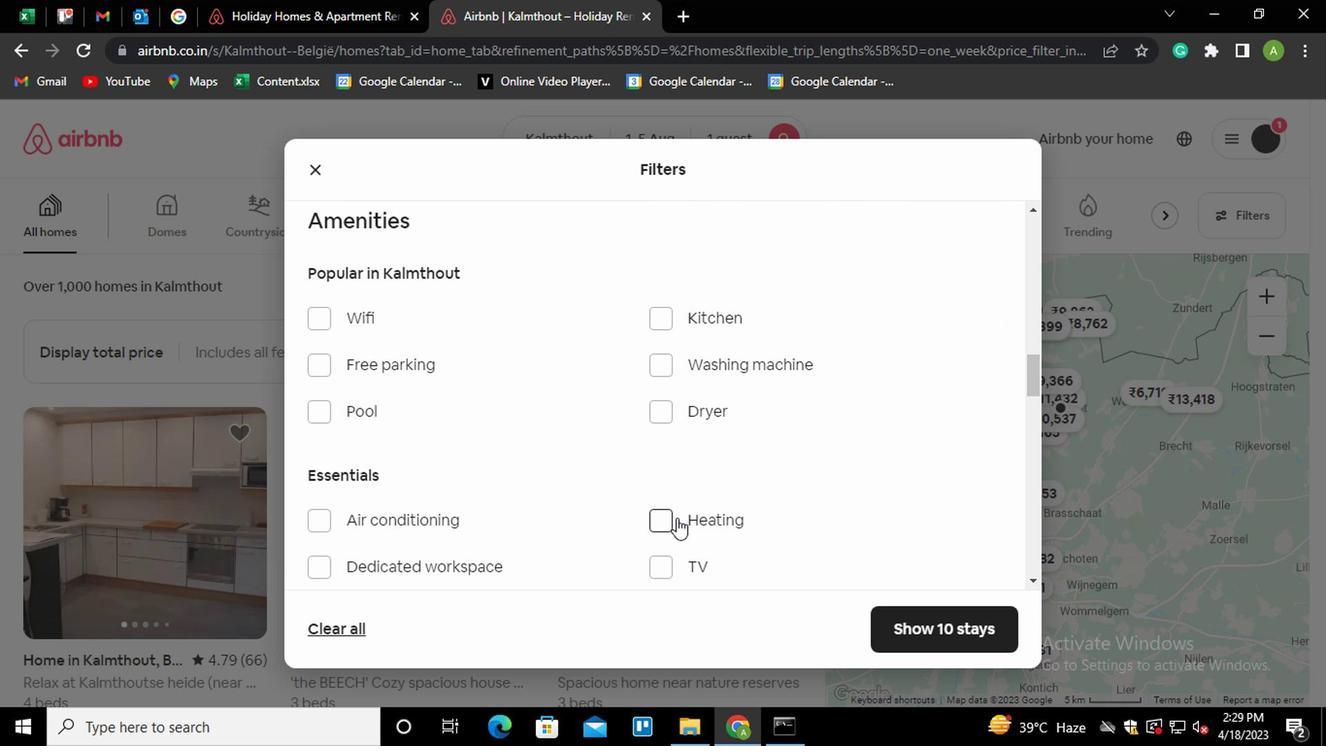 
Action: Mouse moved to (793, 480)
Screenshot: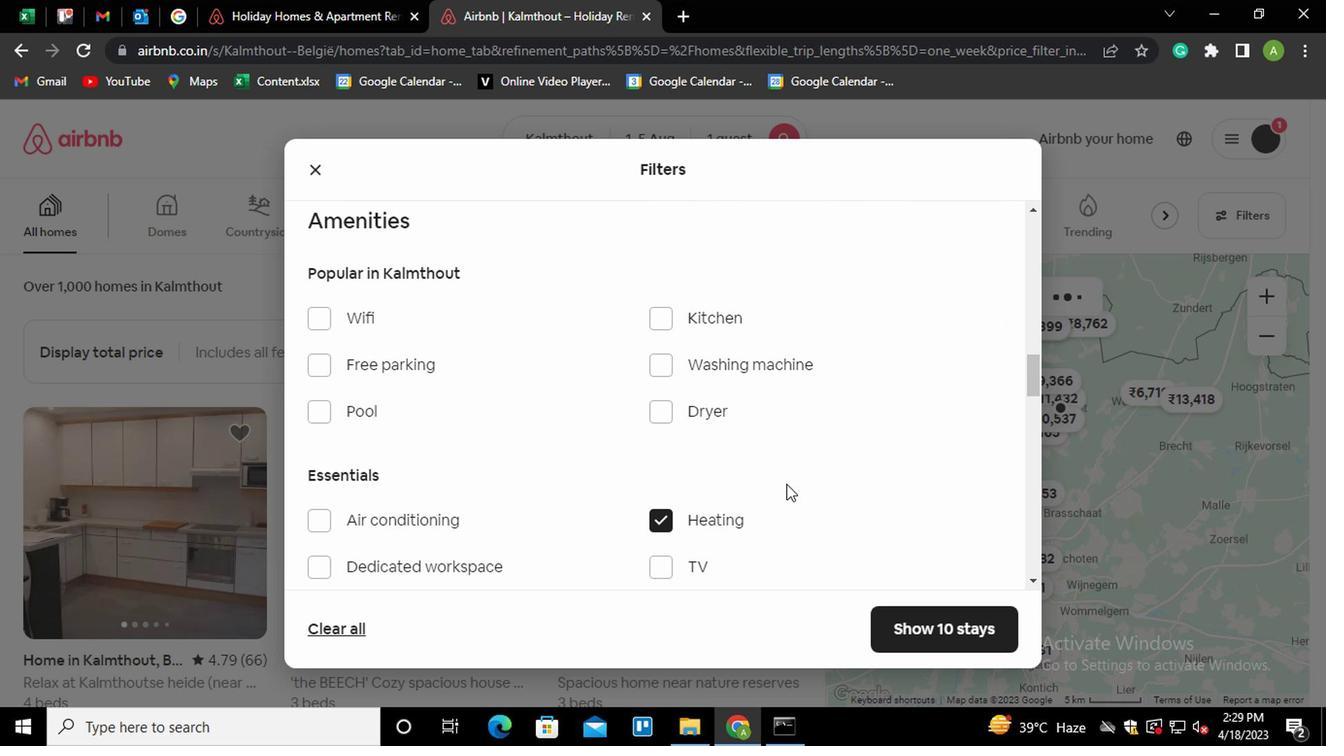 
Action: Mouse scrolled (793, 479) with delta (0, 0)
Screenshot: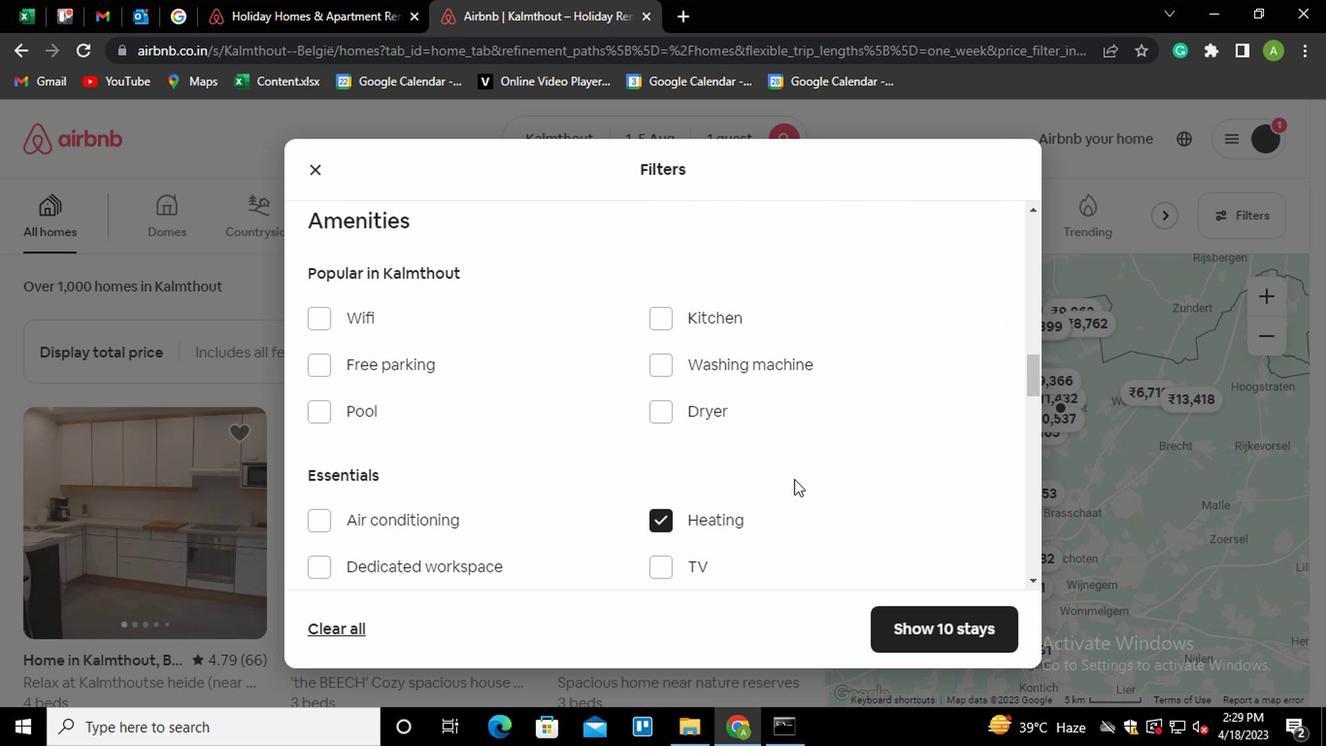 
Action: Mouse scrolled (793, 479) with delta (0, 0)
Screenshot: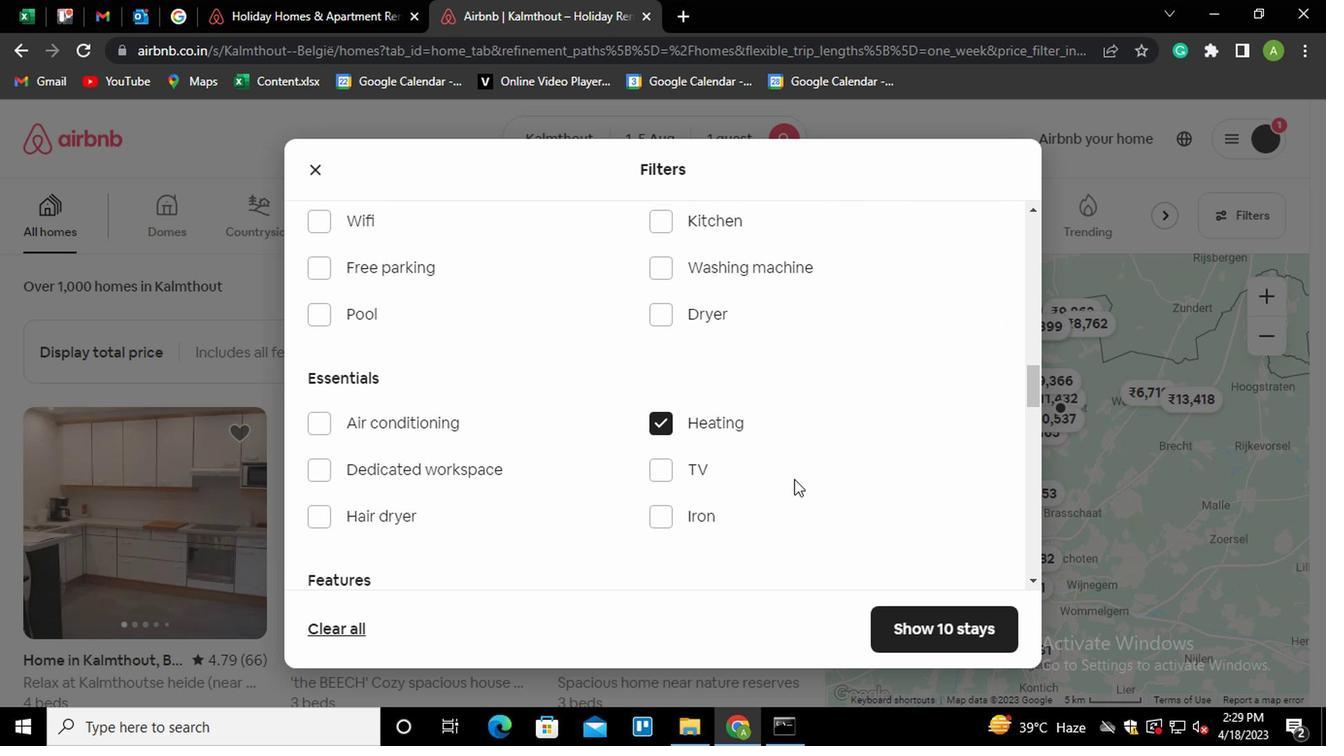 
Action: Mouse scrolled (793, 479) with delta (0, 0)
Screenshot: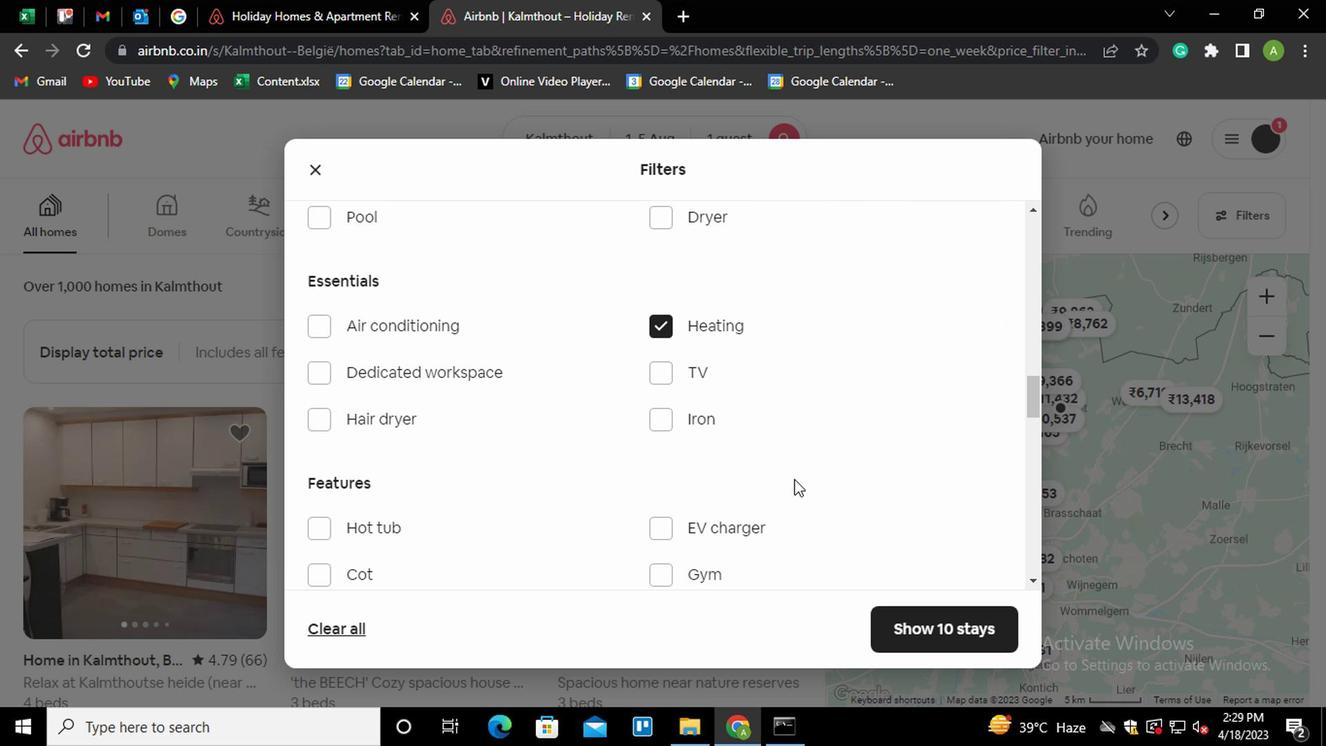 
Action: Mouse scrolled (793, 479) with delta (0, 0)
Screenshot: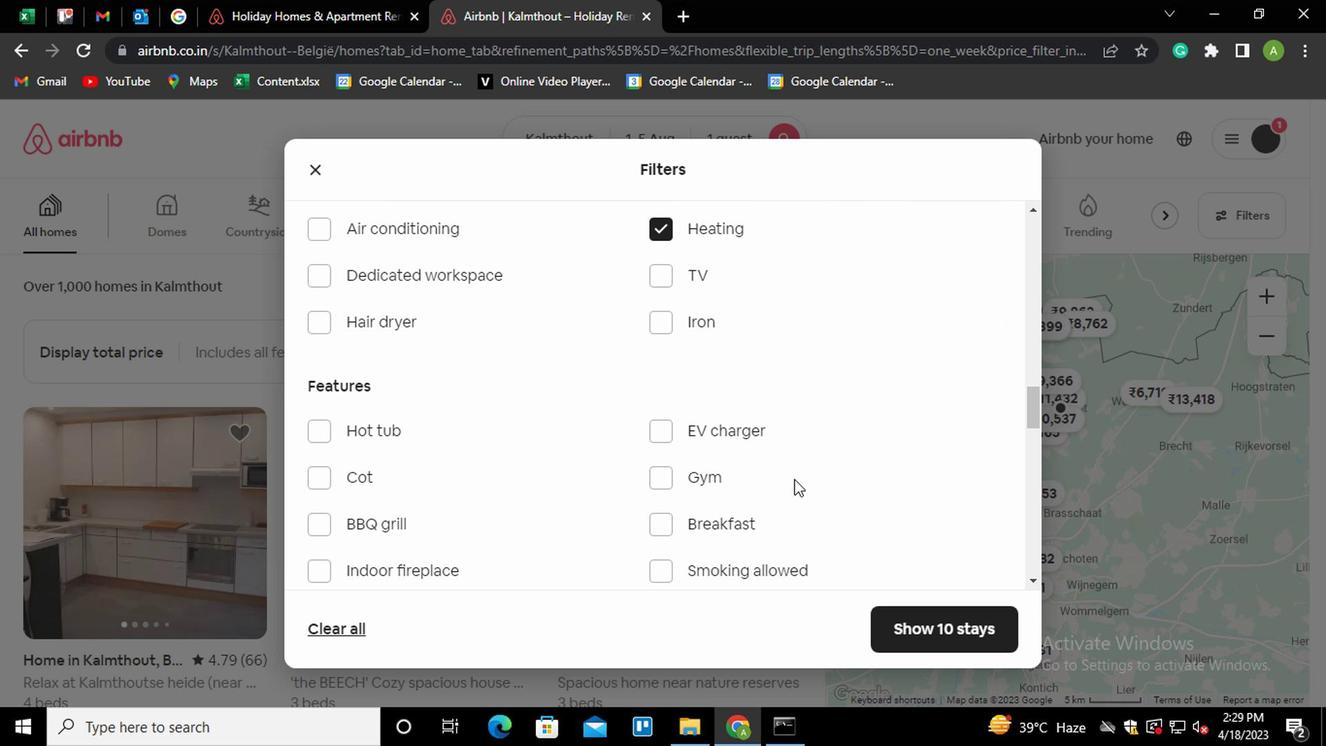 
Action: Mouse scrolled (793, 479) with delta (0, 0)
Screenshot: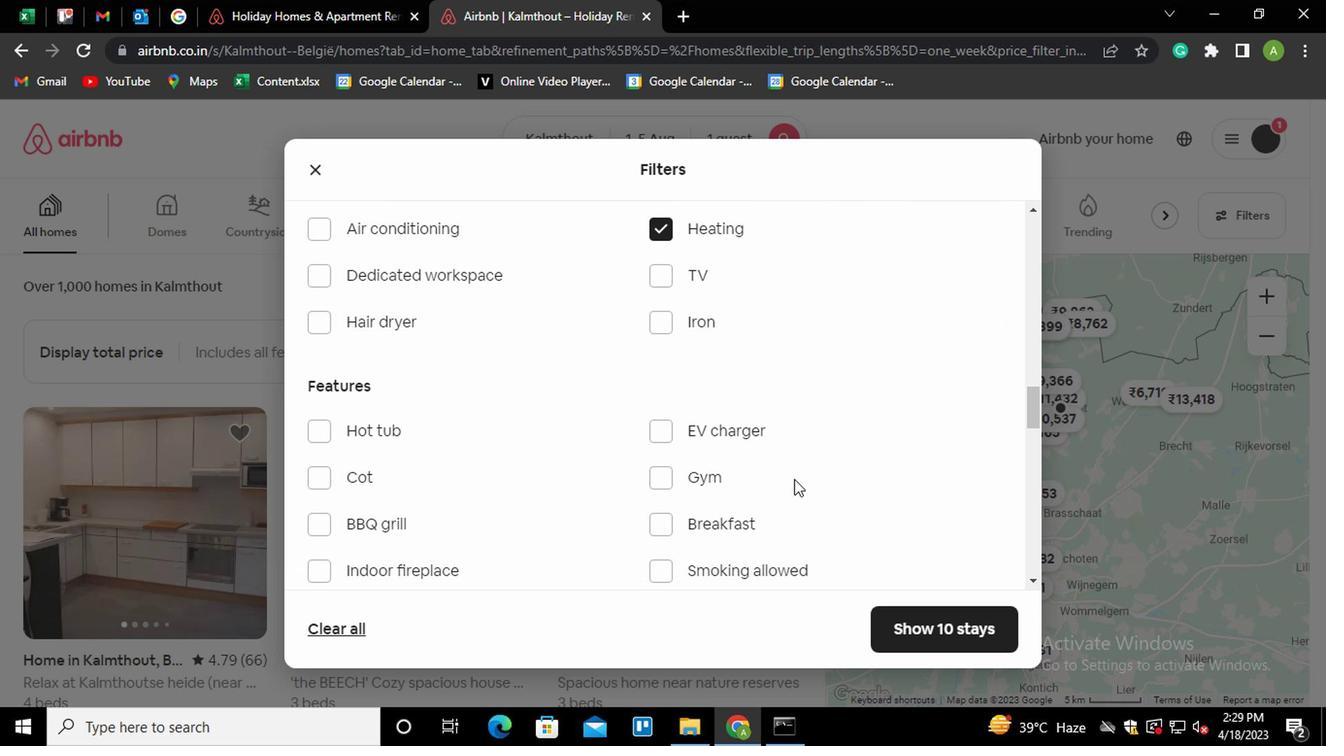 
Action: Mouse scrolled (793, 479) with delta (0, 0)
Screenshot: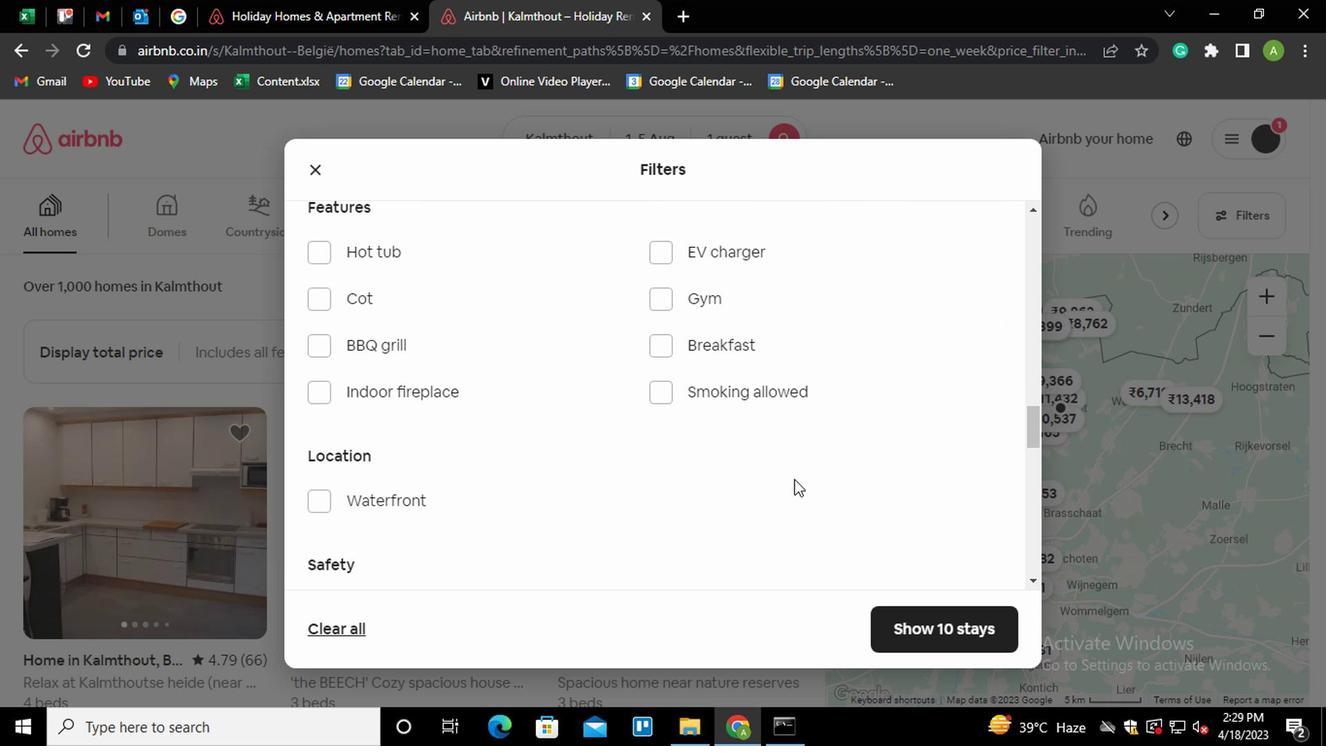
Action: Mouse scrolled (793, 479) with delta (0, 0)
Screenshot: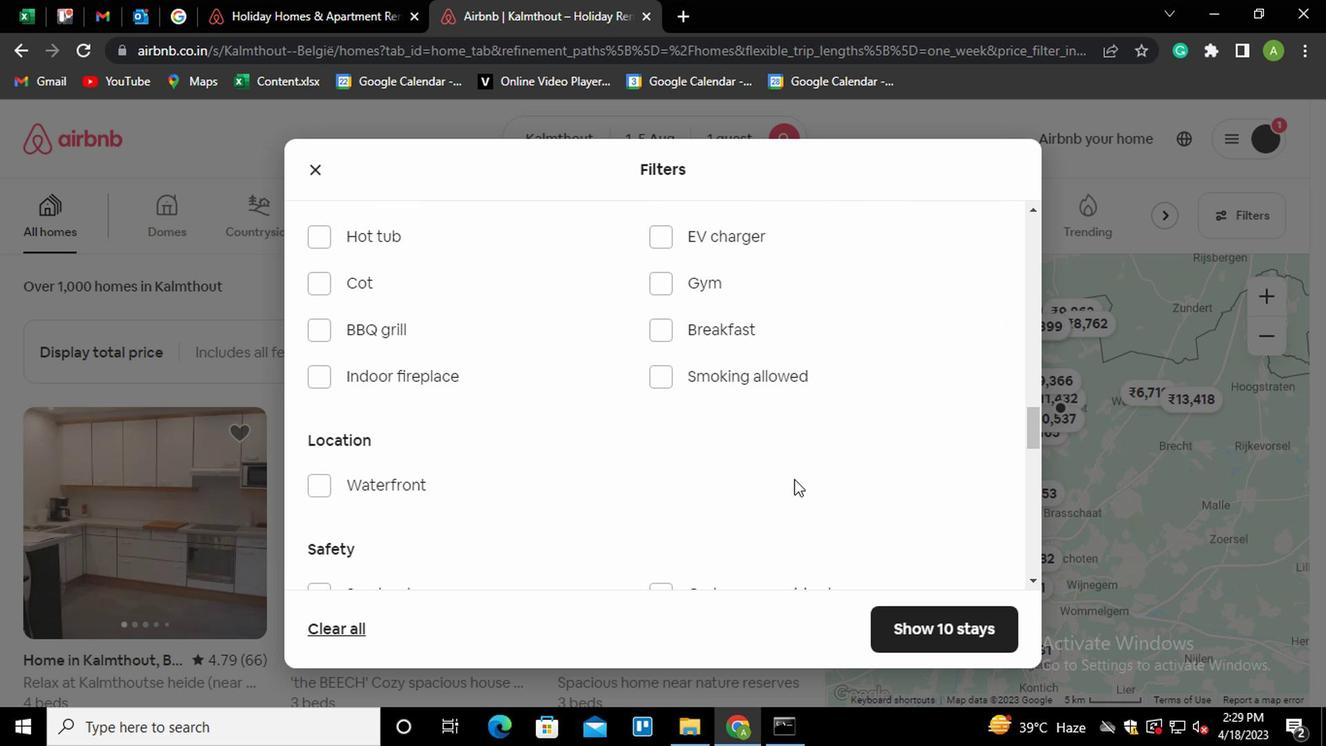 
Action: Mouse scrolled (793, 479) with delta (0, 0)
Screenshot: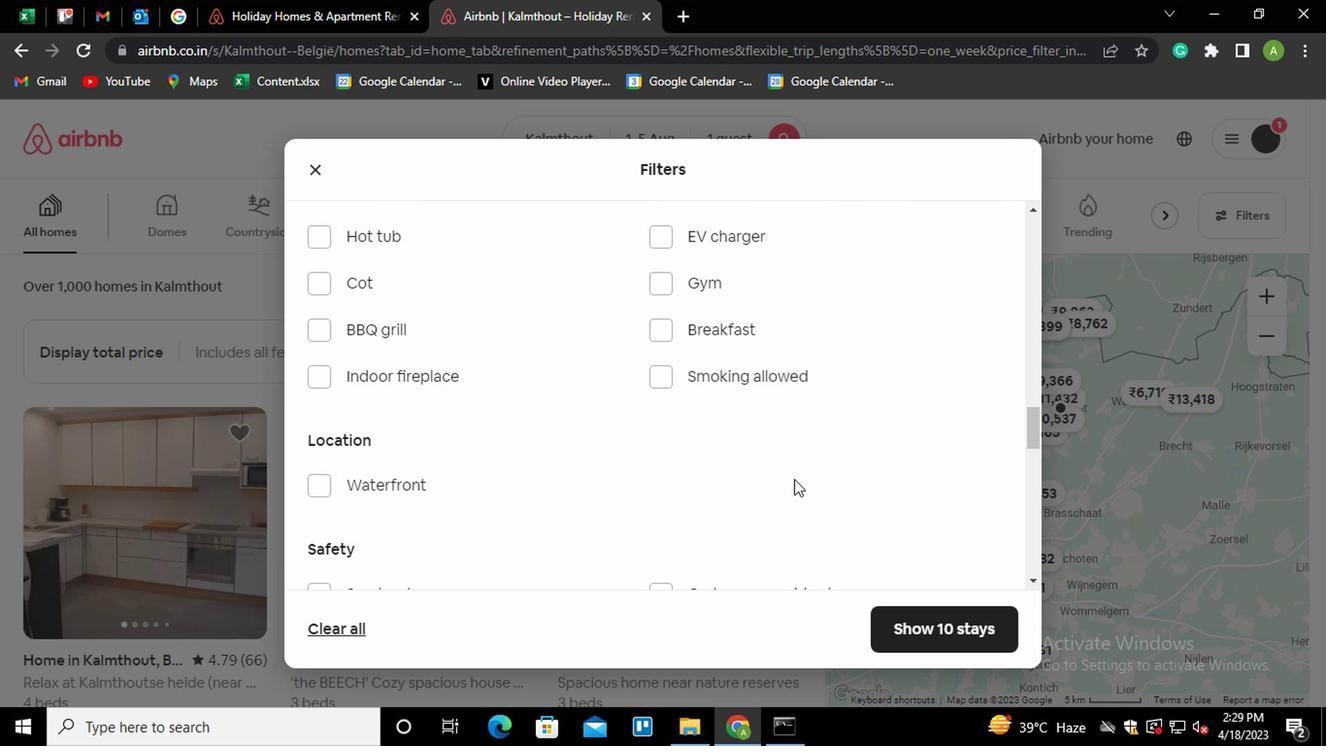 
Action: Mouse scrolled (793, 479) with delta (0, 0)
Screenshot: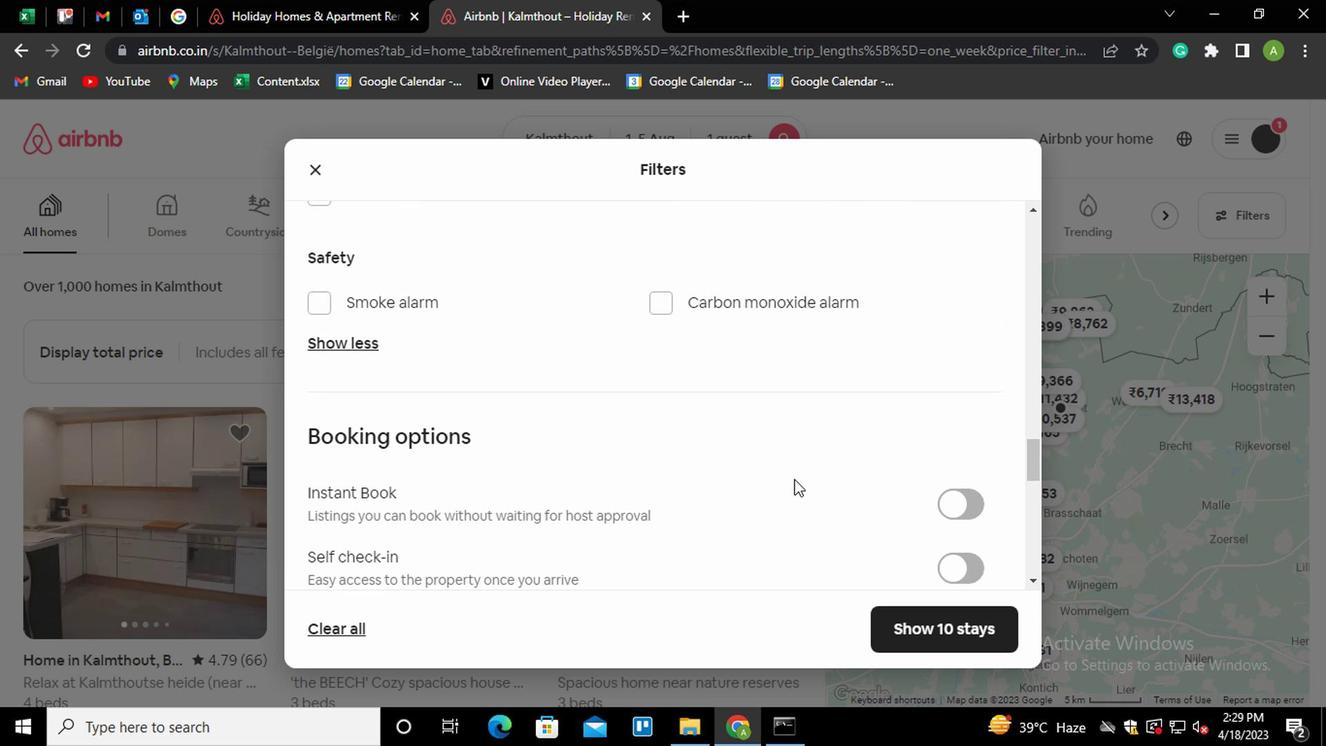 
Action: Mouse scrolled (793, 479) with delta (0, 0)
Screenshot: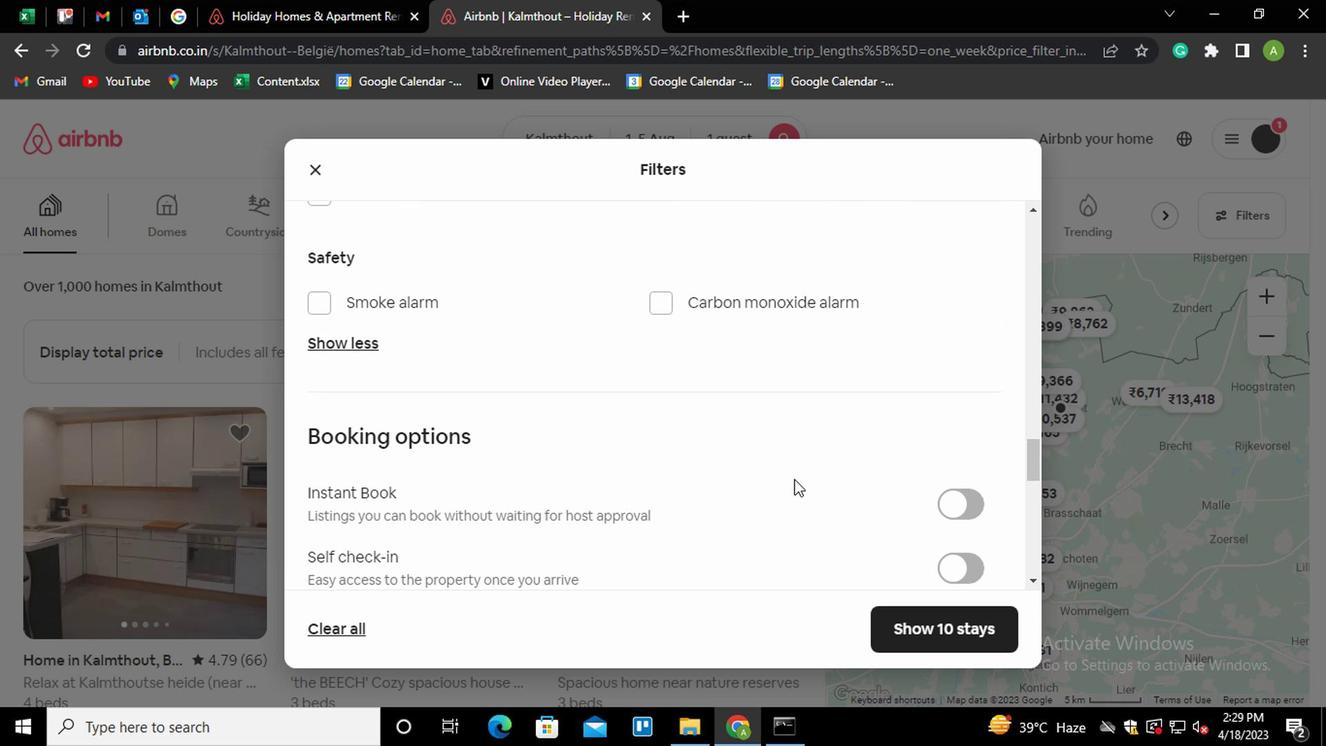 
Action: Mouse moved to (968, 362)
Screenshot: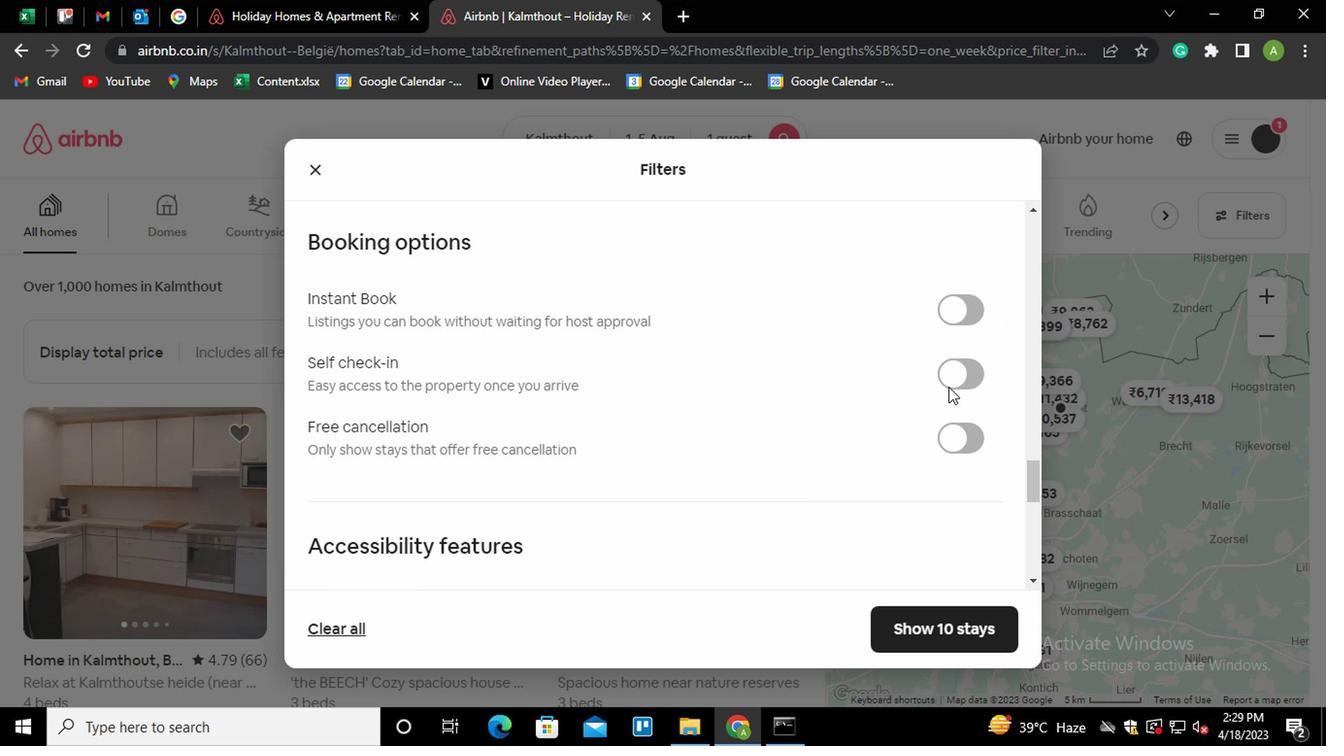 
Action: Mouse pressed left at (968, 362)
Screenshot: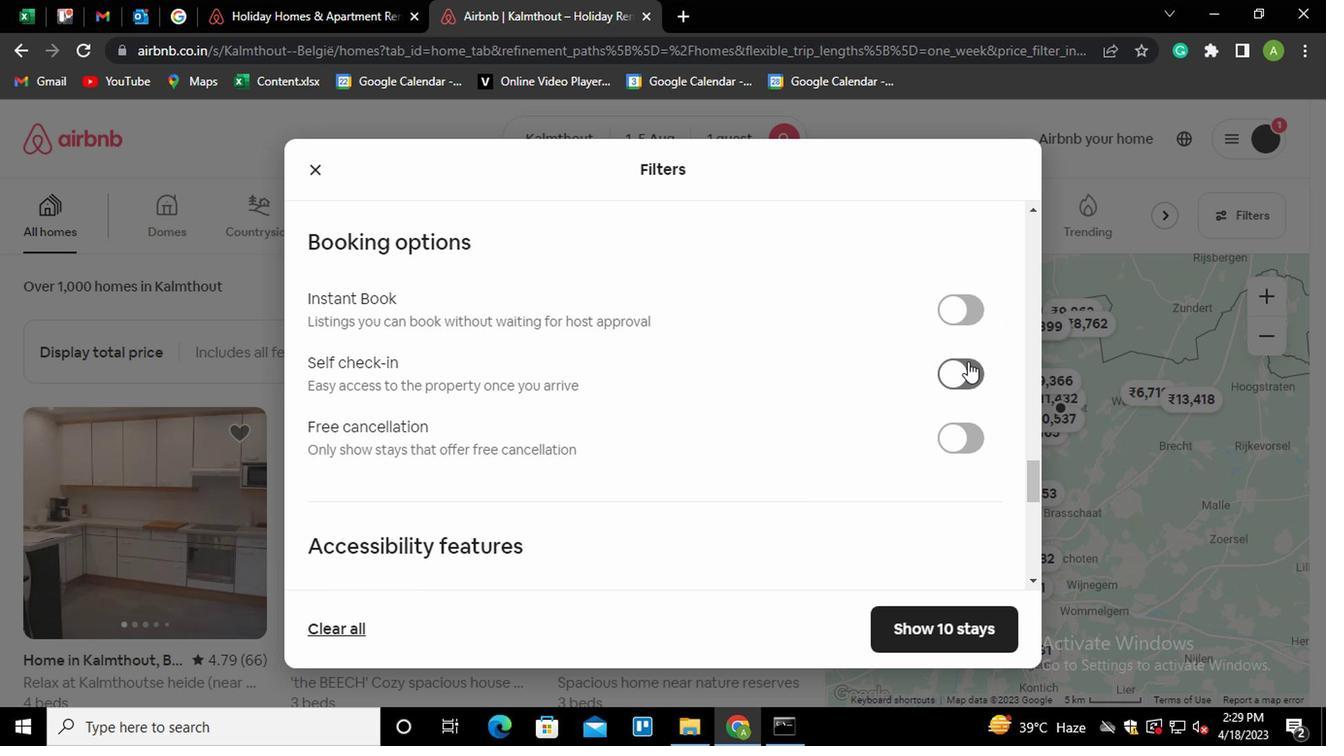
Action: Mouse moved to (849, 418)
Screenshot: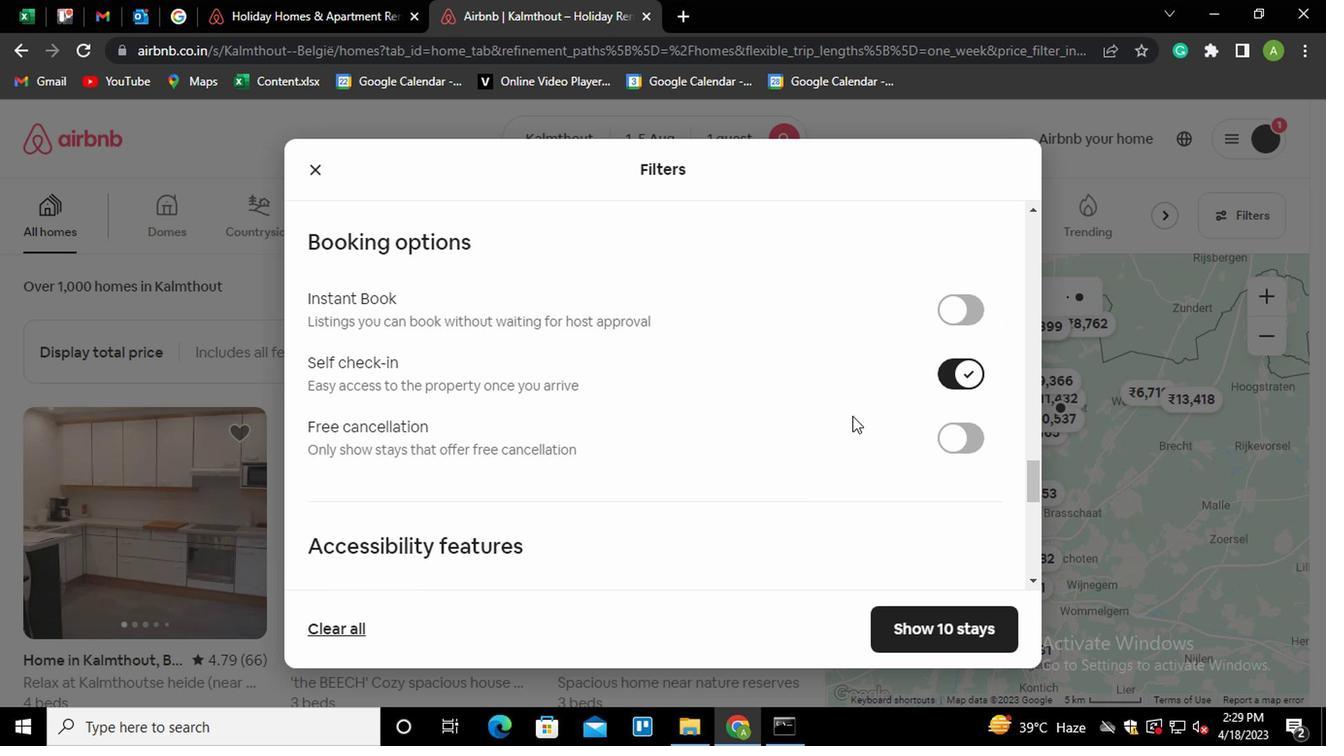 
Action: Mouse scrolled (849, 416) with delta (0, -1)
Screenshot: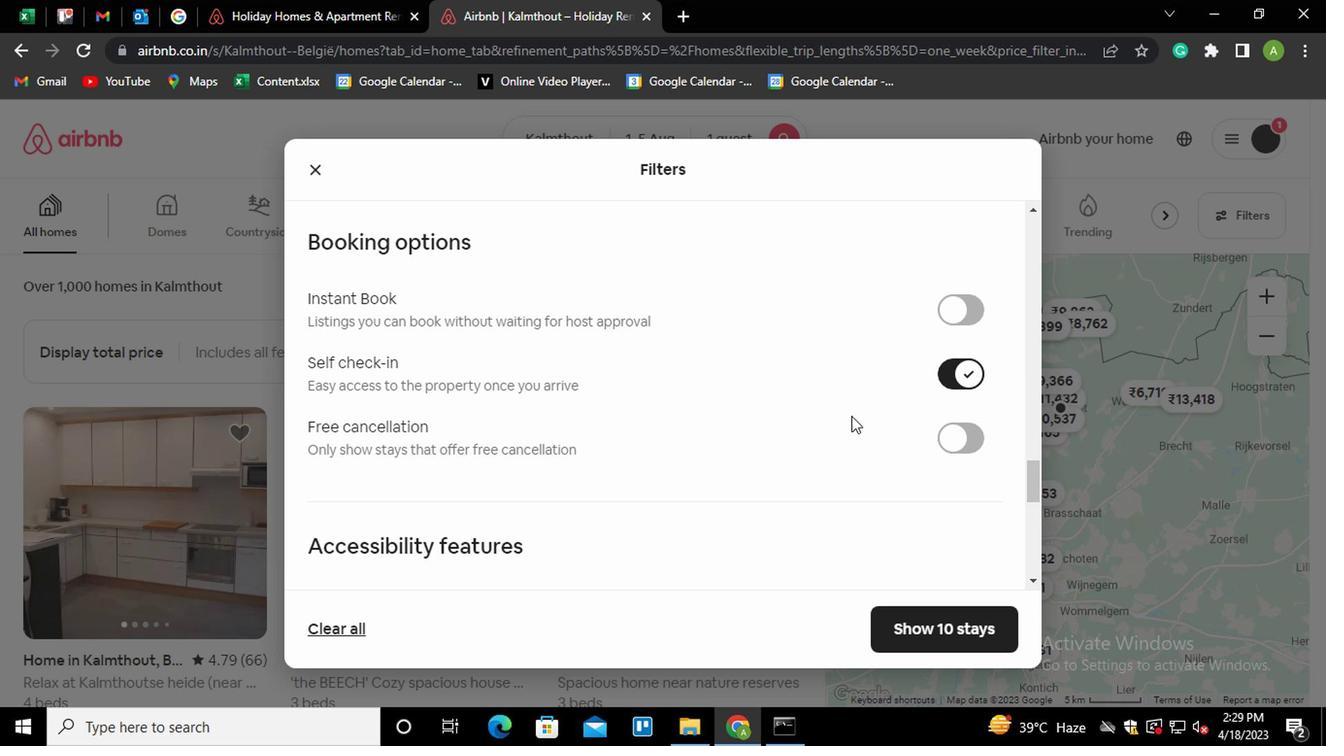 
Action: Mouse scrolled (849, 416) with delta (0, -1)
Screenshot: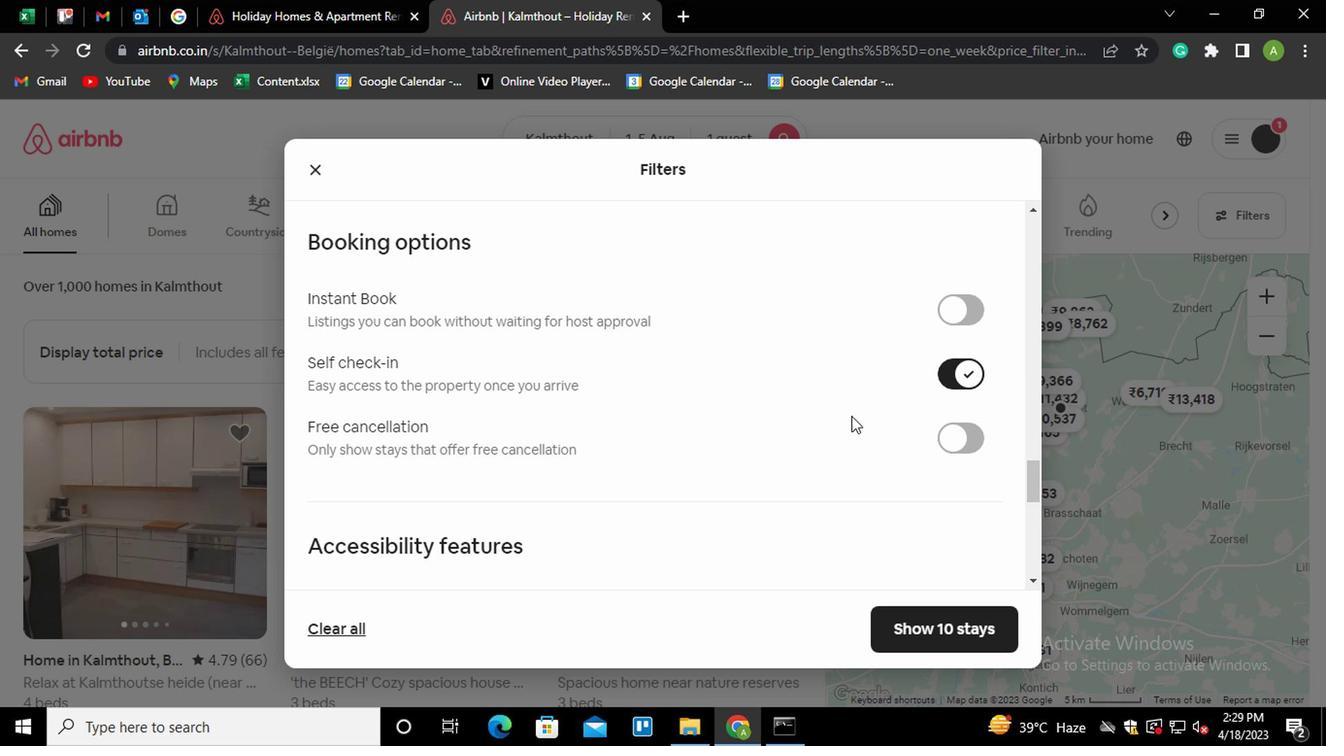 
Action: Mouse scrolled (849, 416) with delta (0, -1)
Screenshot: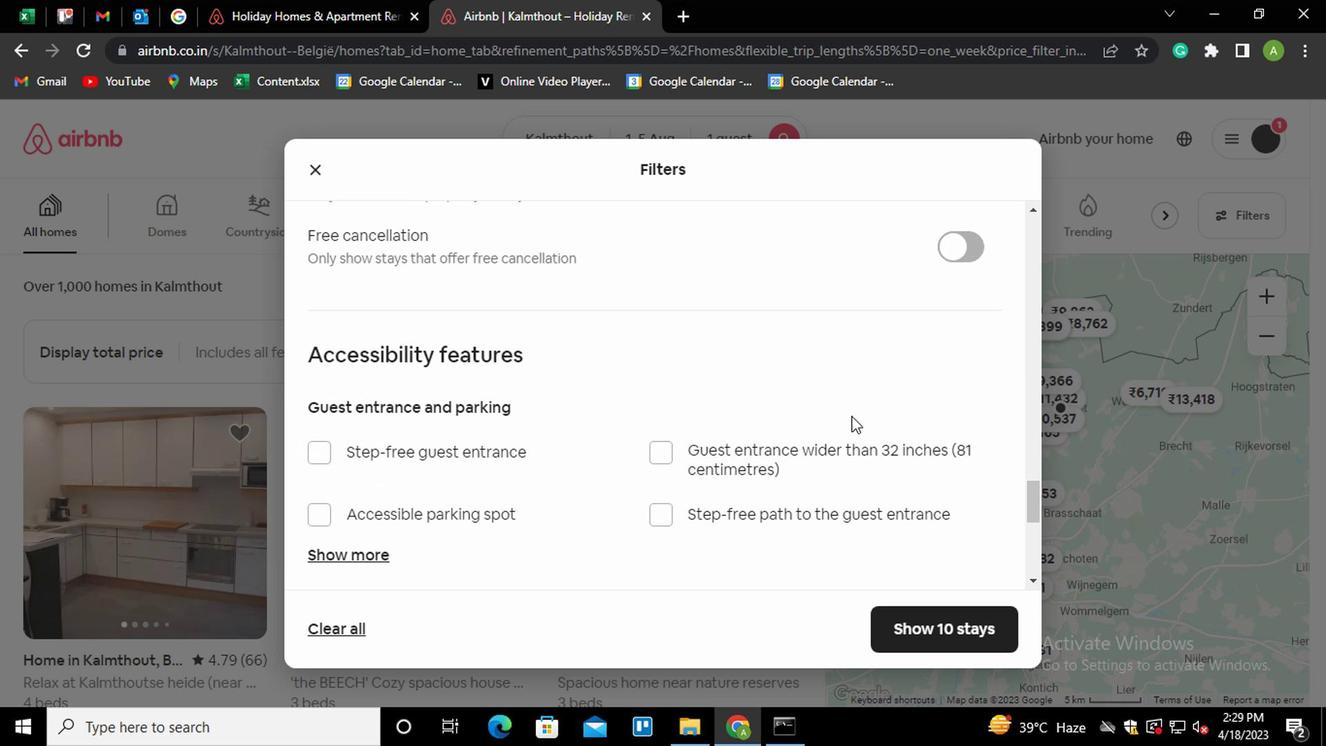 
Action: Mouse scrolled (849, 416) with delta (0, -1)
Screenshot: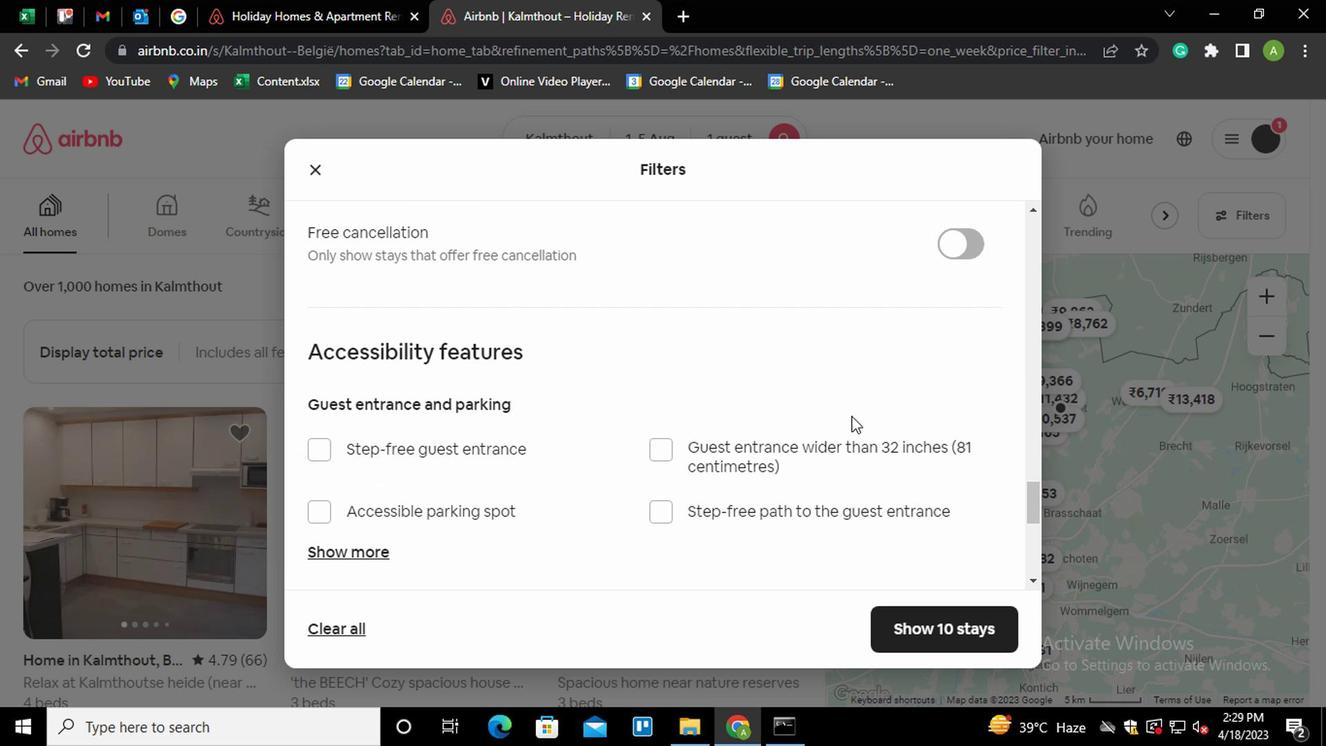 
Action: Mouse scrolled (849, 416) with delta (0, -1)
Screenshot: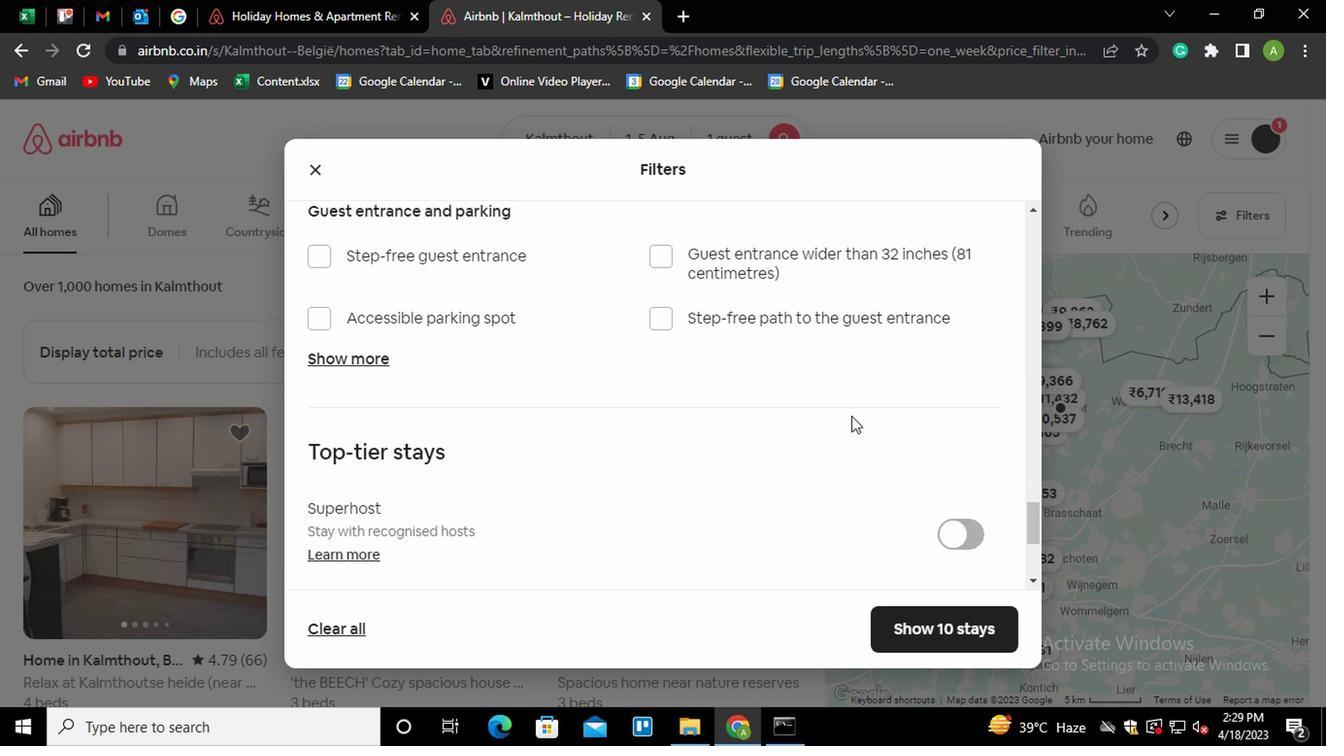 
Action: Mouse scrolled (849, 416) with delta (0, -1)
Screenshot: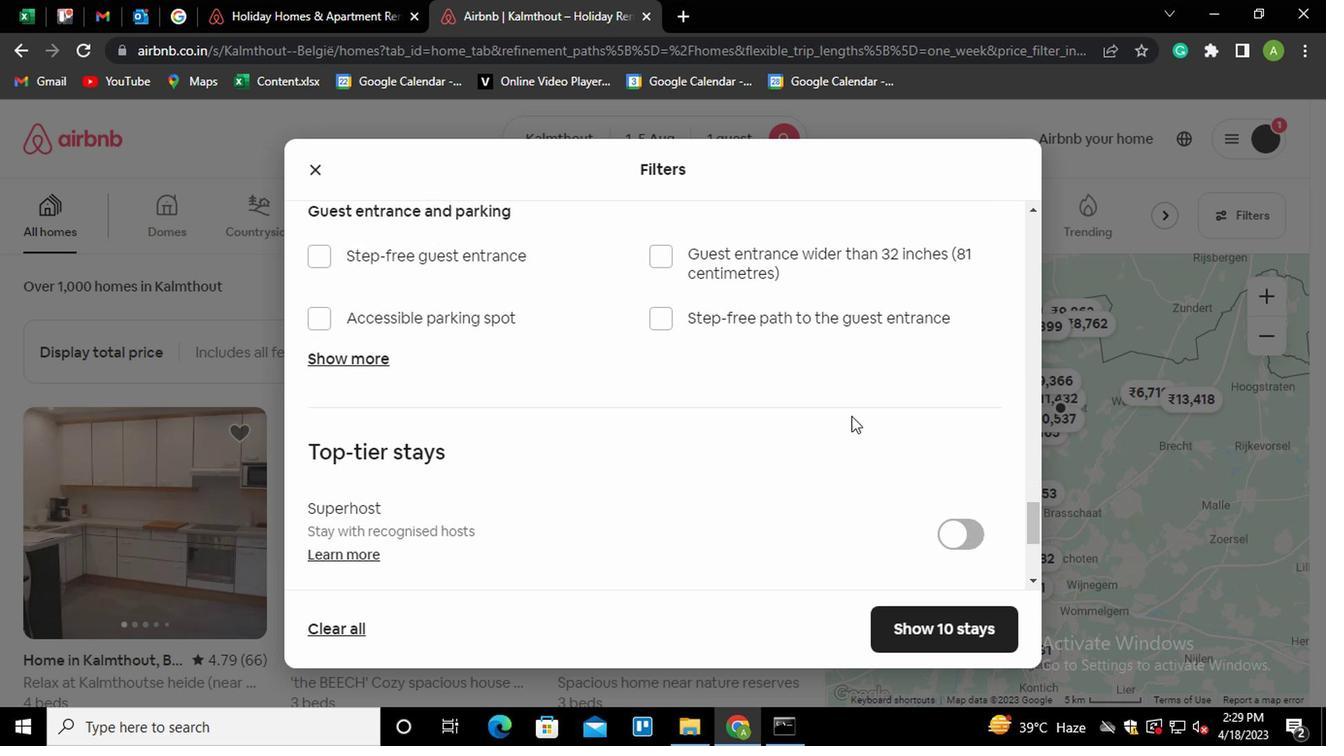 
Action: Mouse moved to (846, 420)
Screenshot: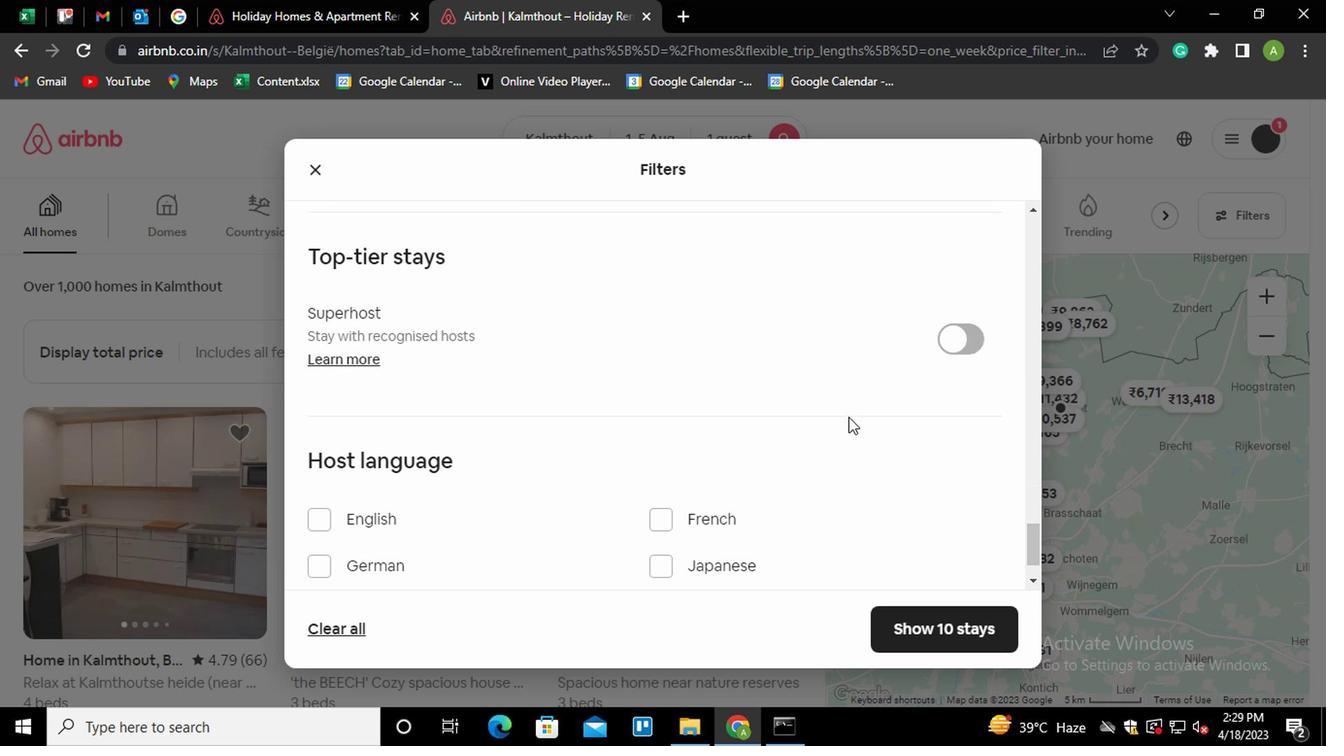 
Action: Mouse scrolled (846, 419) with delta (0, -1)
Screenshot: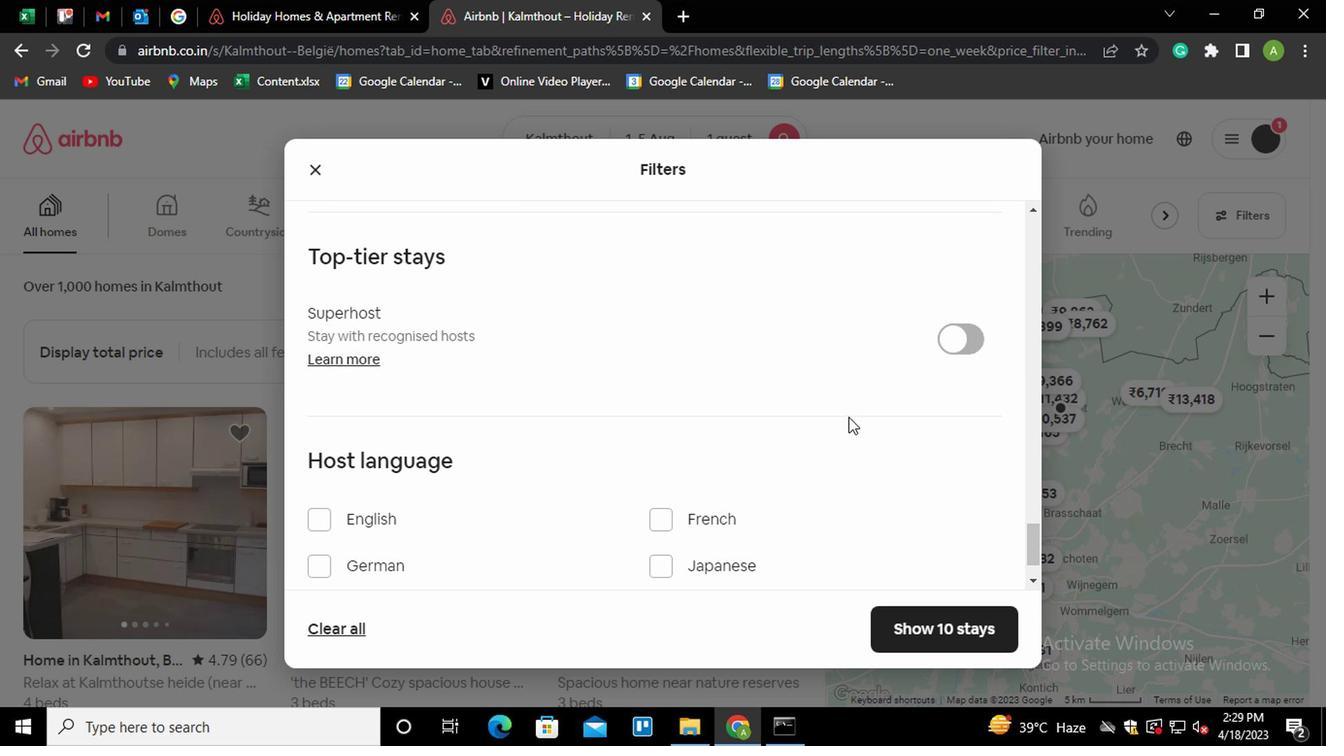 
Action: Mouse moved to (320, 448)
Screenshot: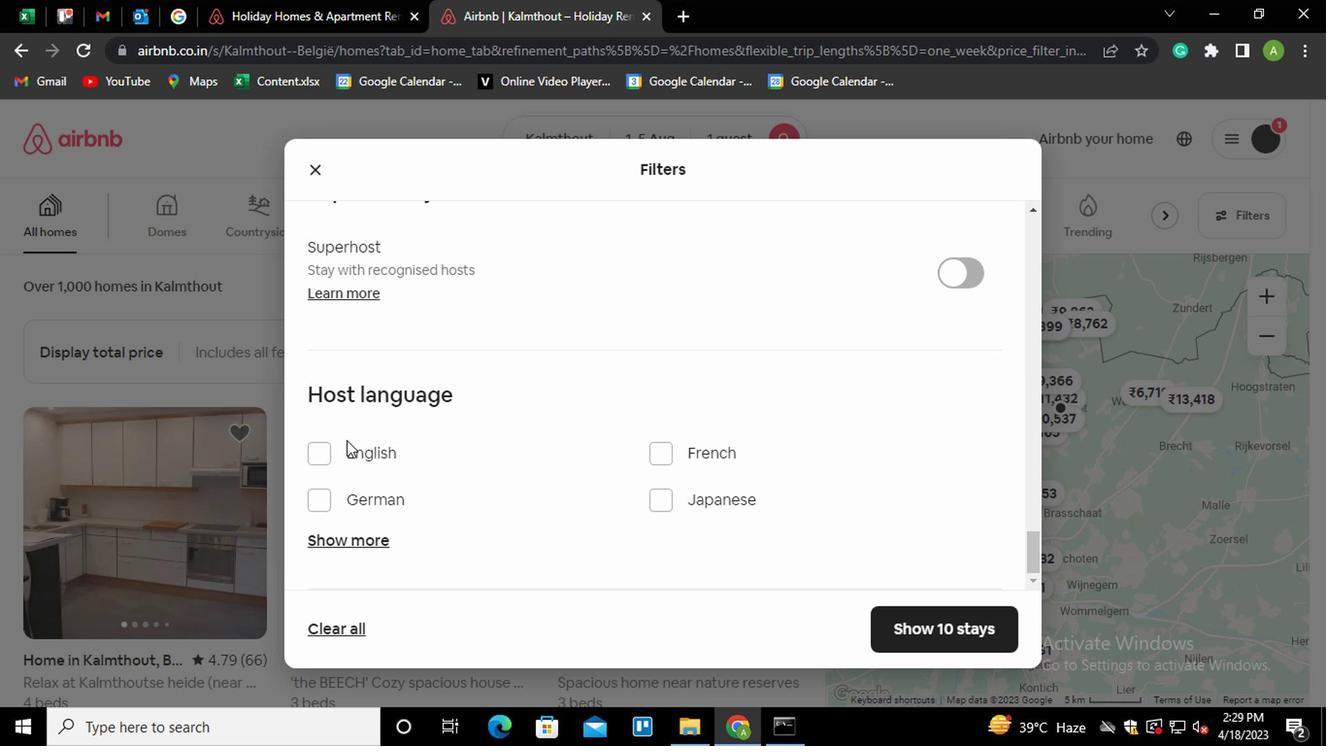 
Action: Mouse pressed left at (320, 448)
Screenshot: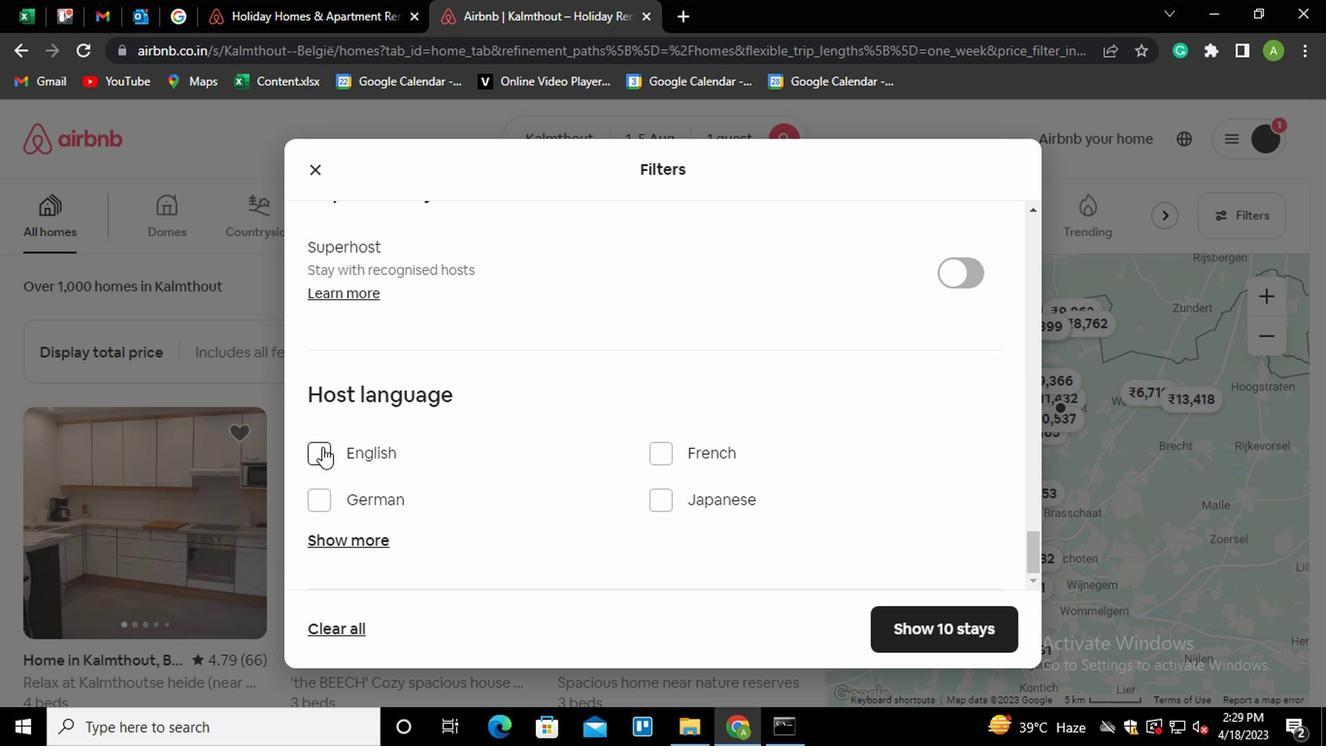 
Action: Mouse moved to (908, 626)
Screenshot: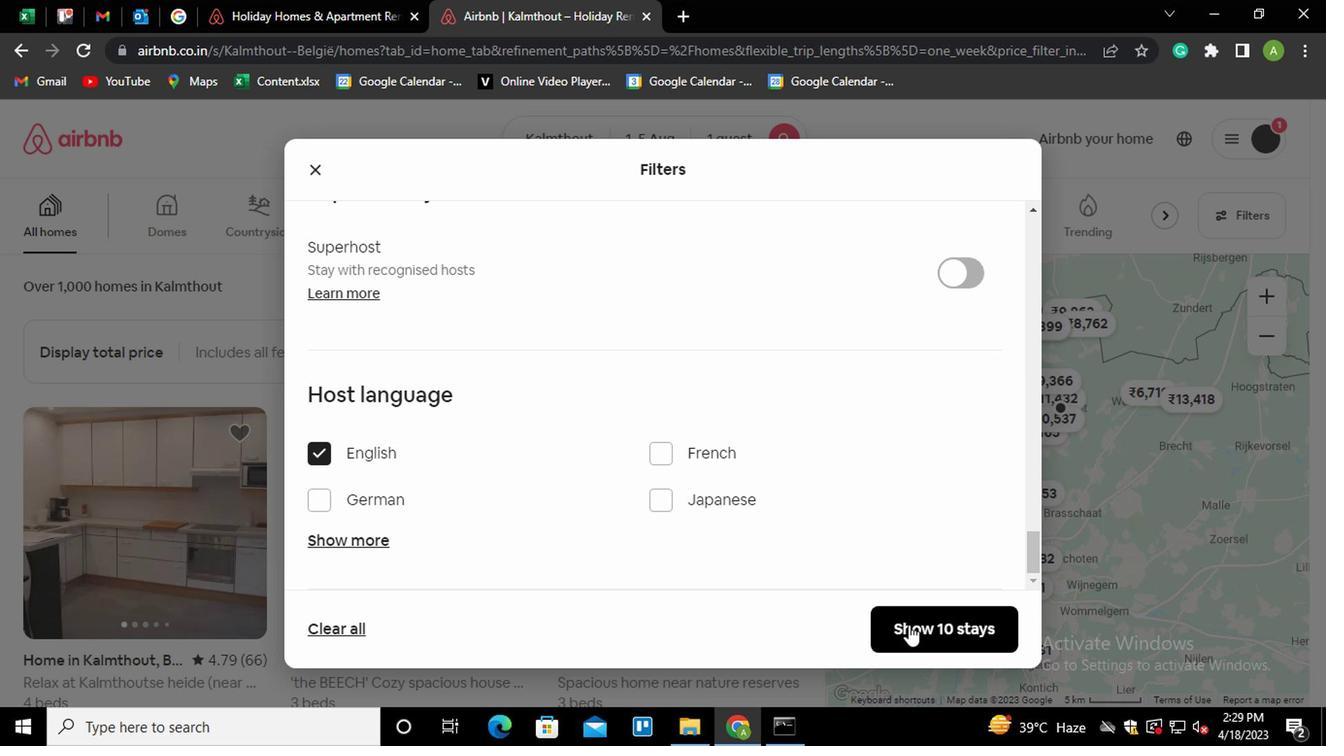 
Action: Mouse pressed left at (908, 626)
Screenshot: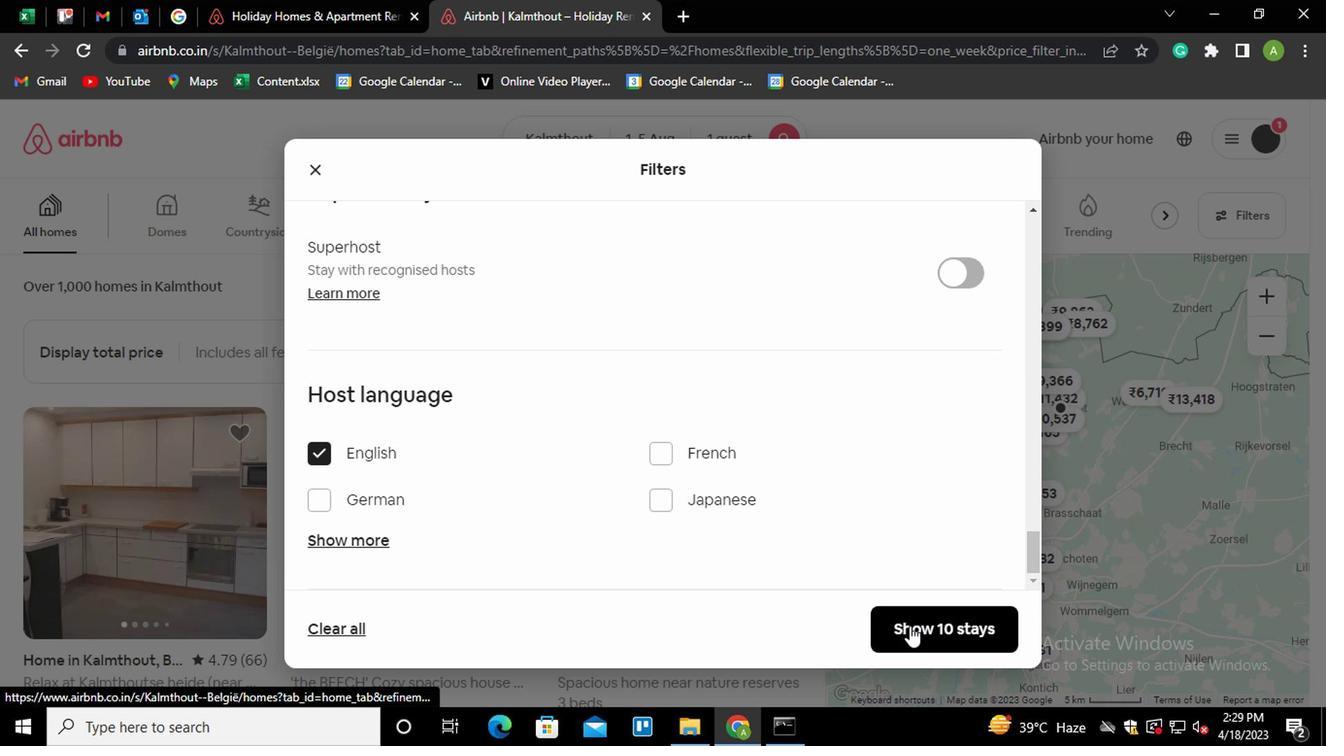 
